 Task: Form a word on the board using the letter tiles provided.
Action: Mouse moved to (228, 56)
Screenshot: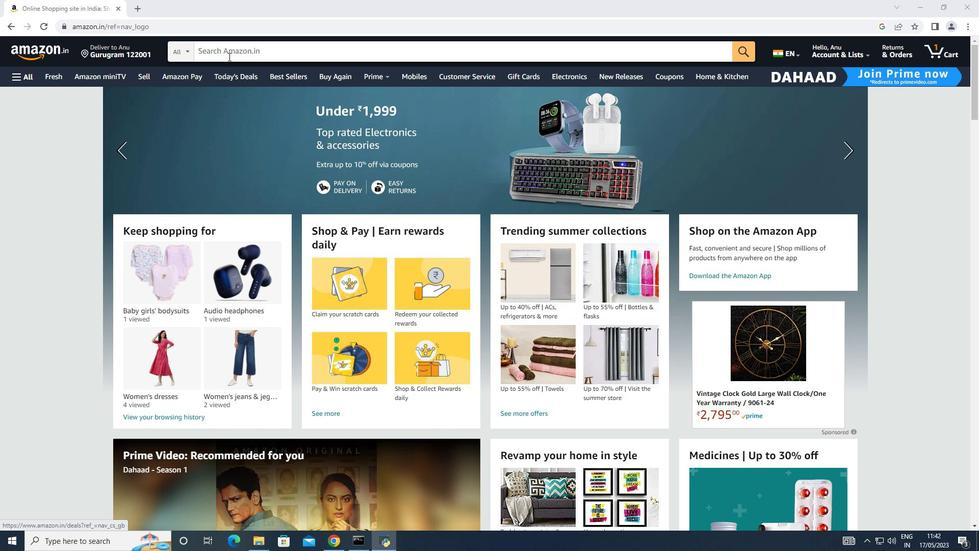 
Action: Mouse pressed left at (228, 56)
Screenshot: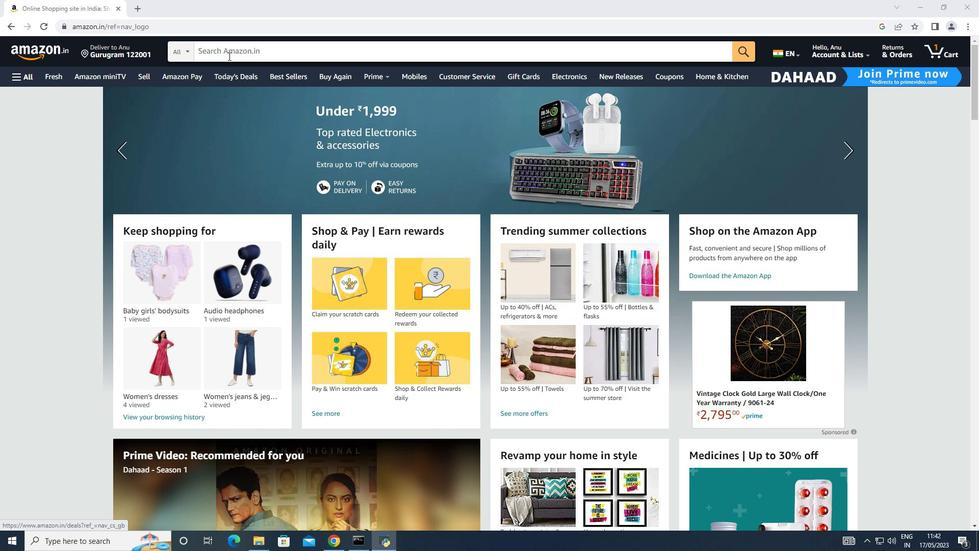 
Action: Mouse moved to (224, 58)
Screenshot: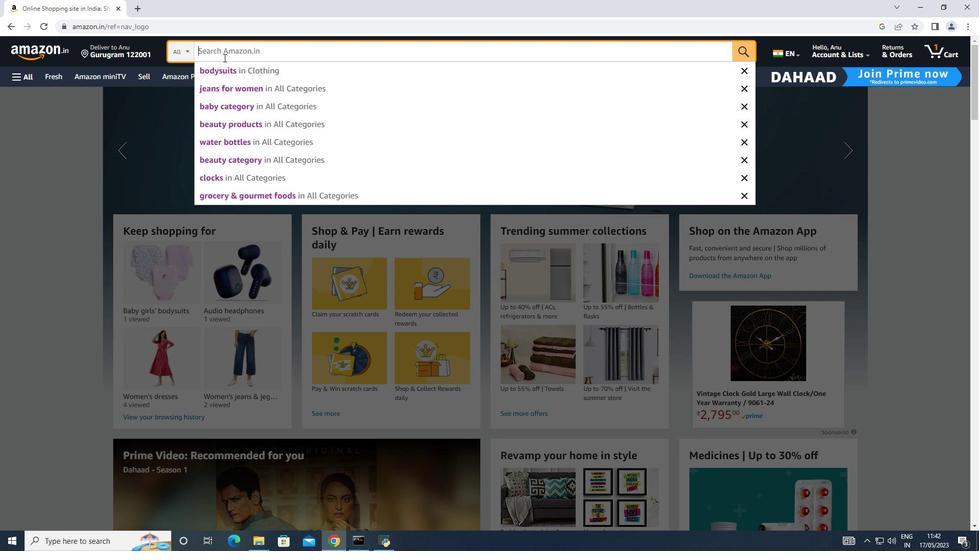 
Action: Key pressed <Key.shift>Toys<Key.space><Key.shift_r><Key.shift_r><Key.shift_r><Key.shift_r><Key.shift_r><Key.shift_r><Key.shift_r><Key.shift_r><Key.shift_r><Key.shift_r><Key.shift_r><Key.shift_r><Key.shift_r><Key.shift_r><Key.shift_r><Key.shift_r><Key.shift_r><Key.shift_r>&
Screenshot: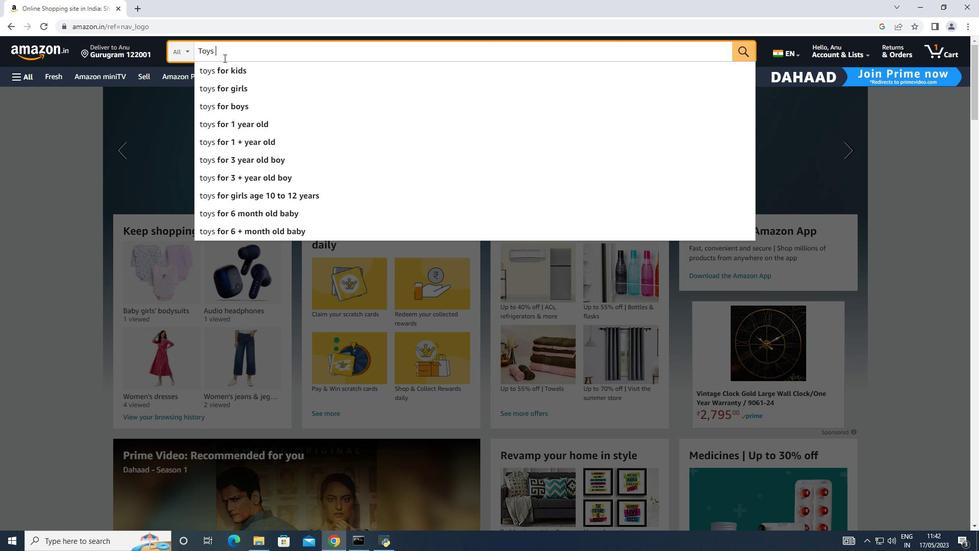 
Action: Mouse moved to (224, 68)
Screenshot: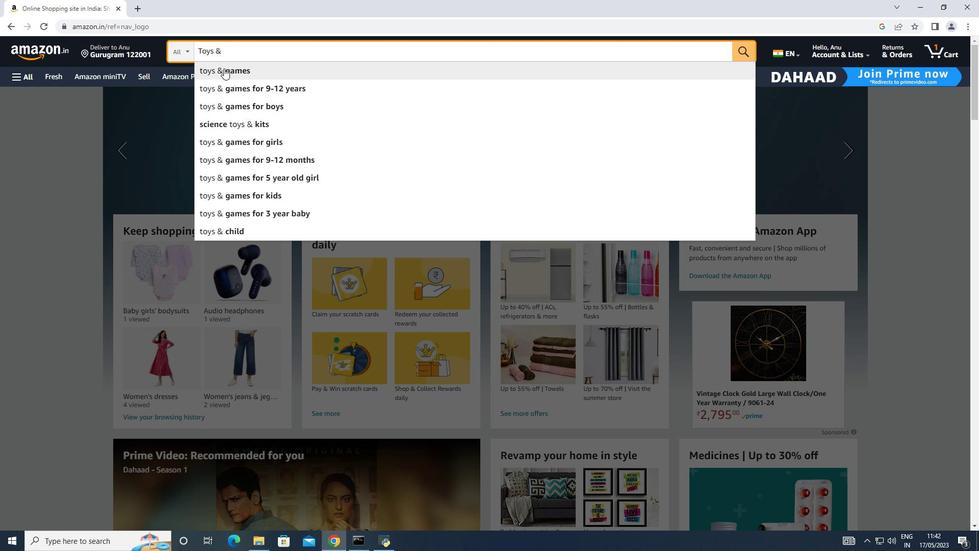 
Action: Mouse pressed left at (224, 68)
Screenshot: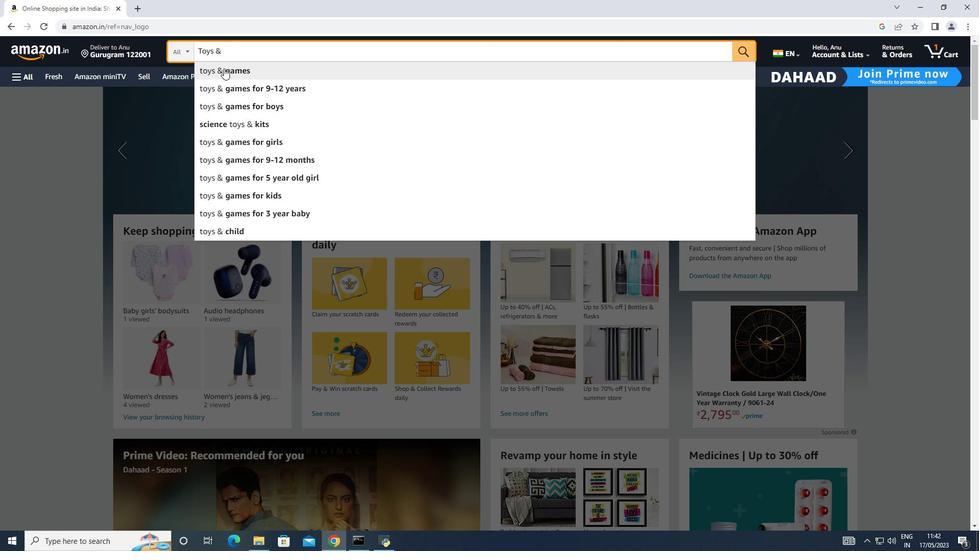 
Action: Mouse moved to (312, 231)
Screenshot: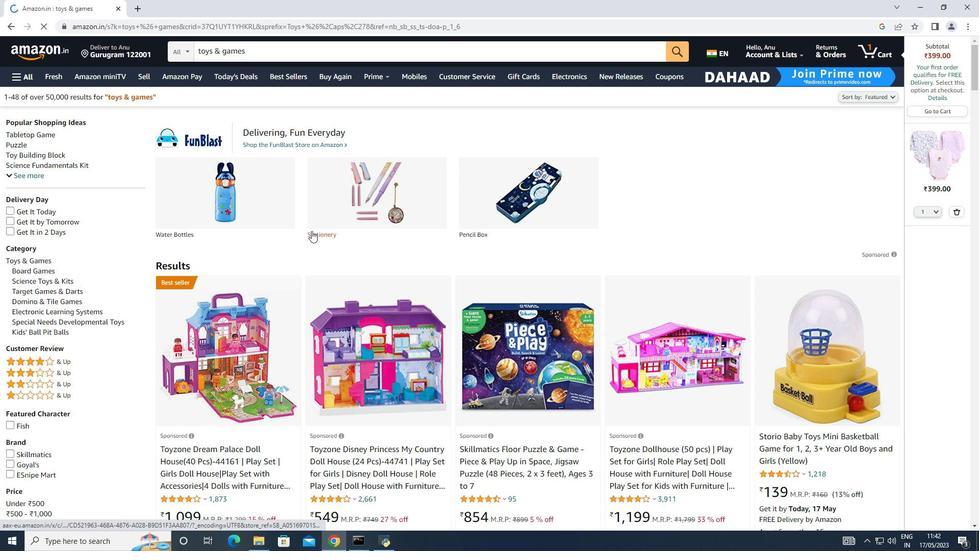 
Action: Mouse scrolled (312, 230) with delta (0, 0)
Screenshot: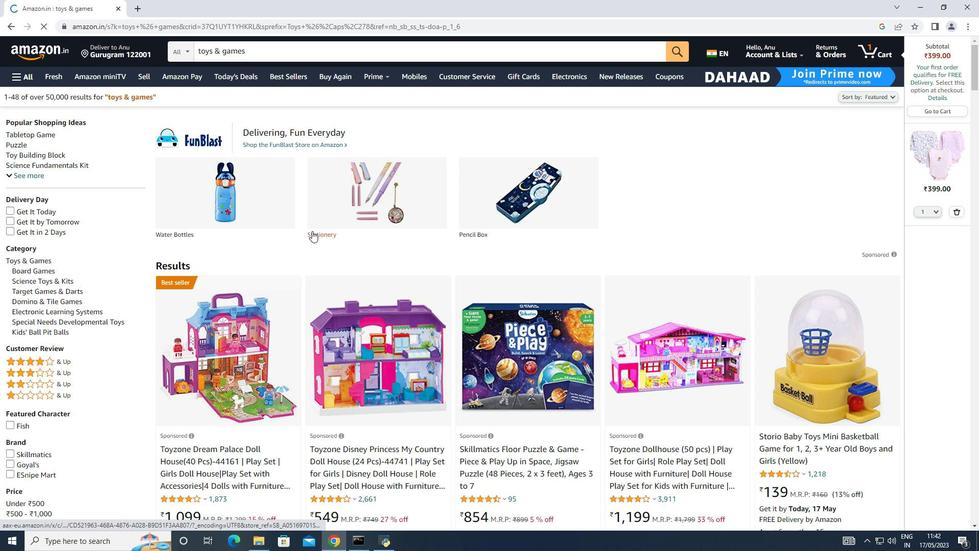 
Action: Mouse scrolled (312, 230) with delta (0, 0)
Screenshot: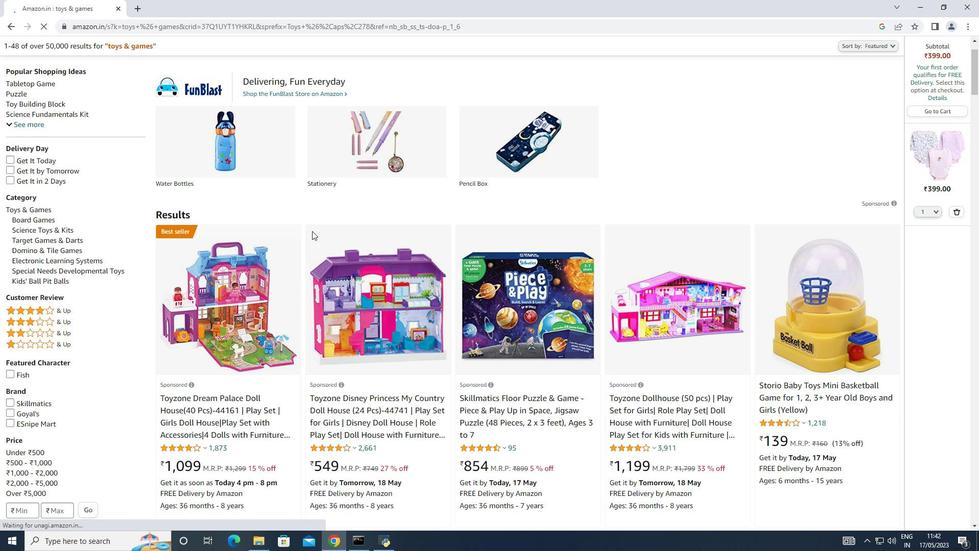 
Action: Mouse moved to (329, 228)
Screenshot: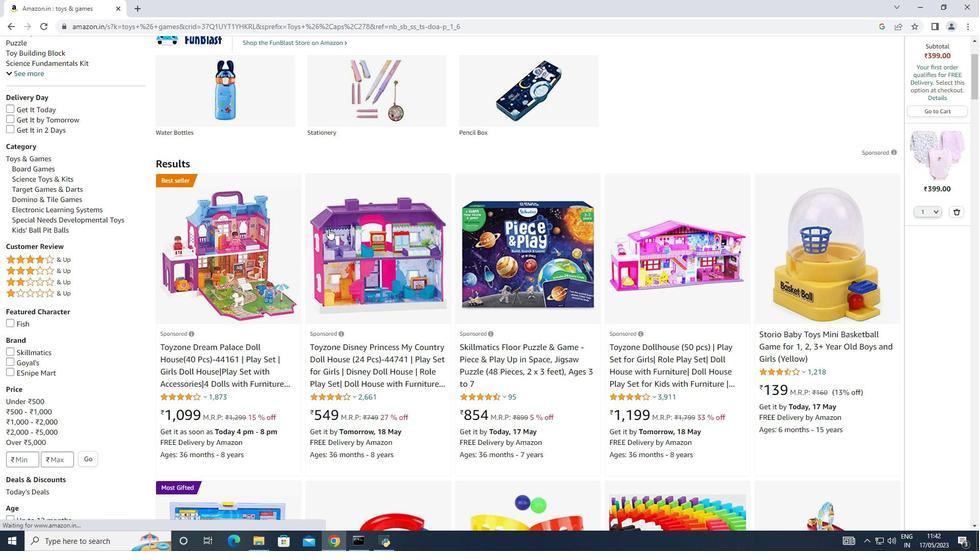 
Action: Mouse scrolled (329, 228) with delta (0, 0)
Screenshot: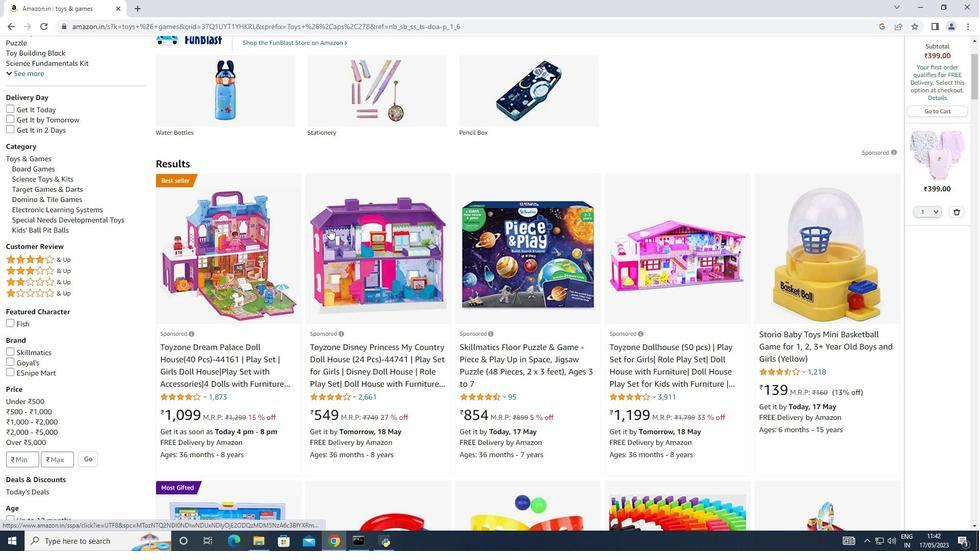 
Action: Mouse moved to (347, 227)
Screenshot: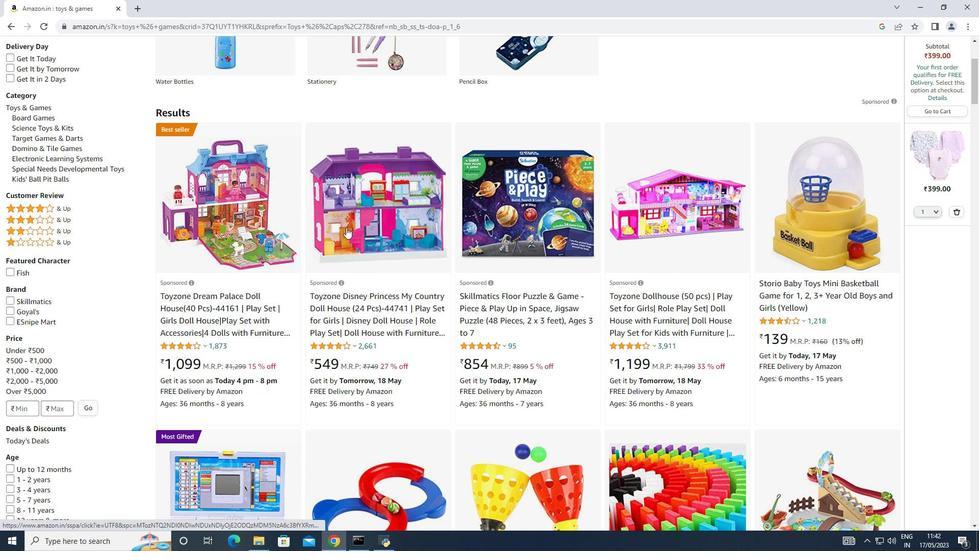 
Action: Mouse scrolled (347, 227) with delta (0, 0)
Screenshot: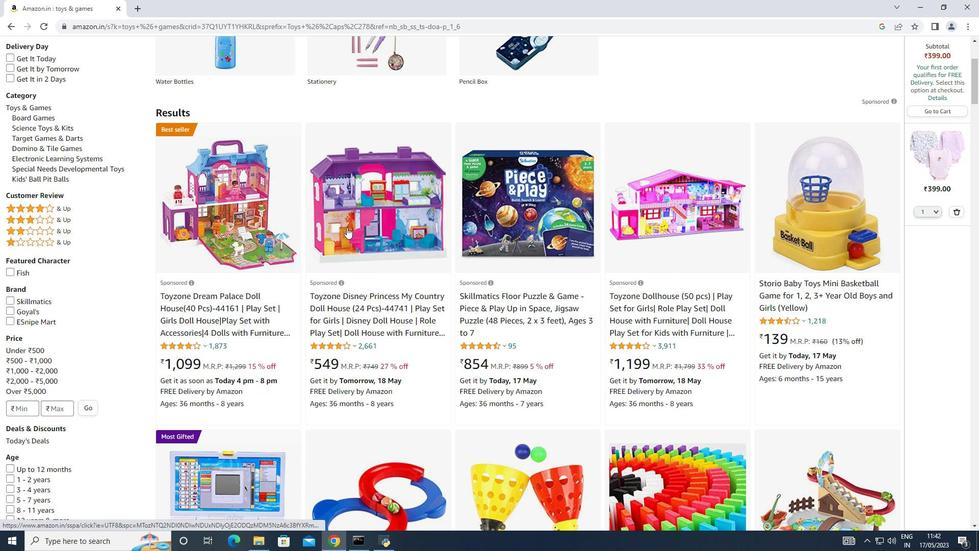 
Action: Mouse moved to (350, 221)
Screenshot: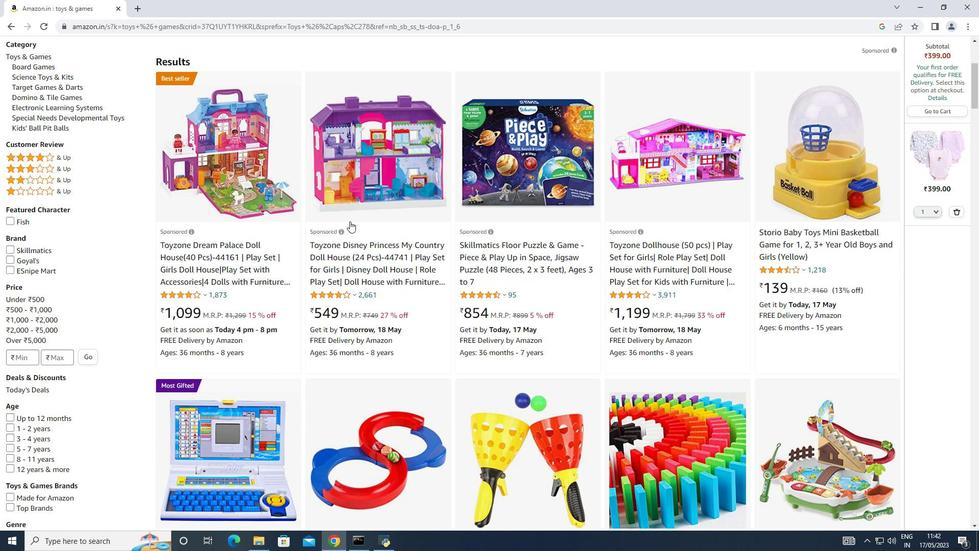 
Action: Mouse scrolled (350, 220) with delta (0, 0)
Screenshot: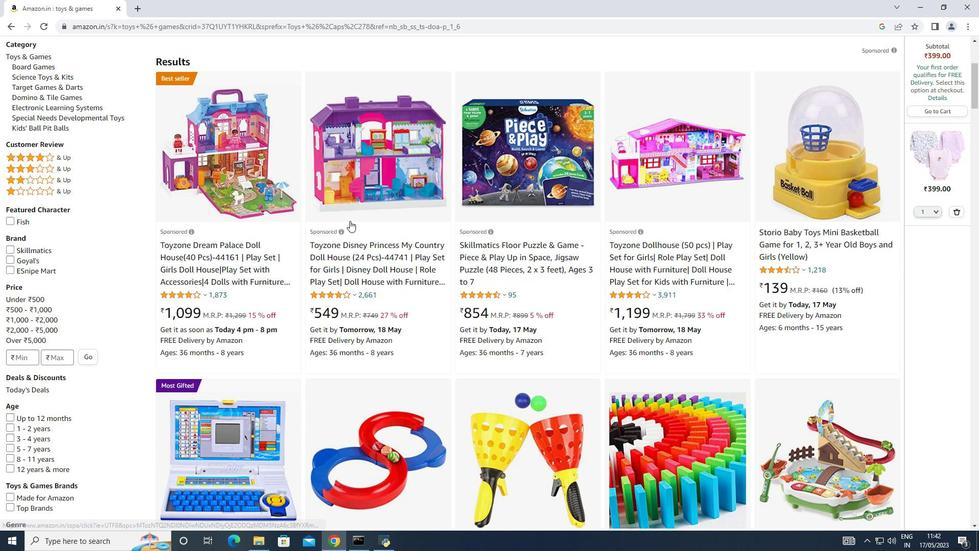 
Action: Mouse moved to (350, 220)
Screenshot: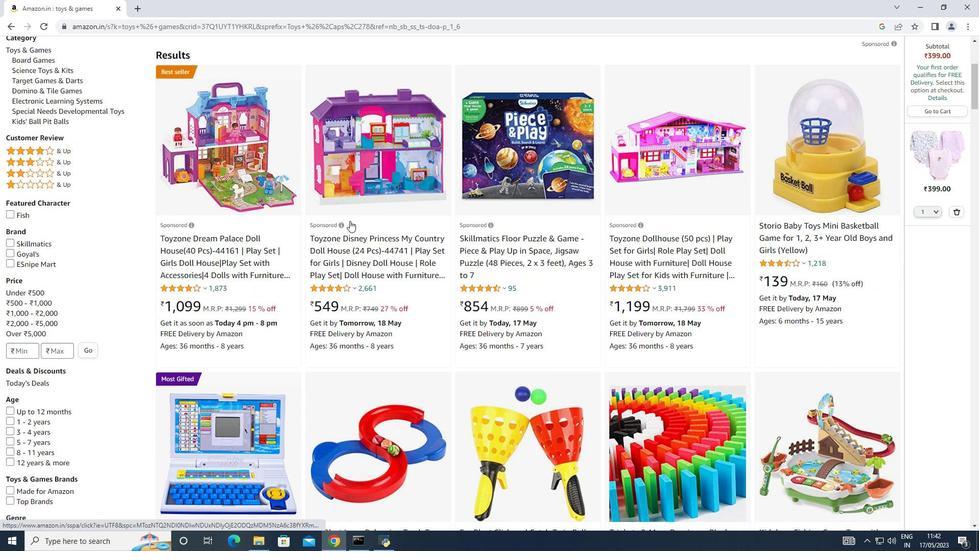 
Action: Mouse scrolled (350, 219) with delta (0, 0)
Screenshot: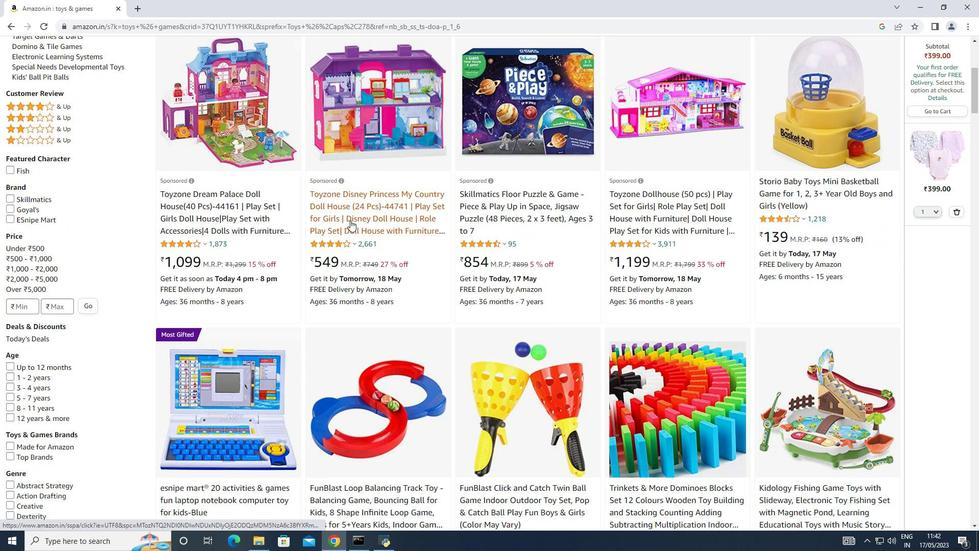 
Action: Mouse moved to (428, 223)
Screenshot: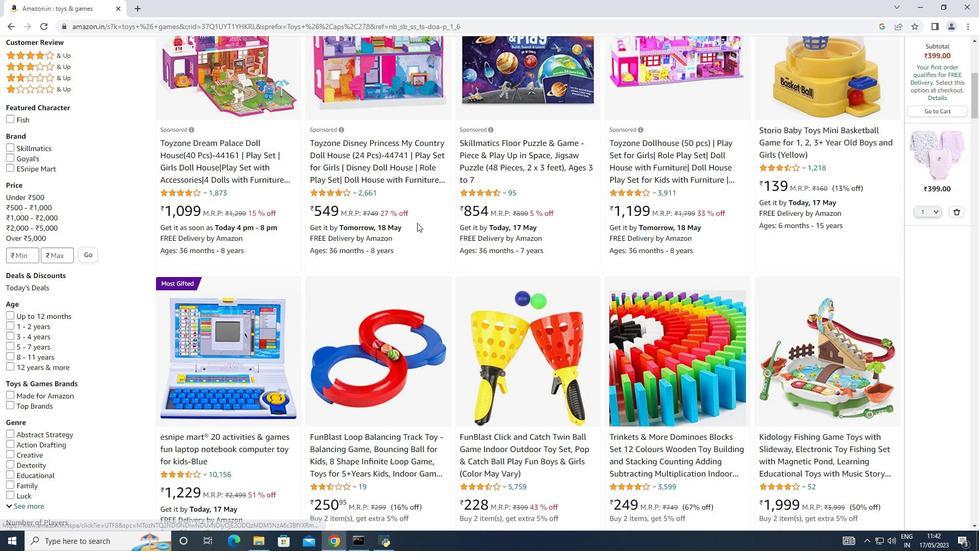 
Action: Mouse scrolled (428, 223) with delta (0, 0)
Screenshot: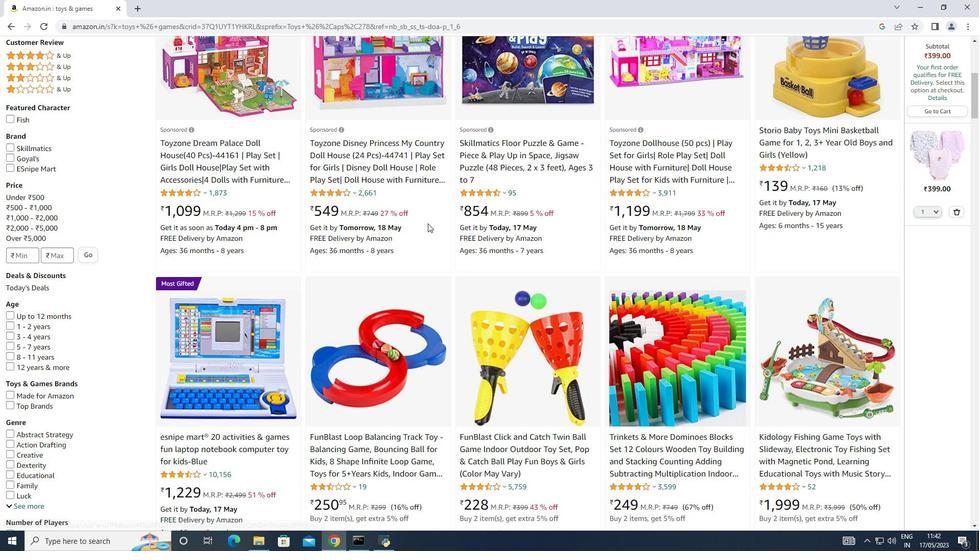 
Action: Mouse scrolled (428, 223) with delta (0, 0)
Screenshot: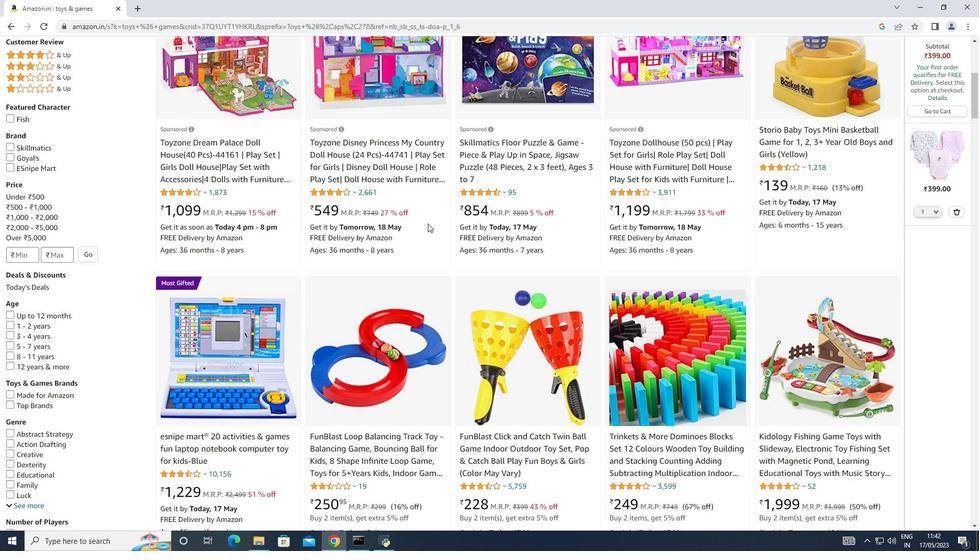 
Action: Mouse moved to (429, 223)
Screenshot: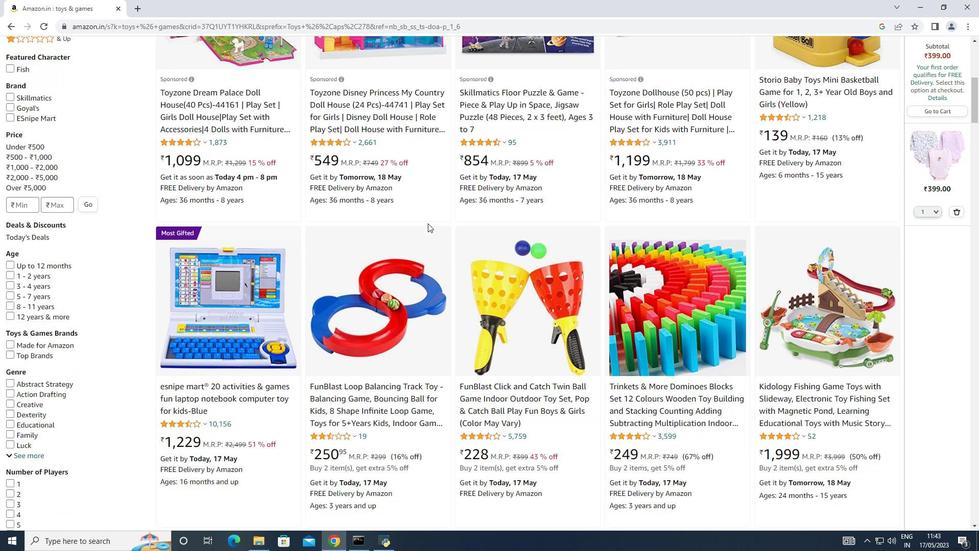 
Action: Mouse scrolled (429, 223) with delta (0, 0)
Screenshot: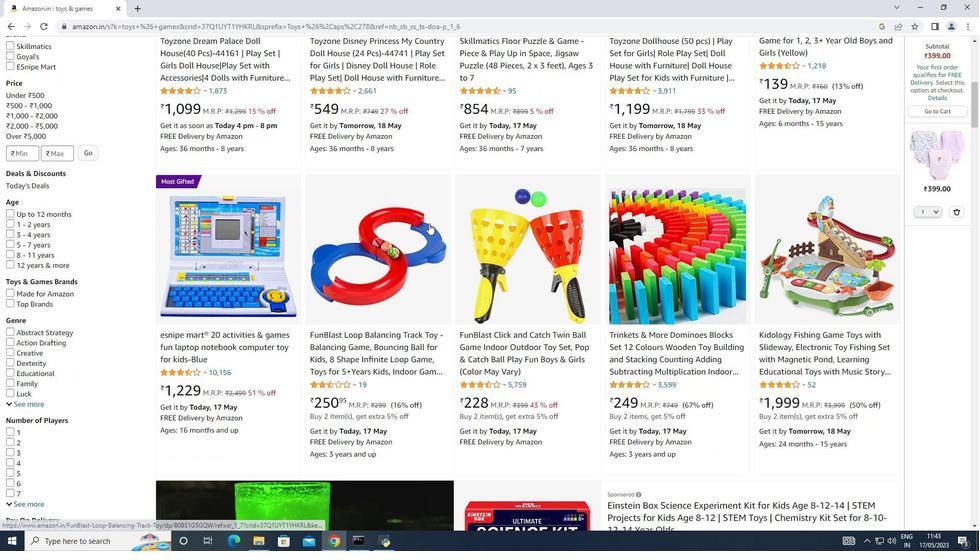 
Action: Mouse moved to (429, 223)
Screenshot: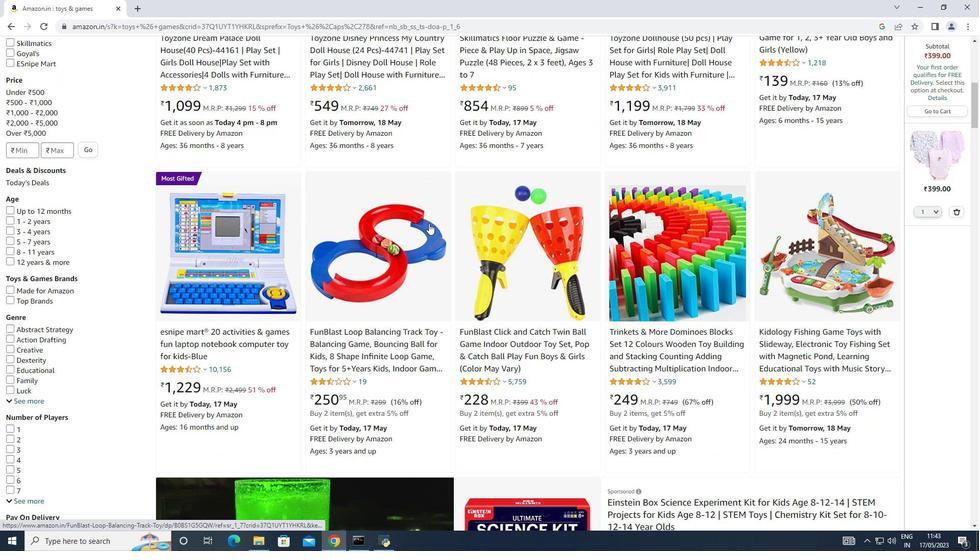 
Action: Mouse scrolled (429, 223) with delta (0, 0)
Screenshot: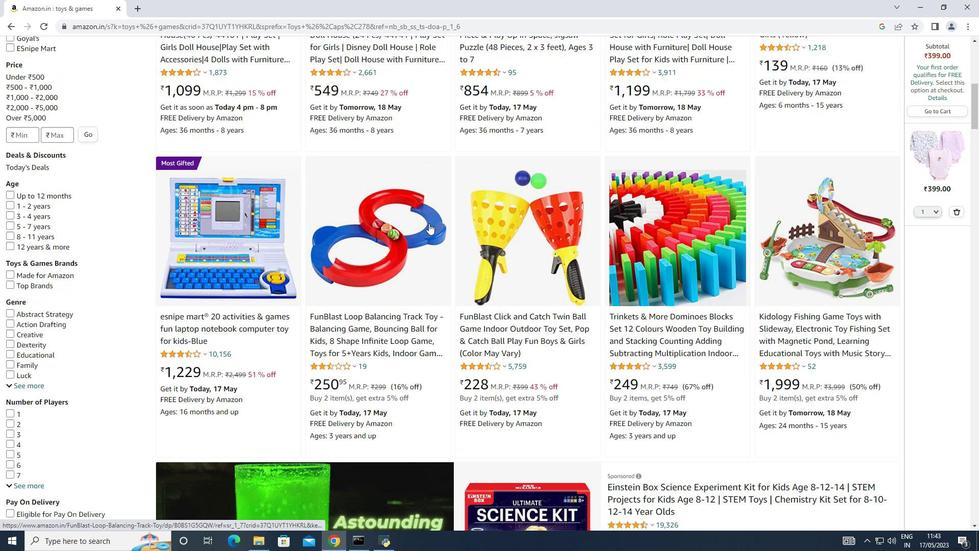 
Action: Mouse scrolled (429, 223) with delta (0, 0)
Screenshot: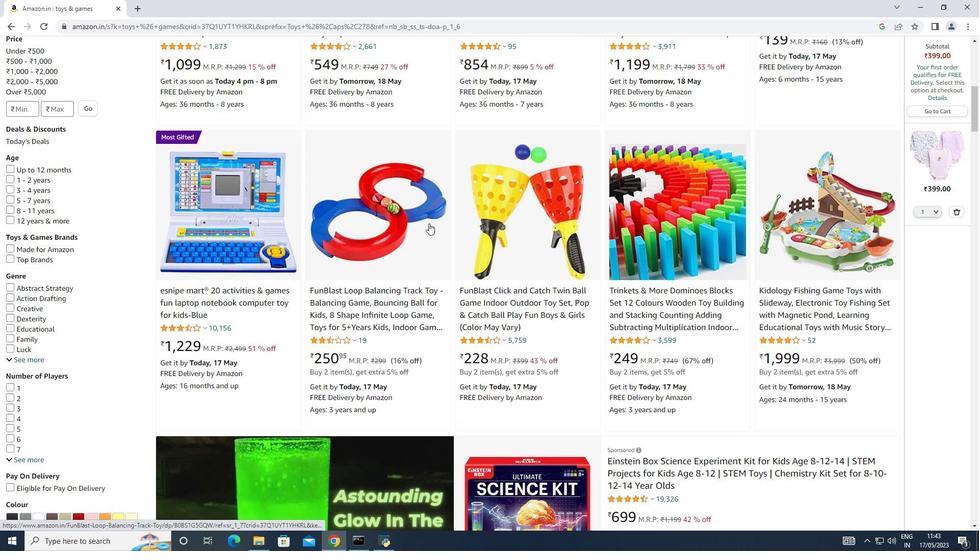 
Action: Mouse moved to (432, 218)
Screenshot: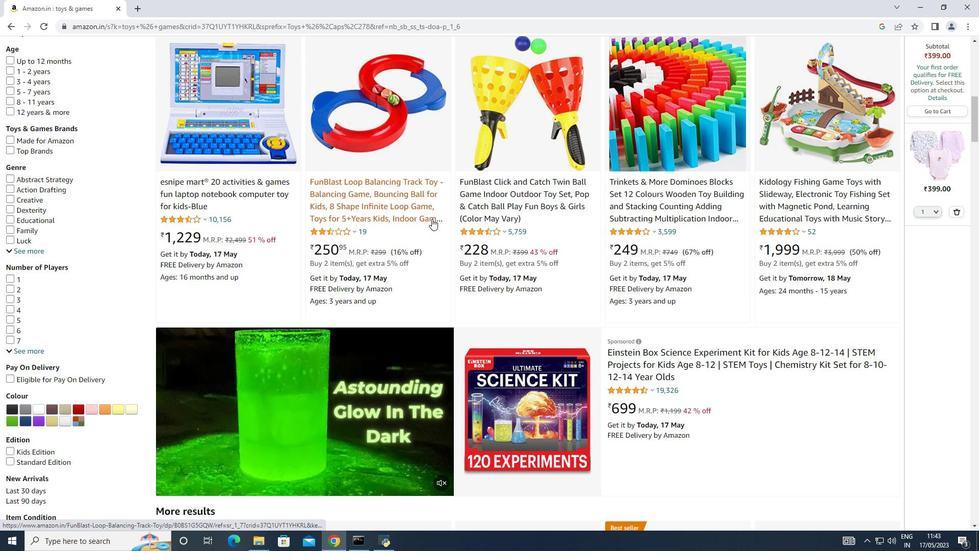 
Action: Mouse scrolled (432, 218) with delta (0, 0)
Screenshot: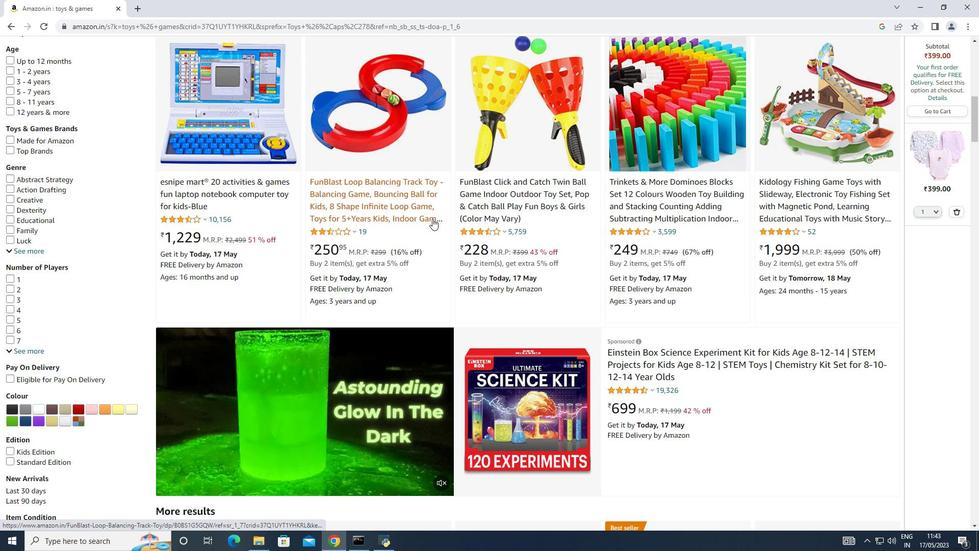 
Action: Mouse moved to (433, 218)
Screenshot: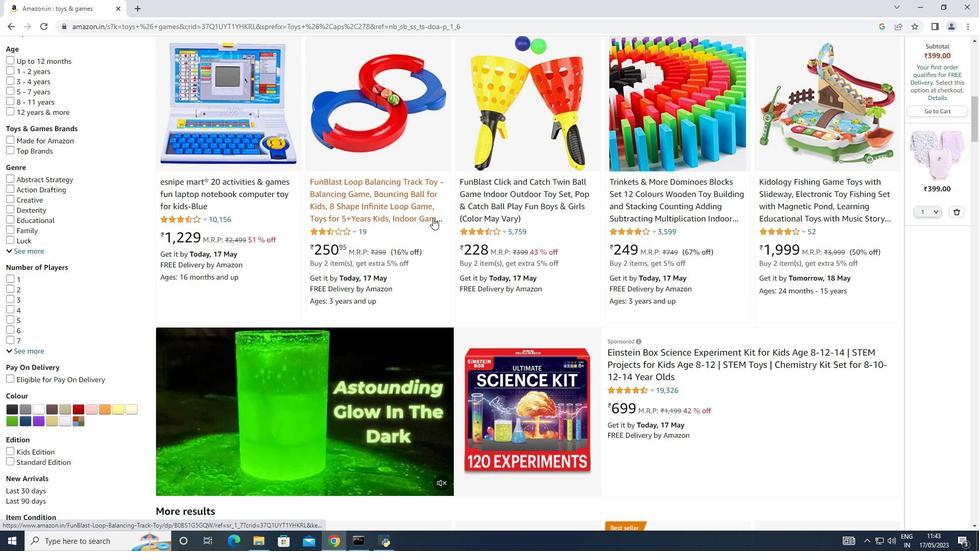 
Action: Mouse scrolled (433, 217) with delta (0, 0)
Screenshot: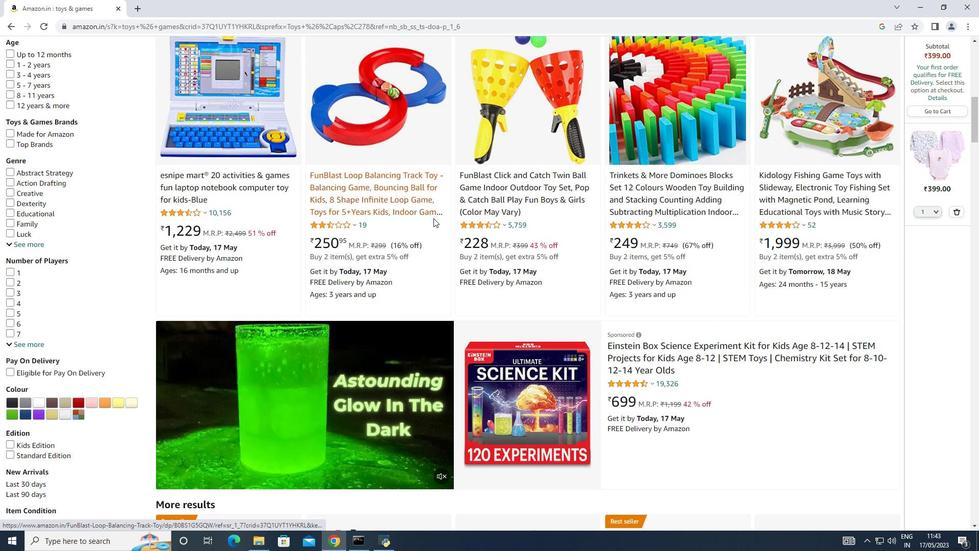 
Action: Mouse scrolled (433, 217) with delta (0, 0)
Screenshot: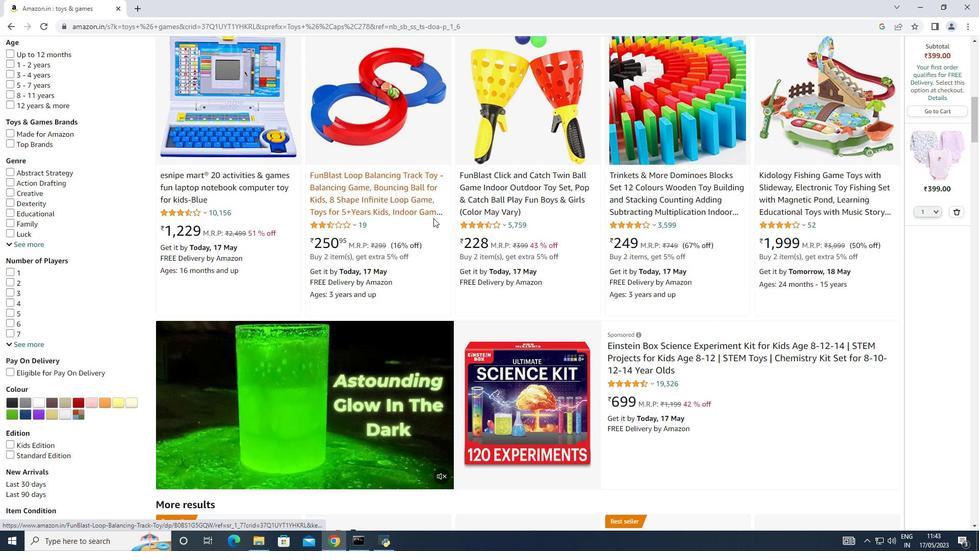 
Action: Mouse moved to (435, 216)
Screenshot: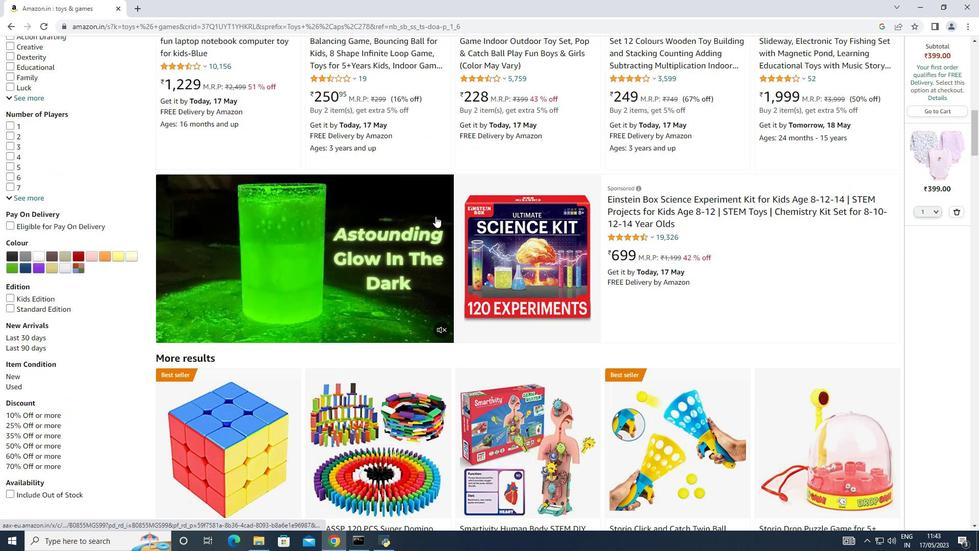 
Action: Mouse scrolled (435, 215) with delta (0, 0)
Screenshot: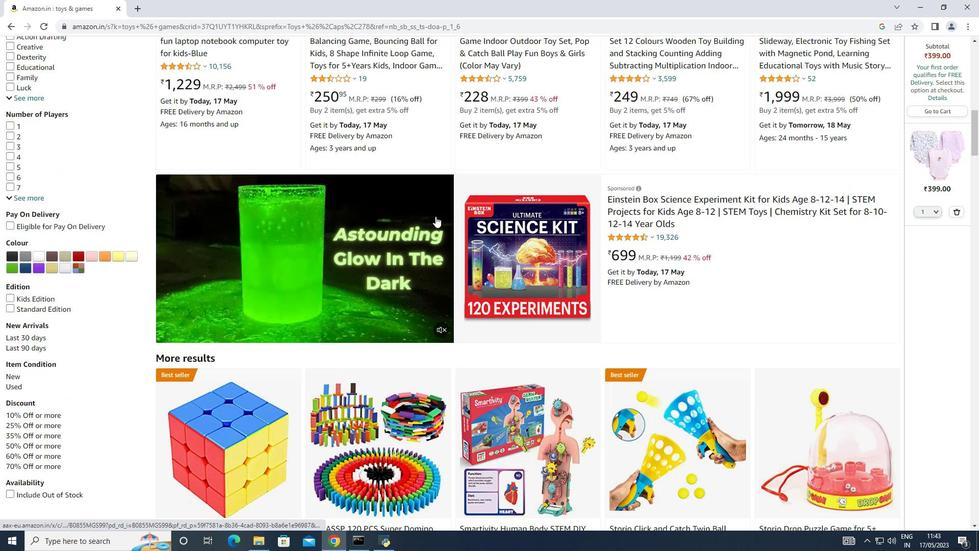 
Action: Mouse scrolled (435, 215) with delta (0, 0)
Screenshot: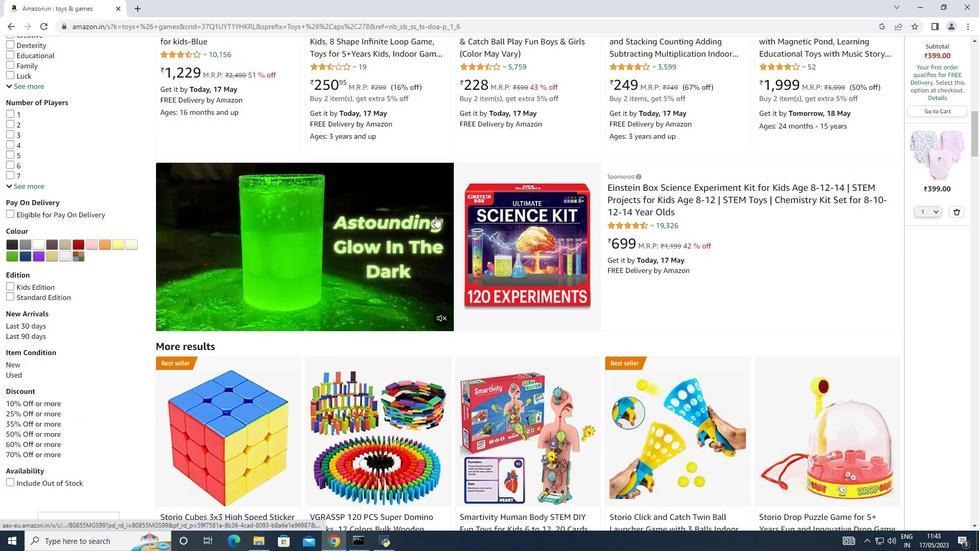 
Action: Mouse moved to (436, 216)
Screenshot: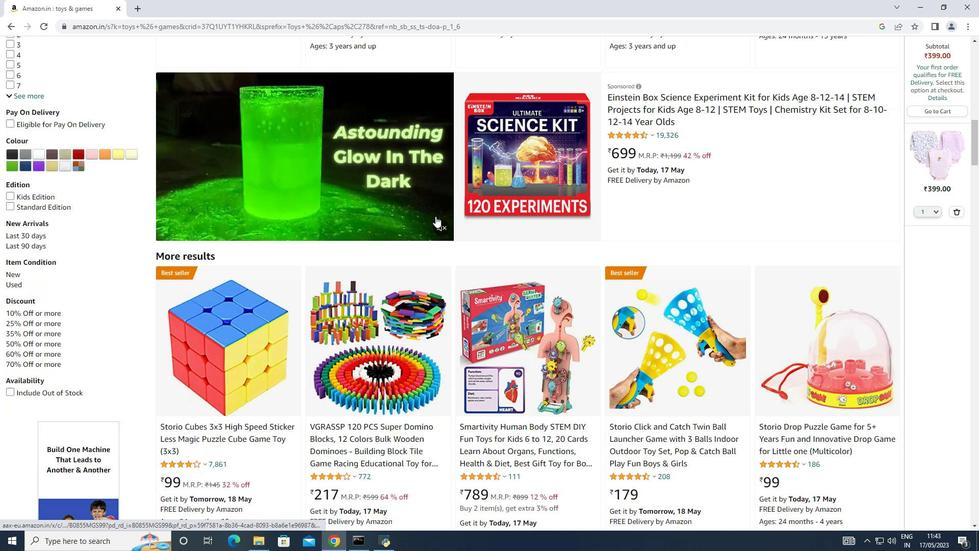 
Action: Mouse scrolled (436, 215) with delta (0, 0)
Screenshot: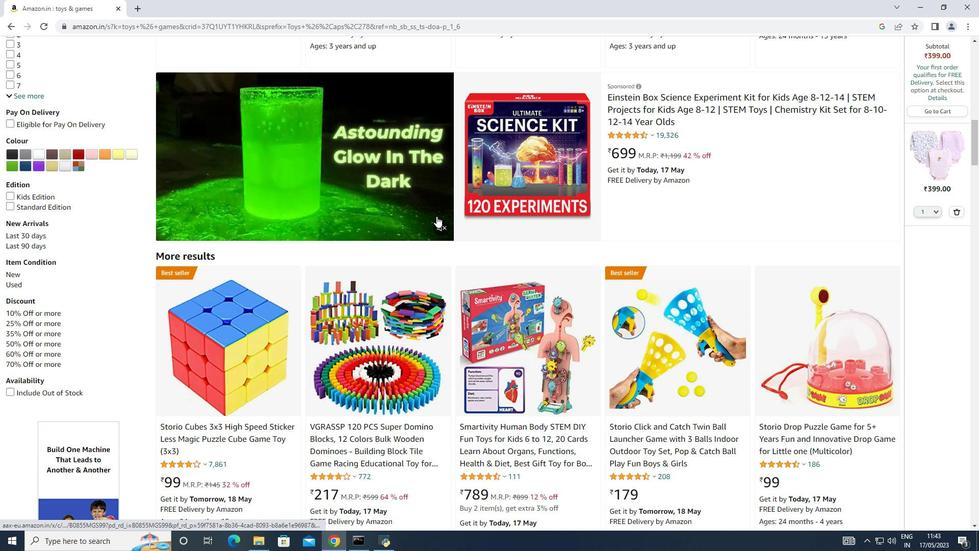 
Action: Mouse scrolled (436, 215) with delta (0, 0)
Screenshot: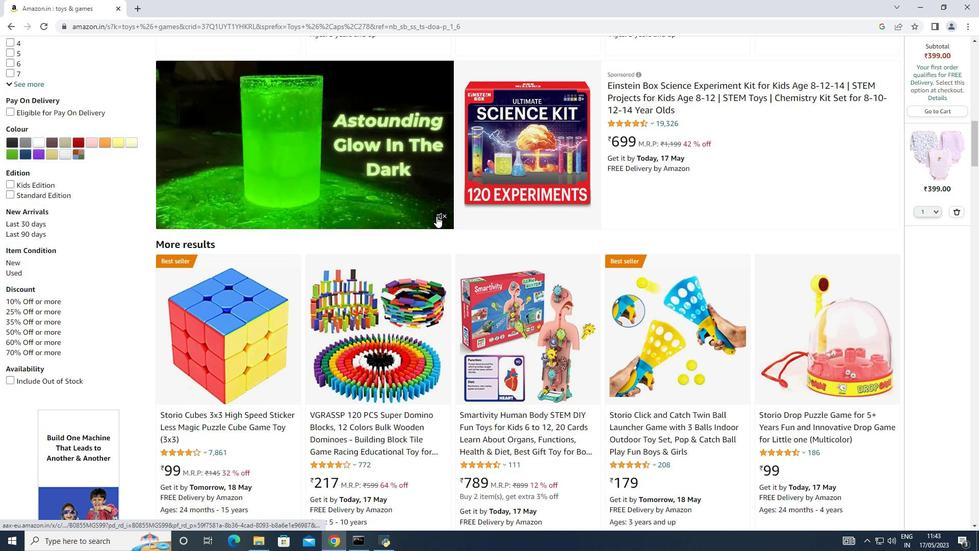 
Action: Mouse moved to (438, 214)
Screenshot: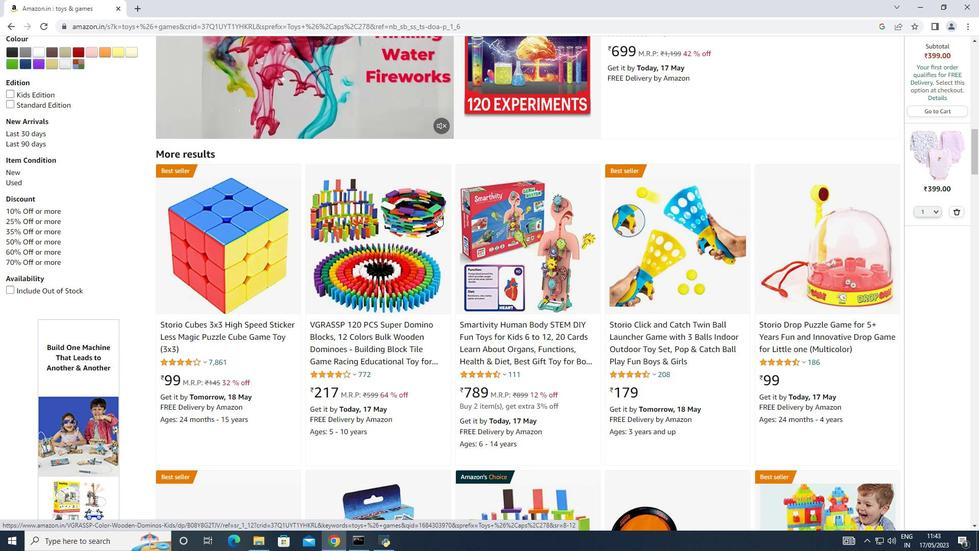 
Action: Mouse scrolled (438, 215) with delta (0, 0)
Screenshot: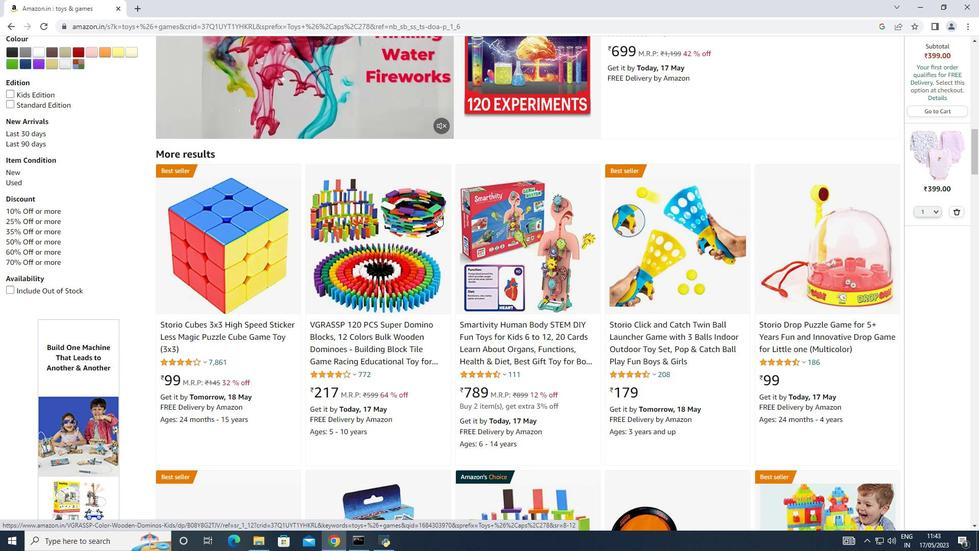 
Action: Mouse scrolled (438, 215) with delta (0, 0)
Screenshot: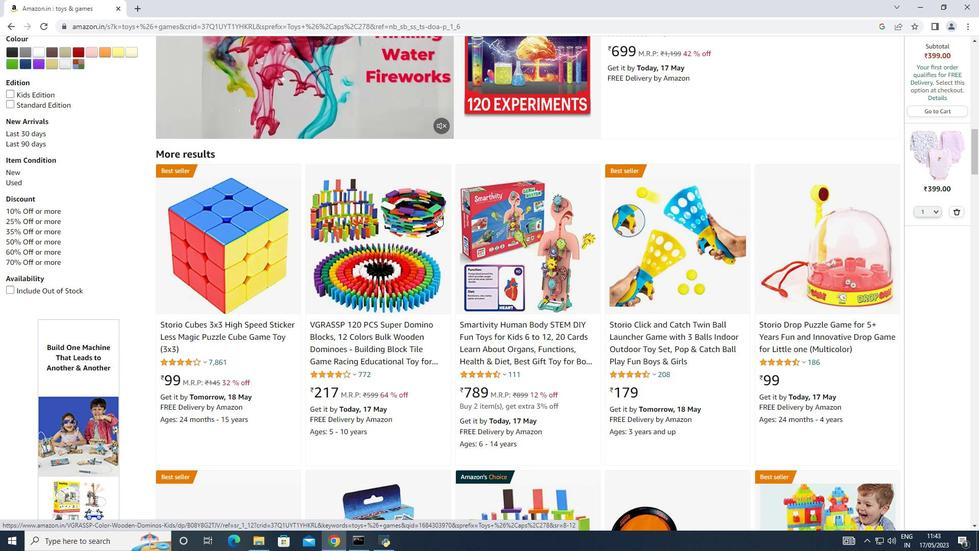 
Action: Mouse scrolled (438, 215) with delta (0, 0)
Screenshot: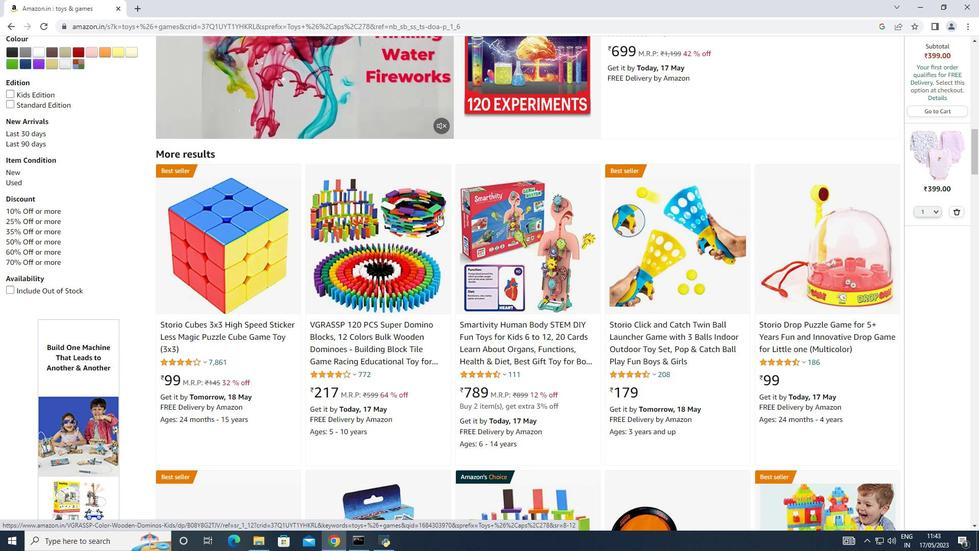 
Action: Mouse scrolled (438, 215) with delta (0, 0)
Screenshot: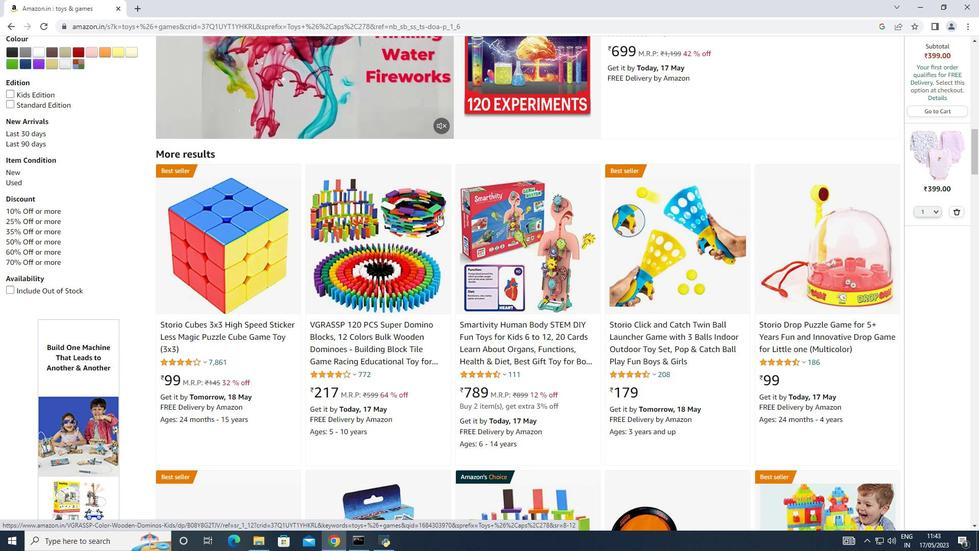 
Action: Mouse moved to (438, 214)
Screenshot: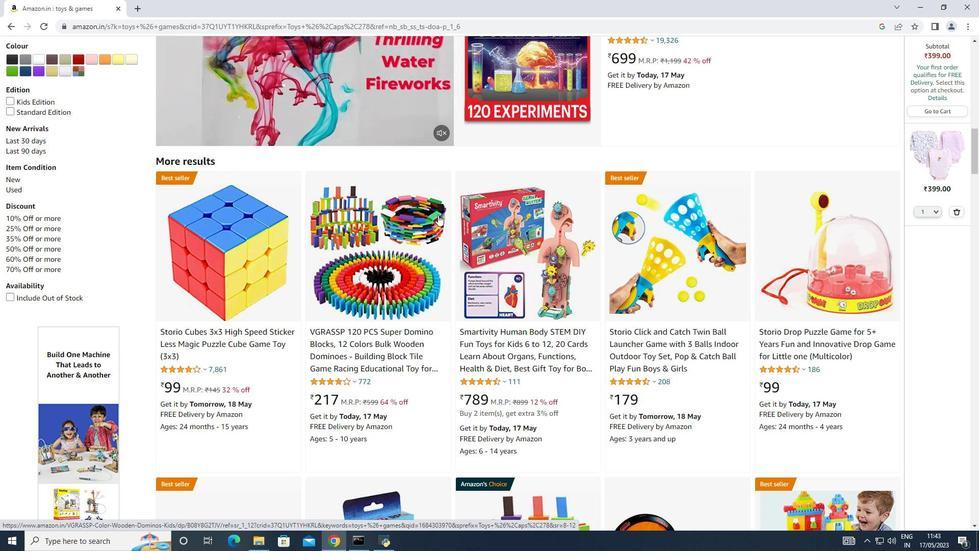 
Action: Mouse scrolled (438, 215) with delta (0, 0)
Screenshot: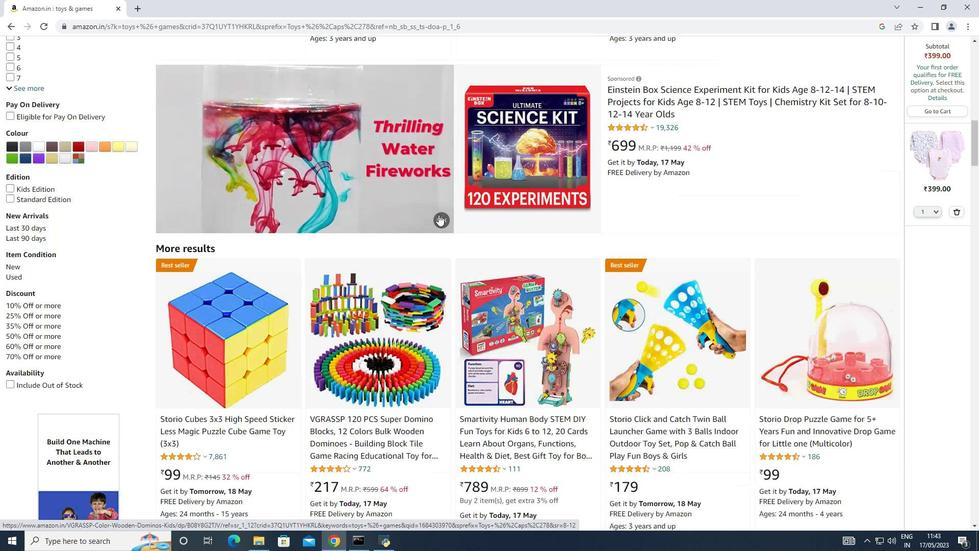 
Action: Mouse moved to (438, 214)
Screenshot: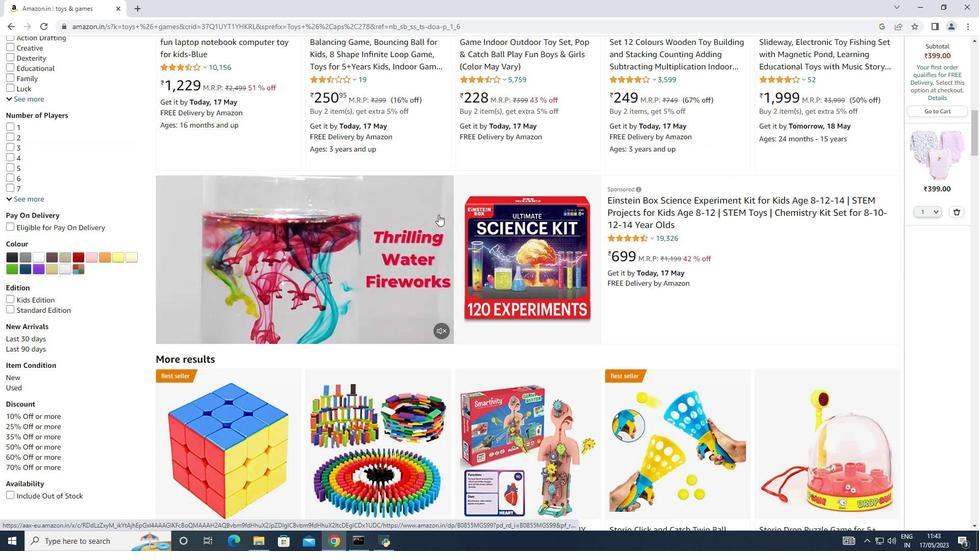 
Action: Mouse scrolled (438, 214) with delta (0, 0)
Screenshot: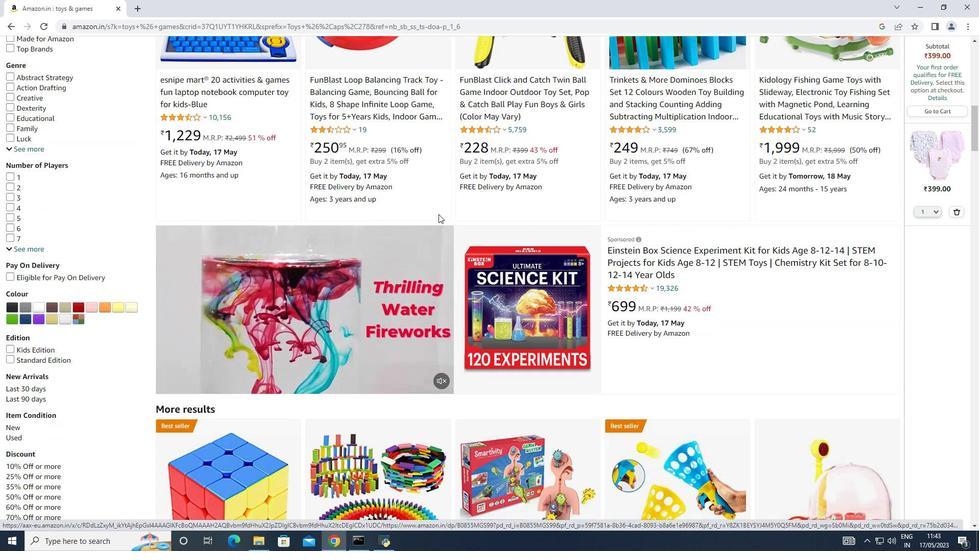 
Action: Mouse scrolled (438, 214) with delta (0, 0)
Screenshot: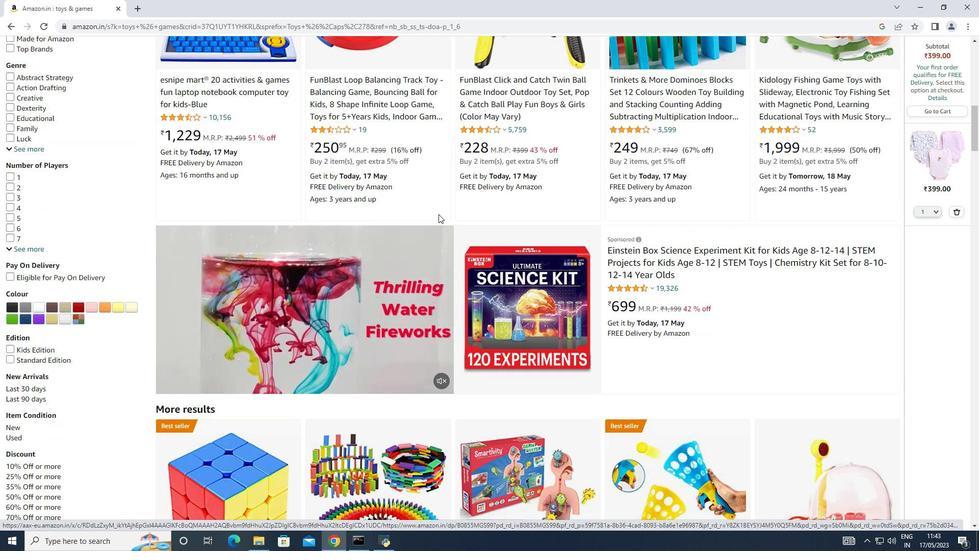 
Action: Mouse scrolled (438, 214) with delta (0, 0)
Screenshot: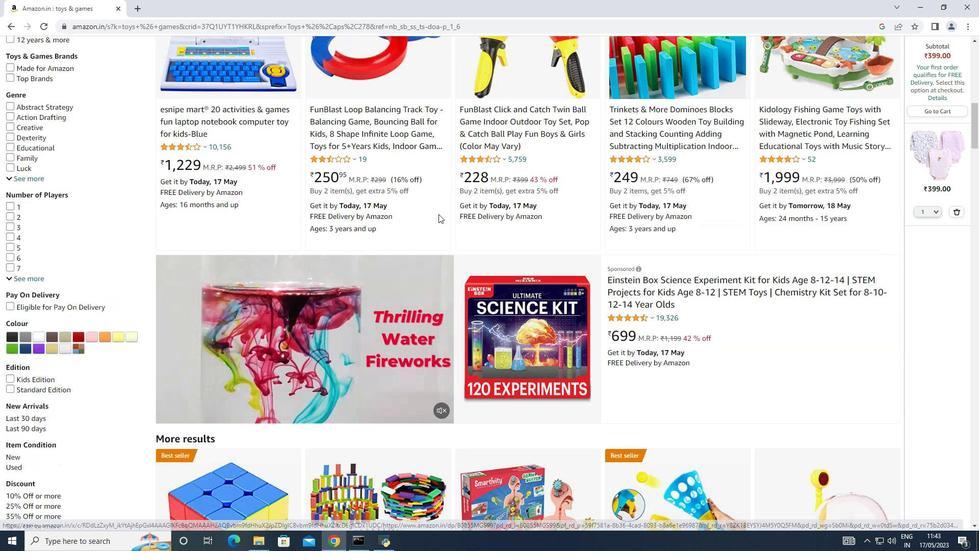 
Action: Mouse moved to (439, 212)
Screenshot: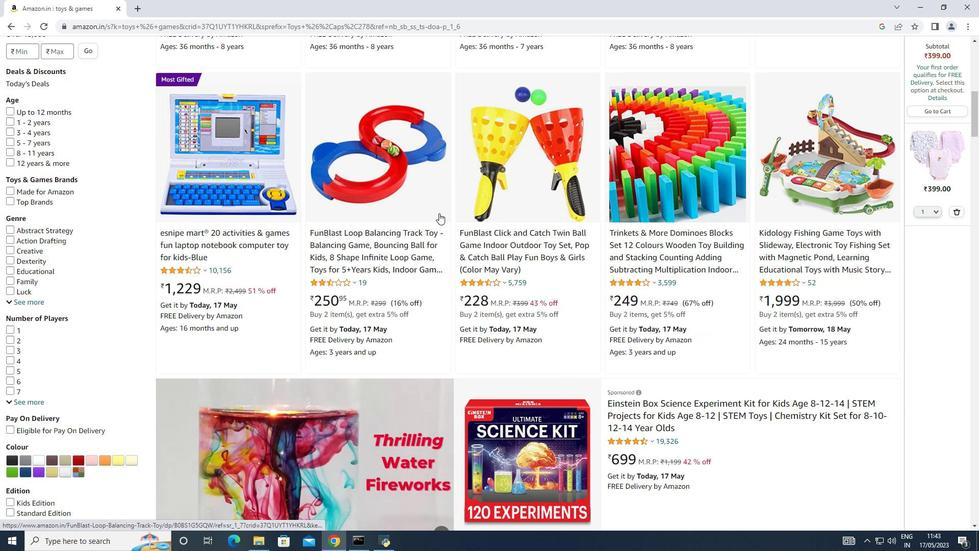 
Action: Mouse scrolled (439, 213) with delta (0, 0)
Screenshot: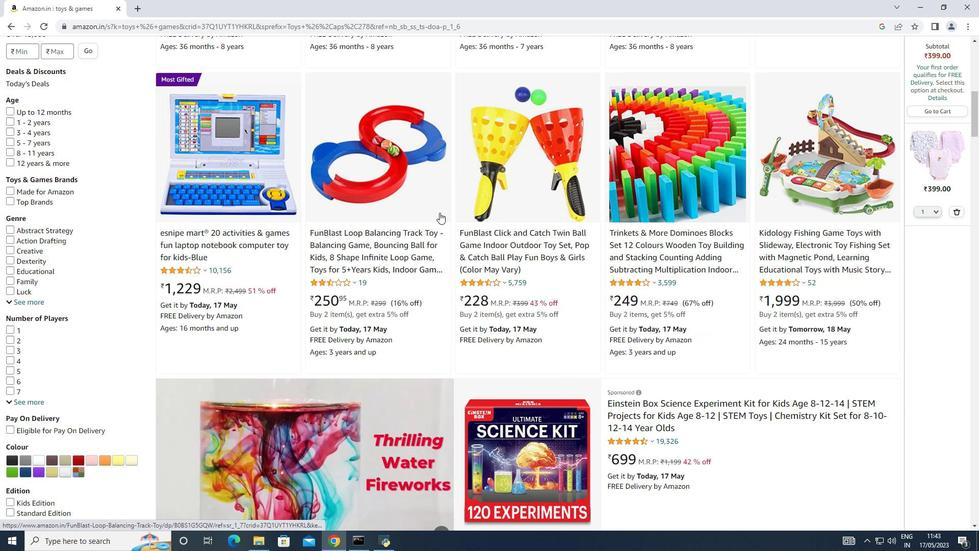 
Action: Mouse scrolled (439, 213) with delta (0, 0)
Screenshot: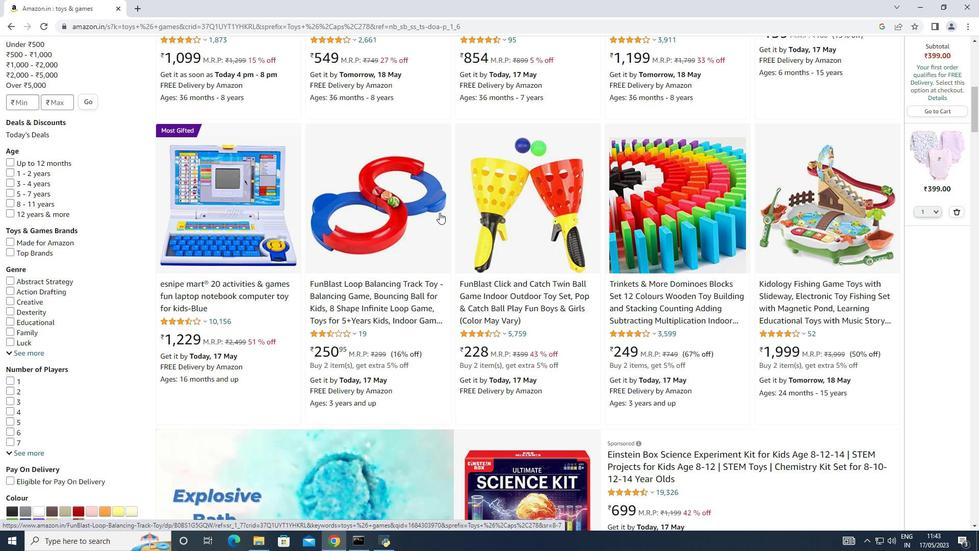 
Action: Mouse scrolled (439, 213) with delta (0, 0)
Screenshot: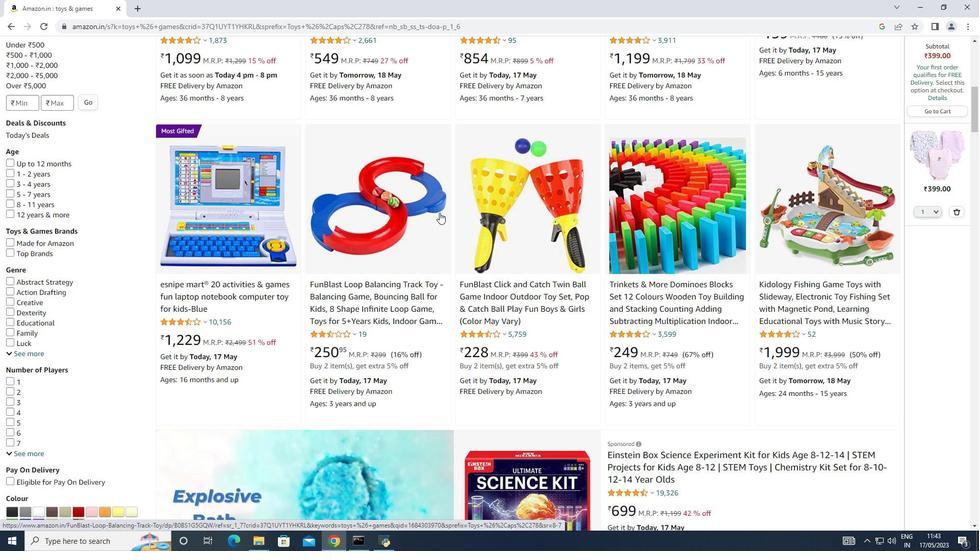 
Action: Mouse scrolled (439, 213) with delta (0, 0)
Screenshot: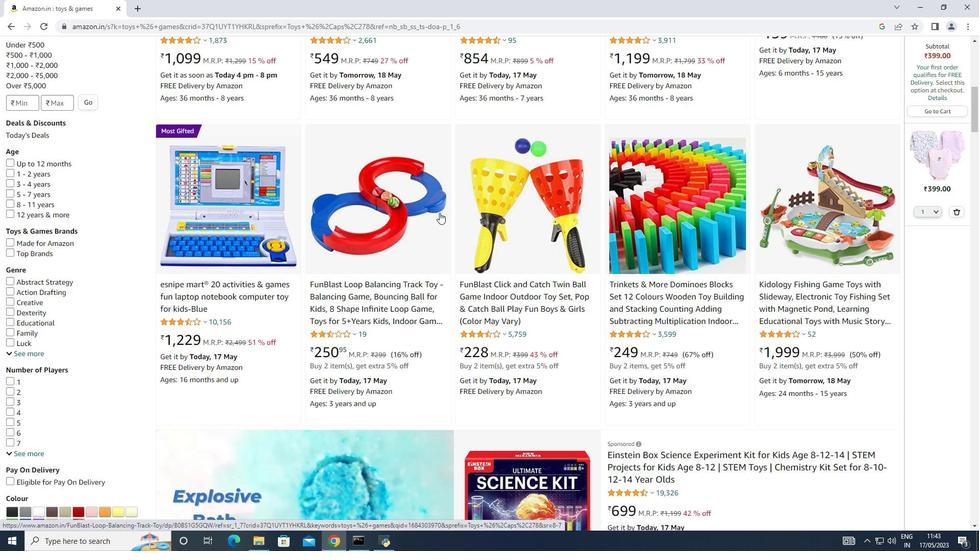
Action: Mouse scrolled (439, 213) with delta (0, 0)
Screenshot: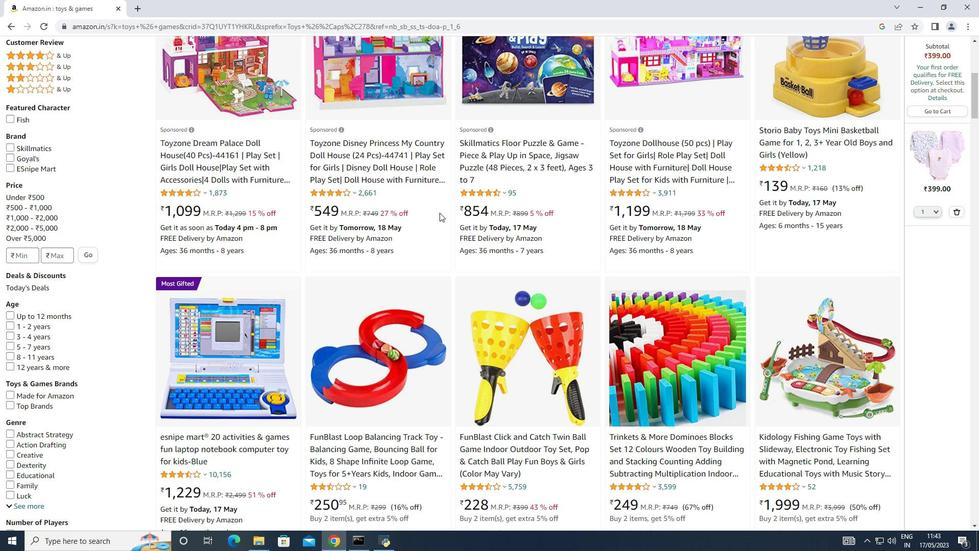 
Action: Mouse scrolled (439, 213) with delta (0, 0)
Screenshot: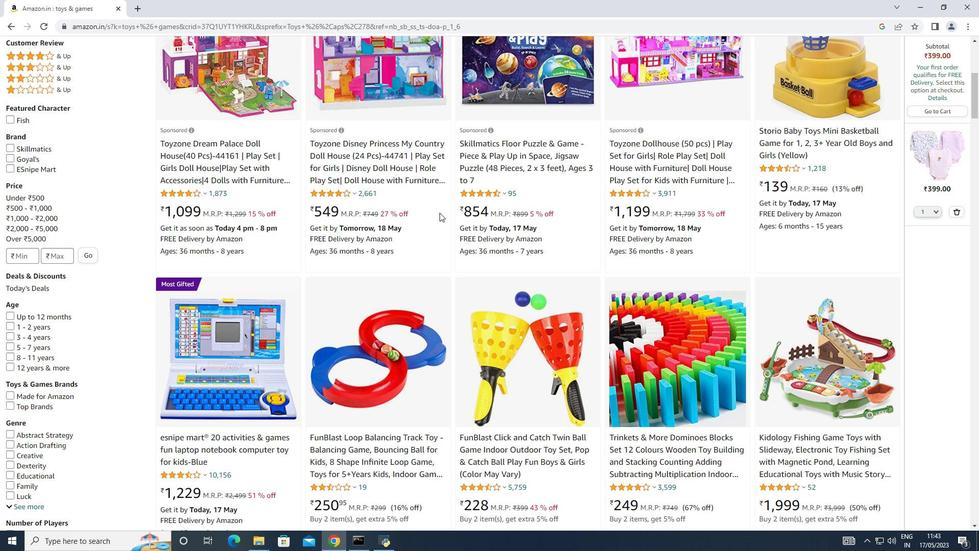 
Action: Mouse scrolled (439, 213) with delta (0, 0)
Screenshot: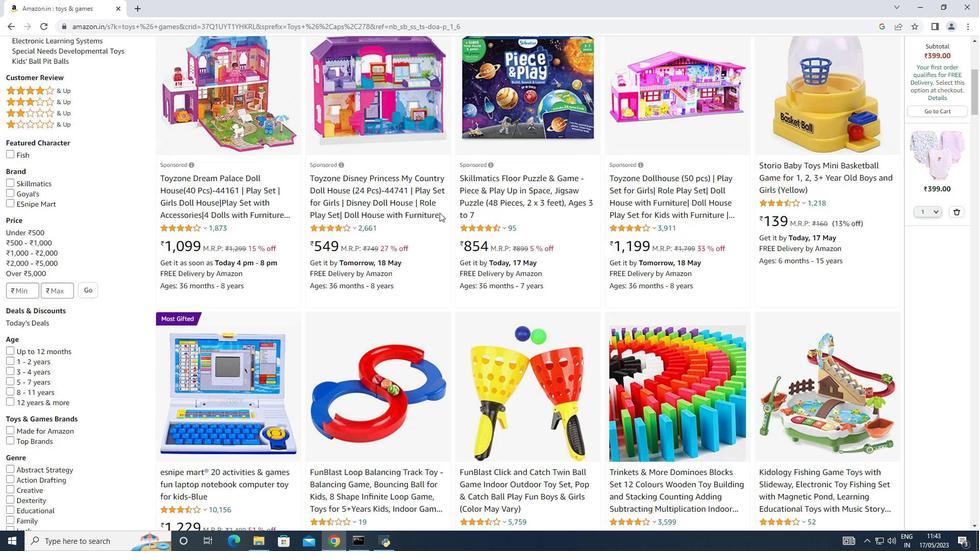 
Action: Mouse scrolled (439, 213) with delta (0, 0)
Screenshot: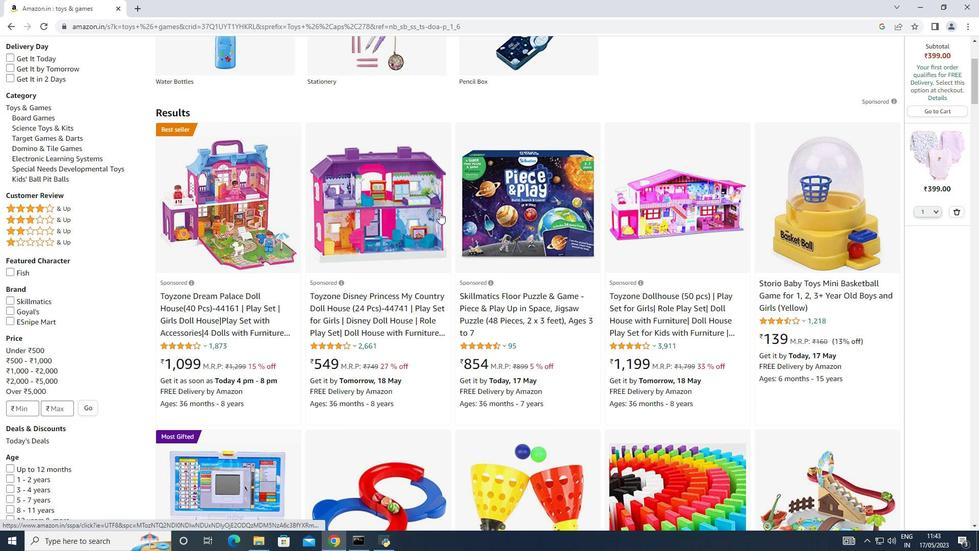
Action: Mouse scrolled (439, 213) with delta (0, 0)
Screenshot: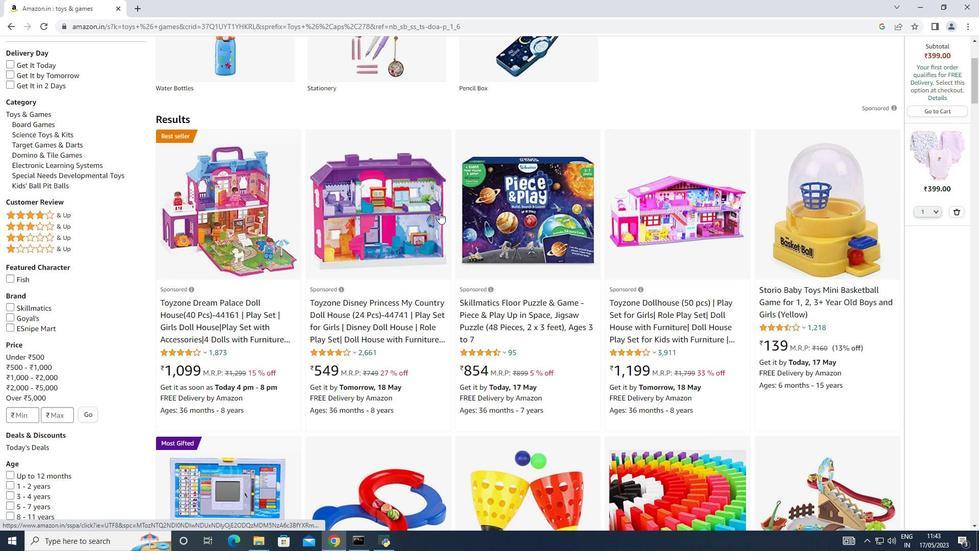 
Action: Mouse moved to (43, 218)
Screenshot: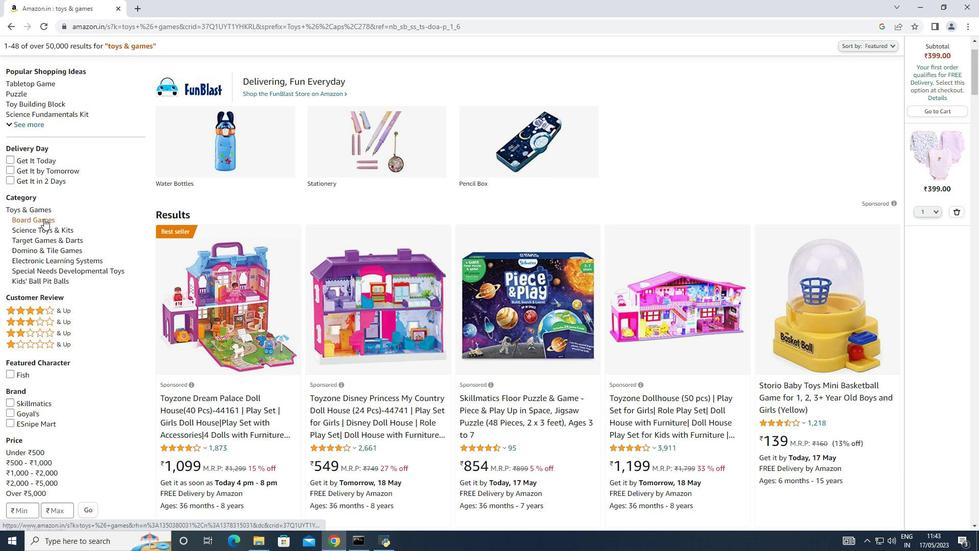 
Action: Mouse pressed left at (43, 218)
Screenshot: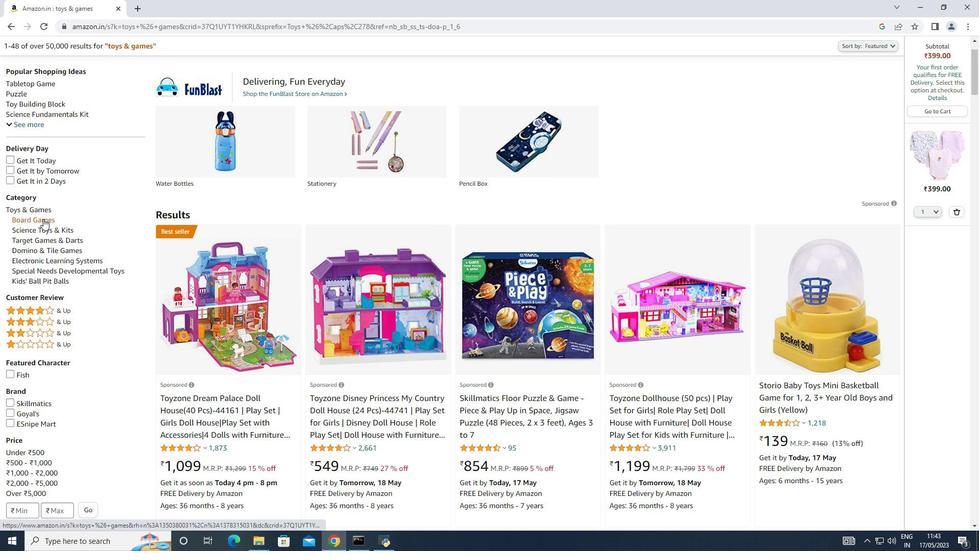 
Action: Mouse moved to (618, 290)
Screenshot: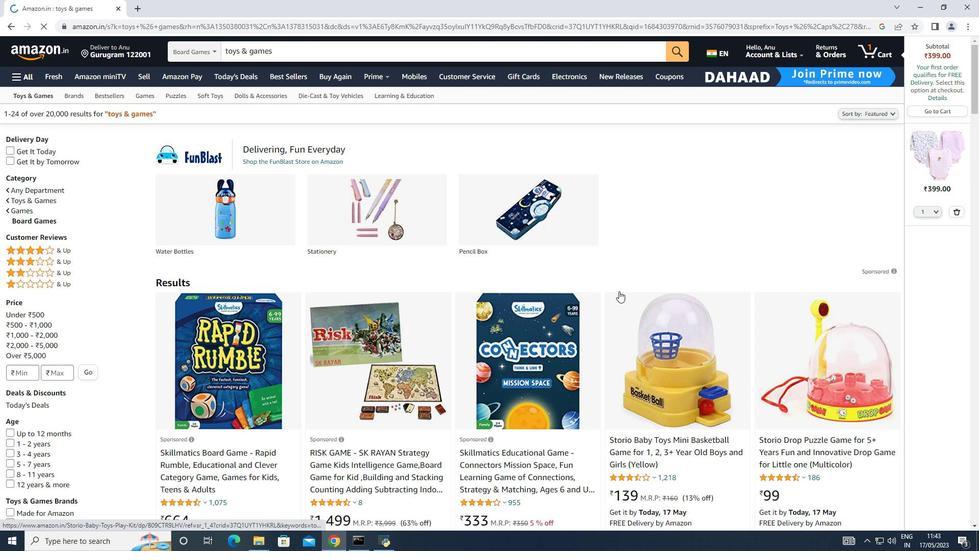 
Action: Mouse scrolled (618, 289) with delta (0, 0)
Screenshot: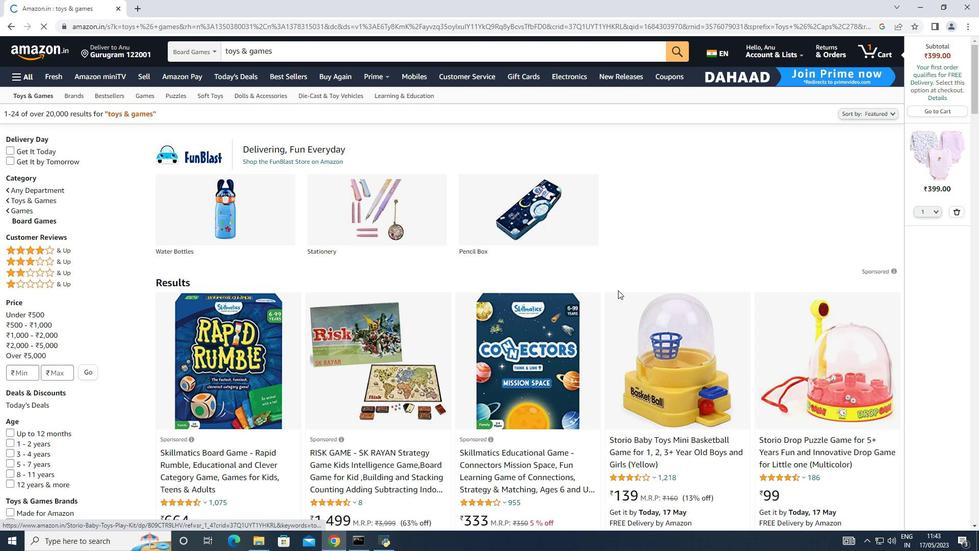 
Action: Mouse scrolled (618, 289) with delta (0, 0)
Screenshot: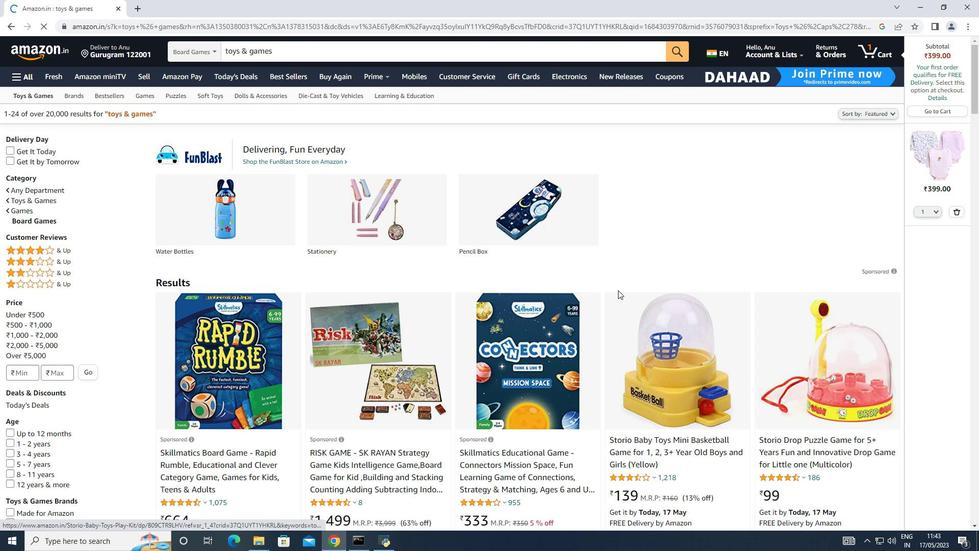 
Action: Mouse scrolled (618, 289) with delta (0, 0)
Screenshot: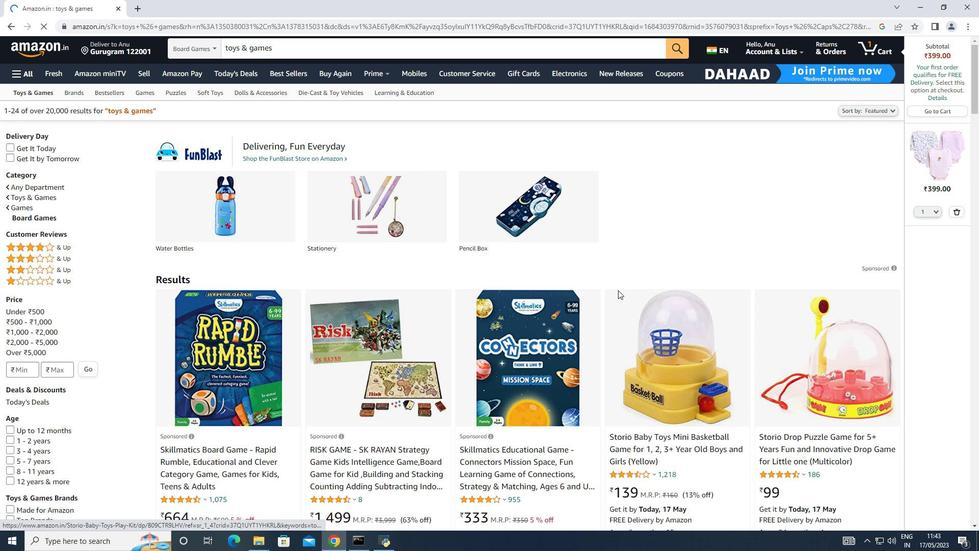 
Action: Mouse moved to (618, 290)
Screenshot: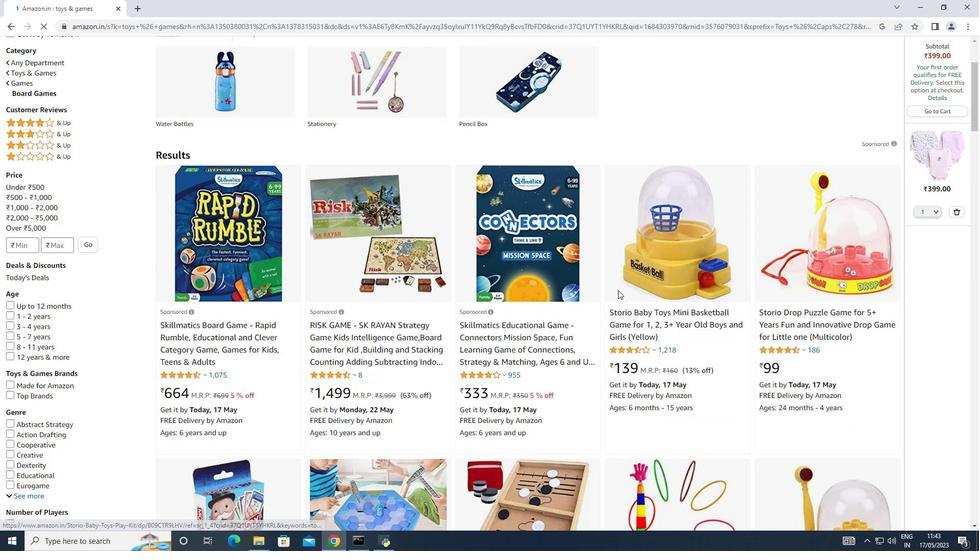 
Action: Mouse scrolled (618, 289) with delta (0, 0)
Screenshot: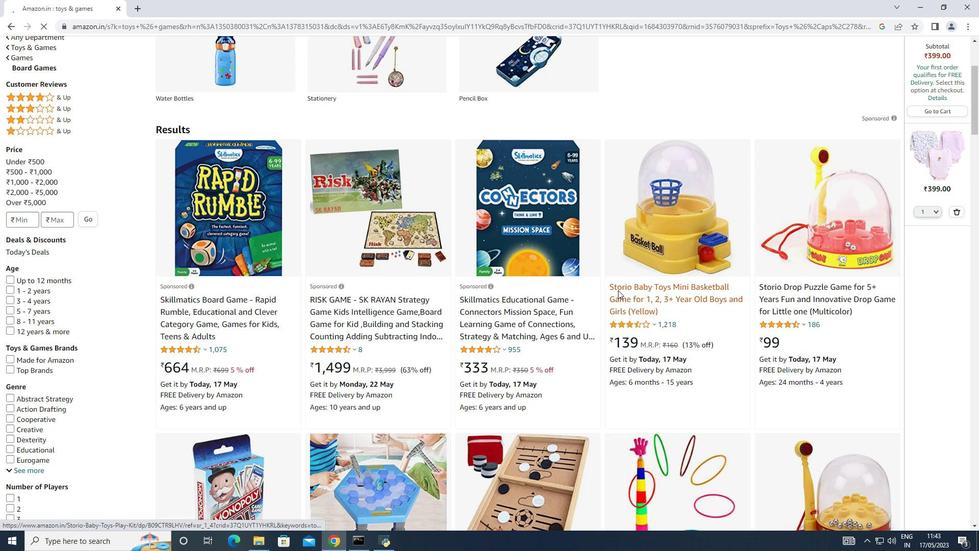 
Action: Mouse scrolled (618, 289) with delta (0, 0)
Screenshot: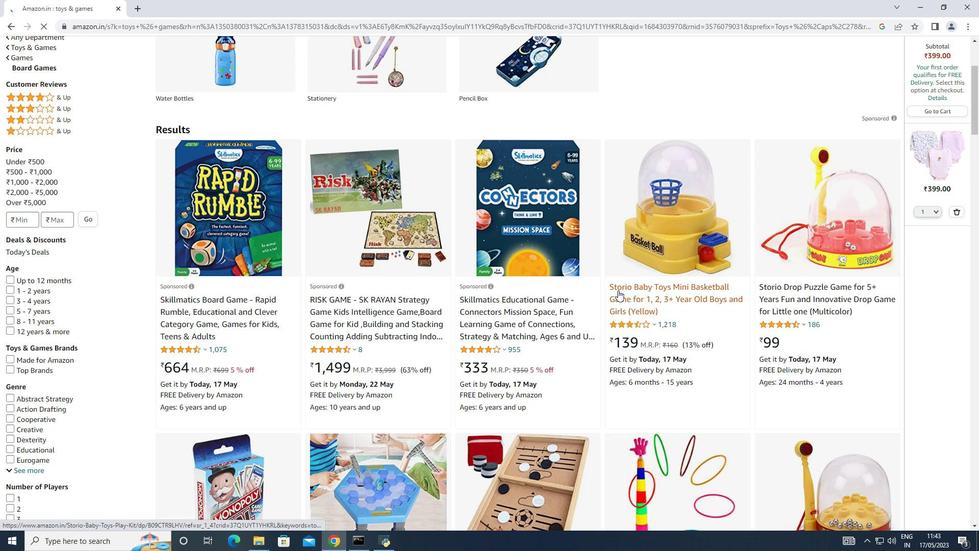 
Action: Mouse scrolled (618, 289) with delta (0, 0)
Screenshot: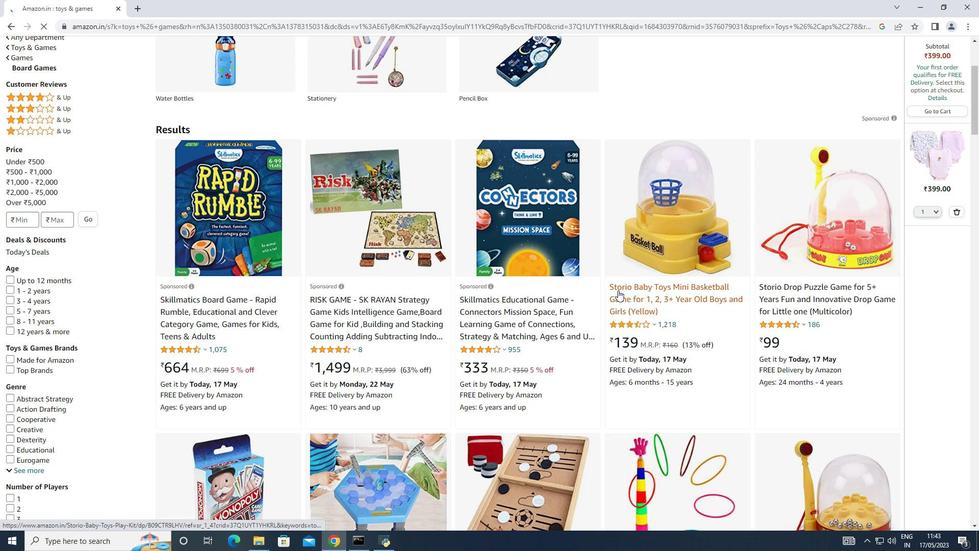 
Action: Mouse moved to (618, 282)
Screenshot: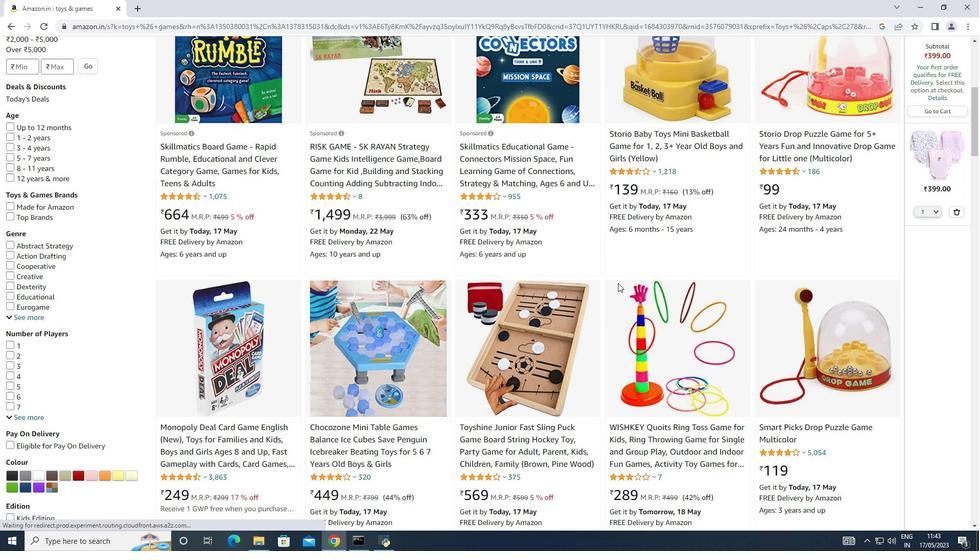
Action: Mouse scrolled (618, 282) with delta (0, 0)
Screenshot: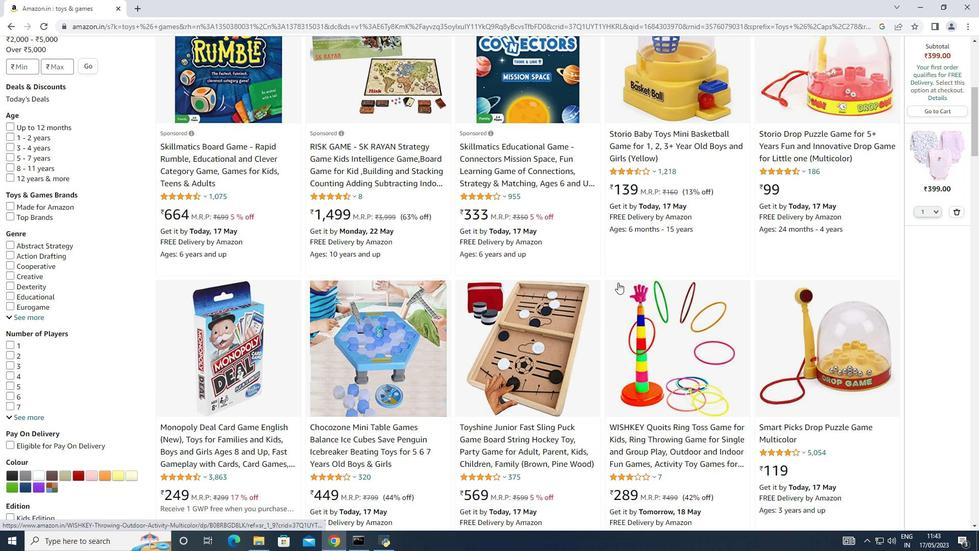 
Action: Mouse scrolled (618, 282) with delta (0, 0)
Screenshot: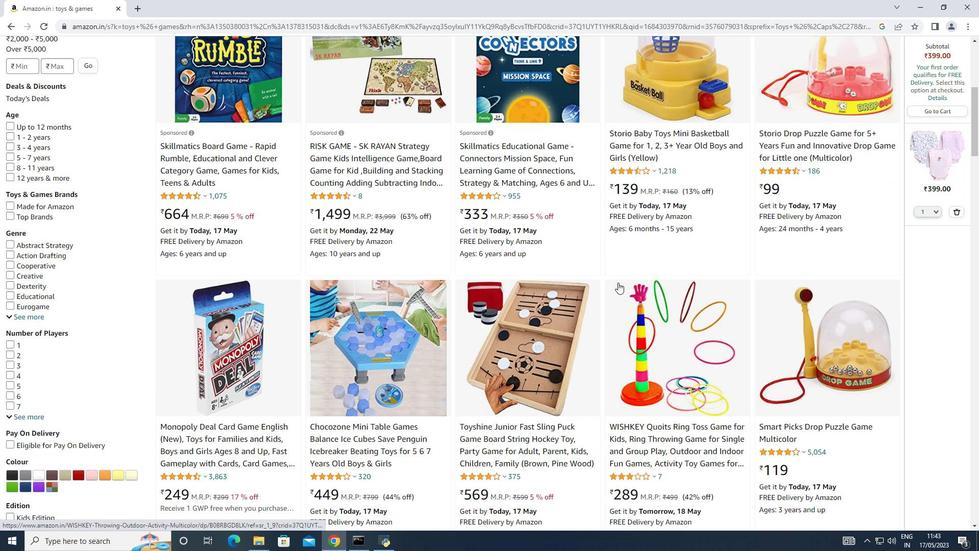 
Action: Mouse scrolled (618, 282) with delta (0, 0)
Screenshot: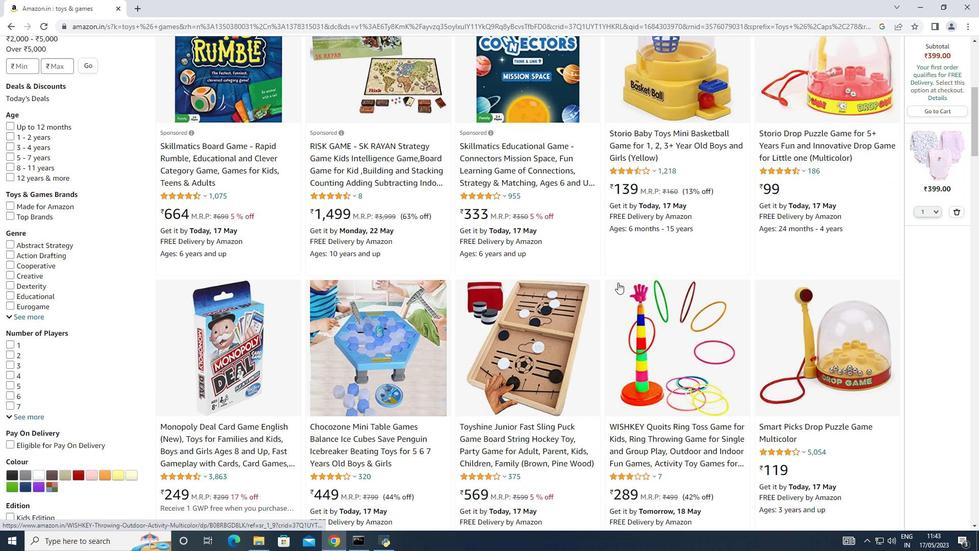 
Action: Mouse scrolled (618, 282) with delta (0, 0)
Screenshot: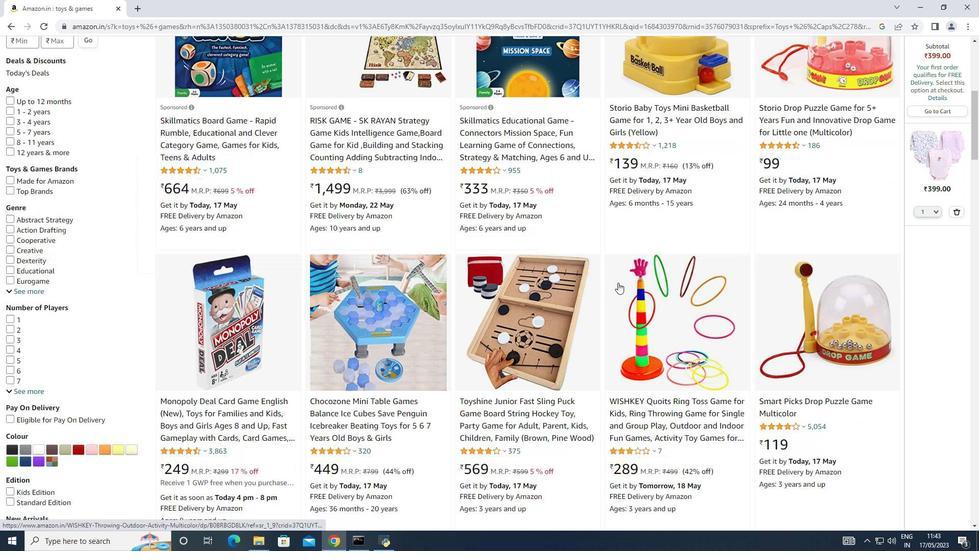 
Action: Mouse scrolled (618, 282) with delta (0, 0)
Screenshot: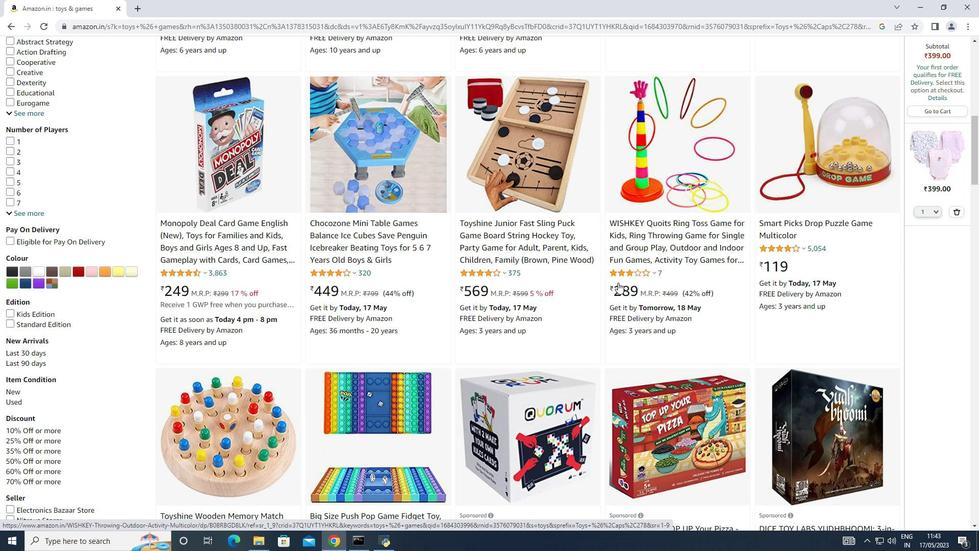 
Action: Mouse scrolled (618, 282) with delta (0, 0)
Screenshot: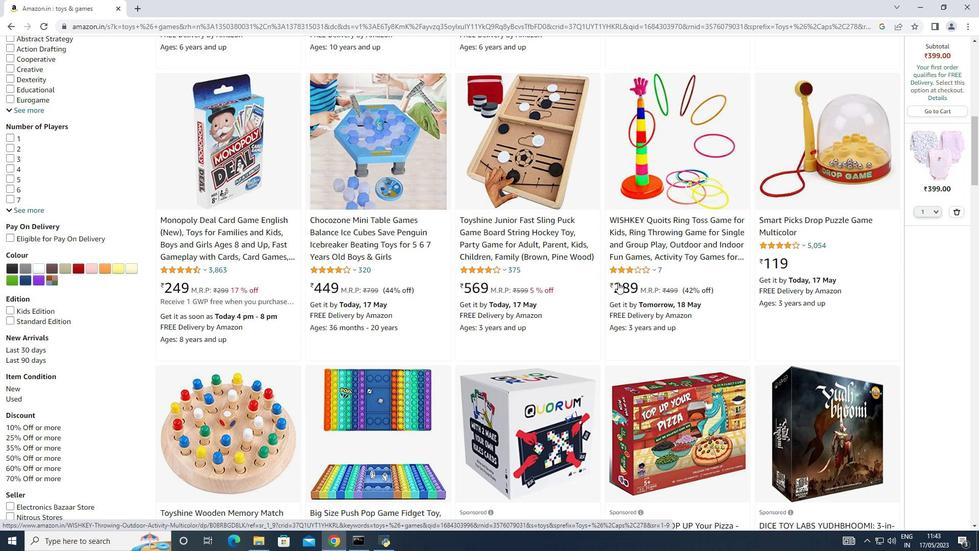 
Action: Mouse moved to (618, 282)
Screenshot: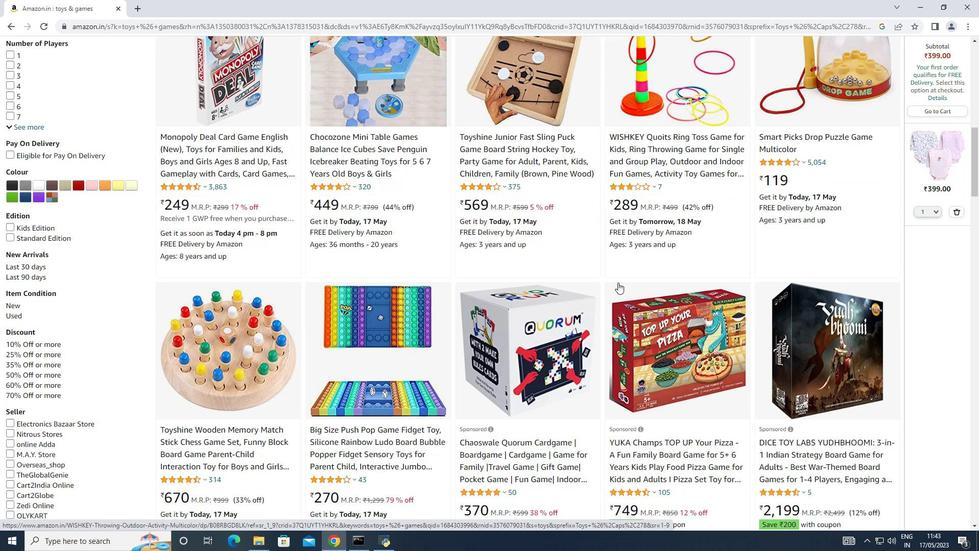 
Action: Mouse scrolled (618, 282) with delta (0, 0)
Screenshot: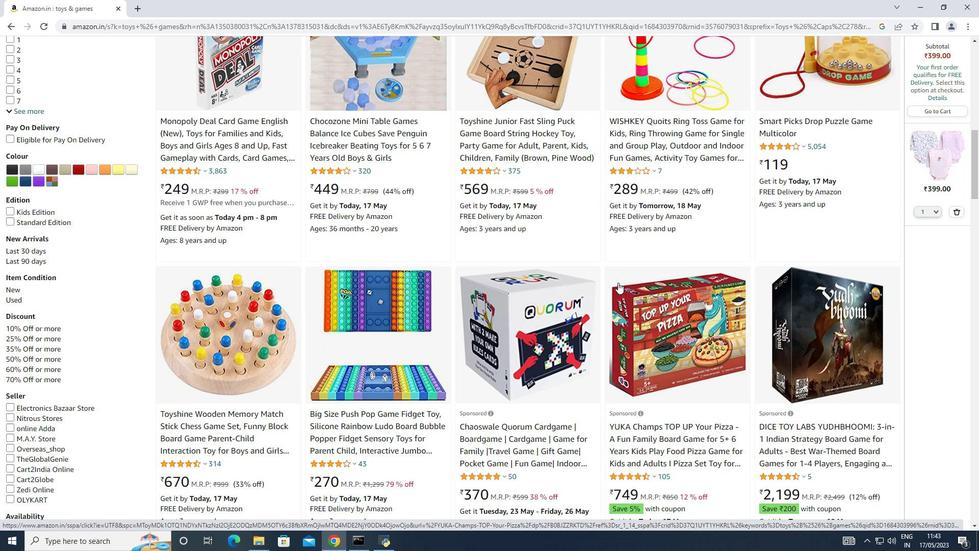 
Action: Mouse scrolled (618, 282) with delta (0, 0)
Screenshot: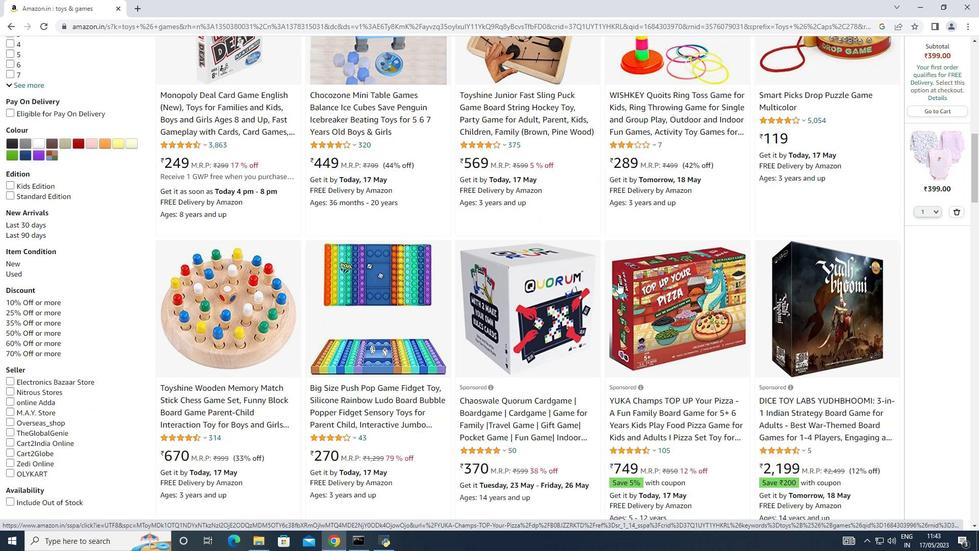 
Action: Mouse scrolled (618, 282) with delta (0, 0)
Screenshot: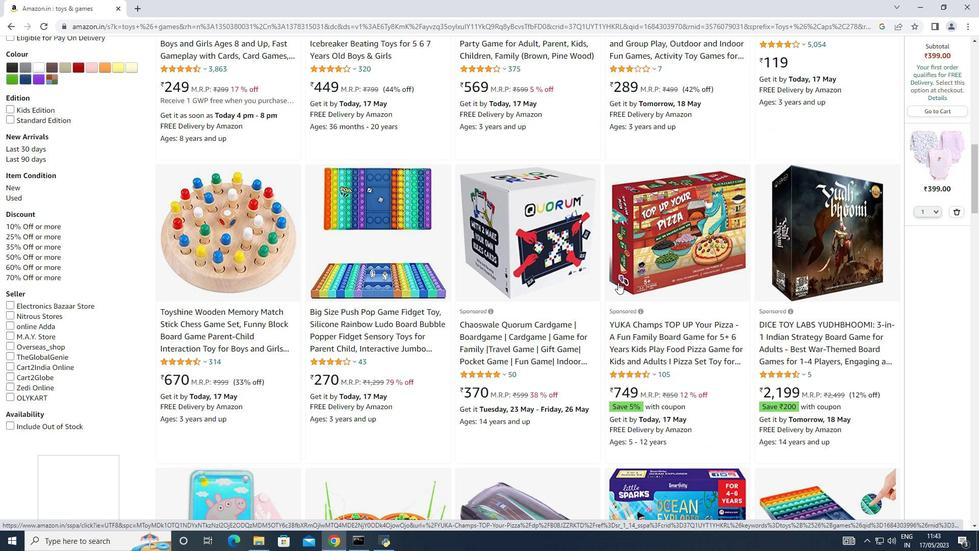 
Action: Mouse scrolled (618, 282) with delta (0, 0)
Screenshot: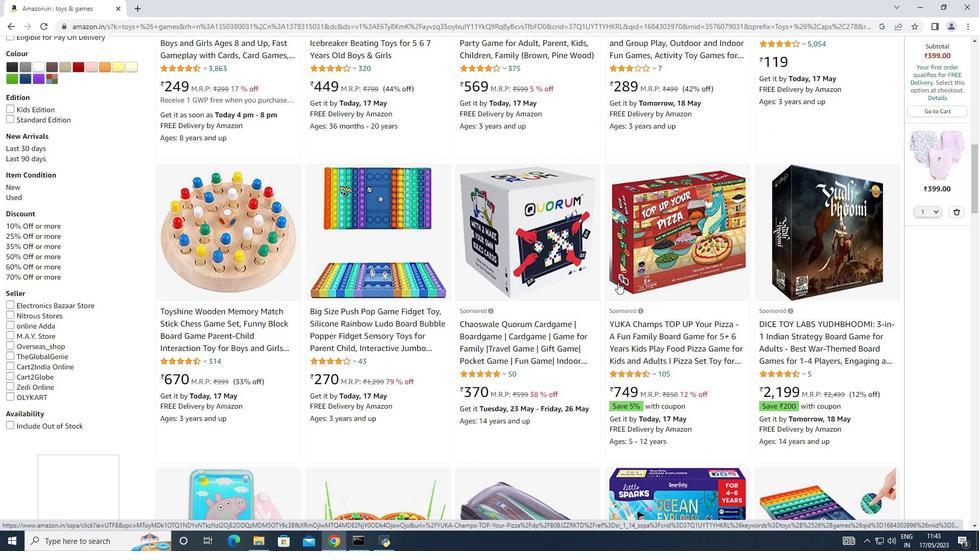 
Action: Mouse scrolled (618, 282) with delta (0, 0)
Screenshot: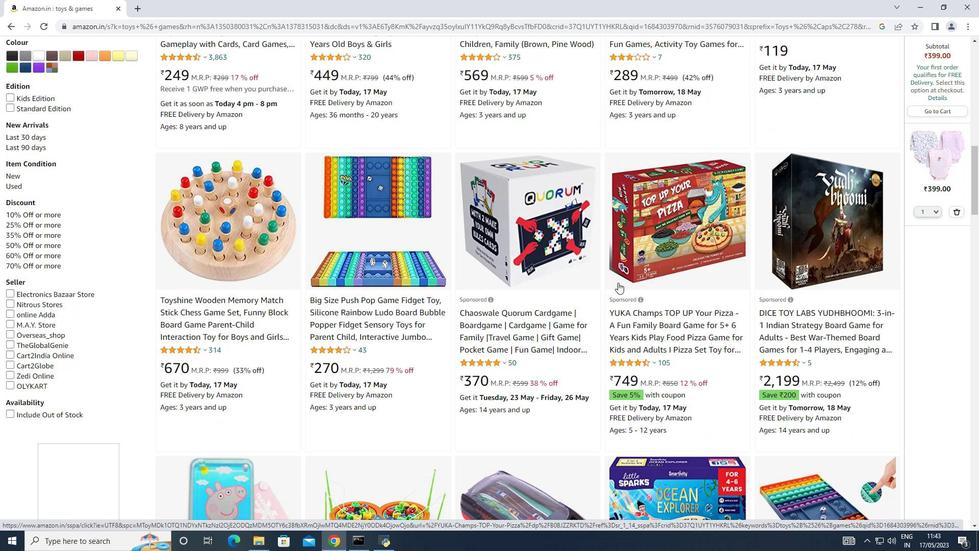 
Action: Mouse scrolled (618, 282) with delta (0, 0)
Screenshot: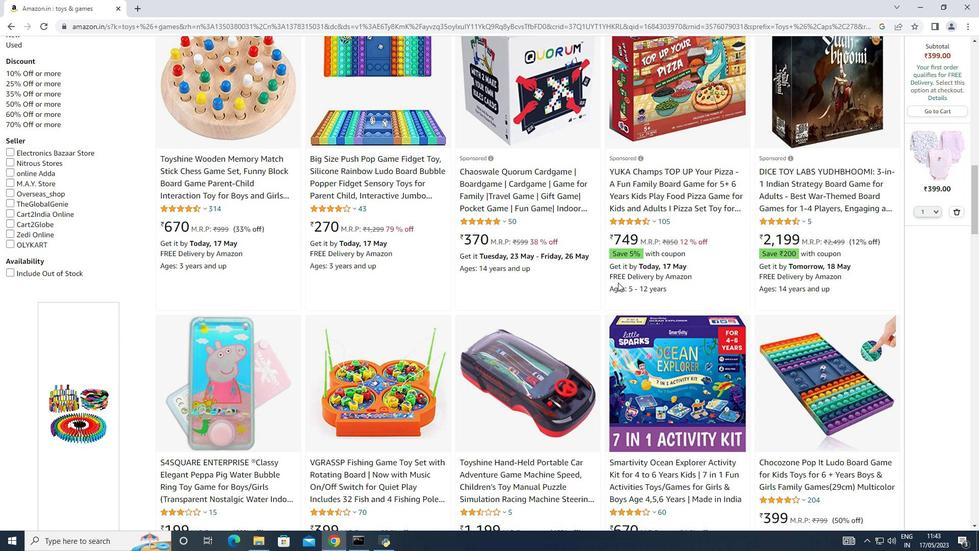 
Action: Mouse scrolled (618, 282) with delta (0, 0)
Screenshot: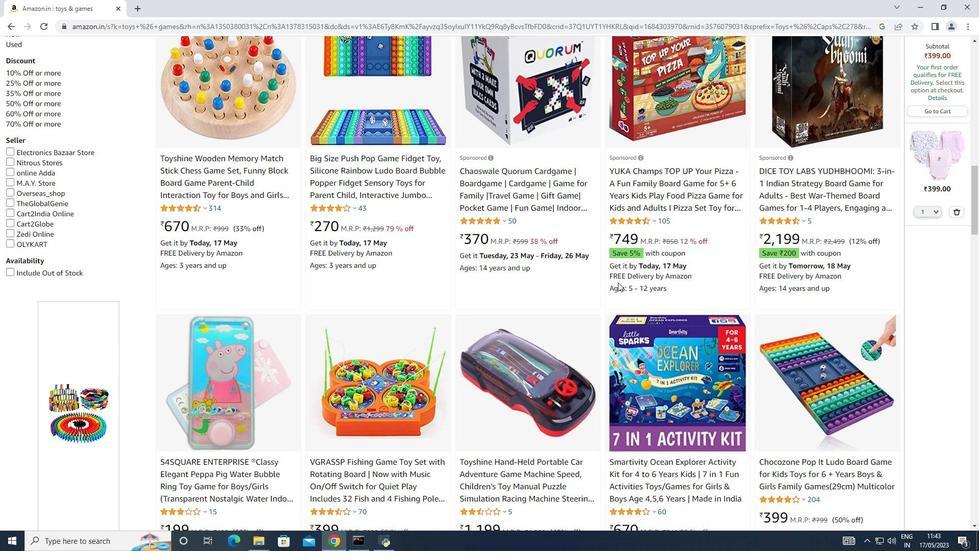 
Action: Mouse scrolled (618, 282) with delta (0, 0)
Screenshot: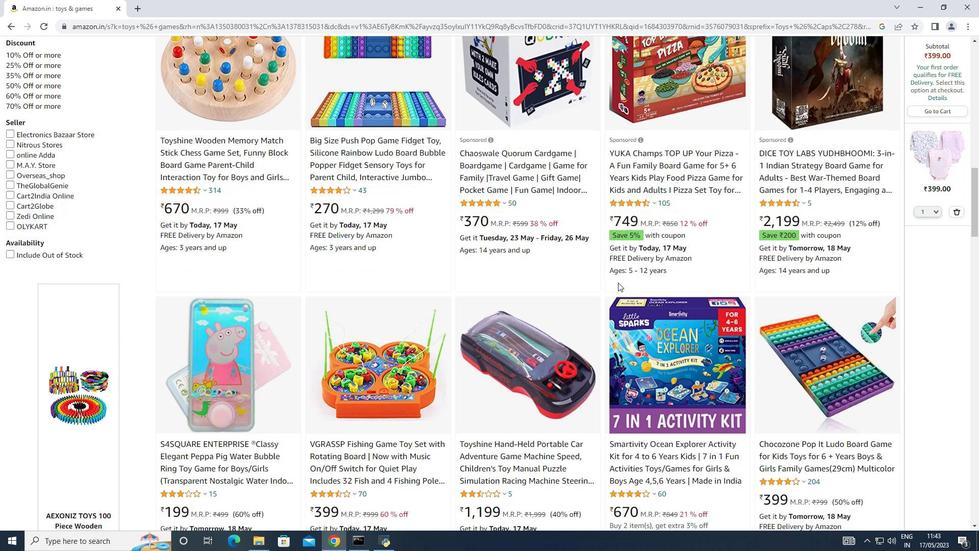 
Action: Mouse moved to (619, 281)
Screenshot: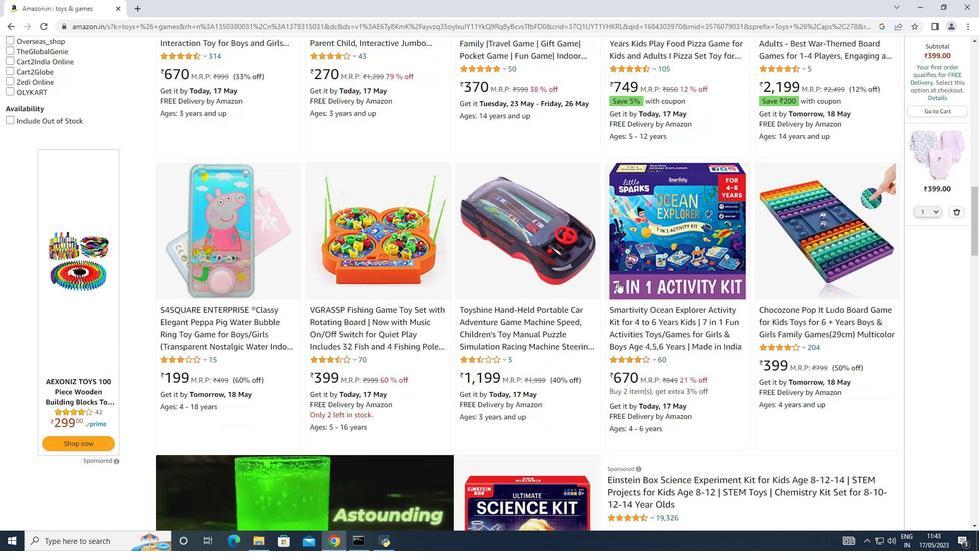 
Action: Mouse scrolled (619, 281) with delta (0, 0)
Screenshot: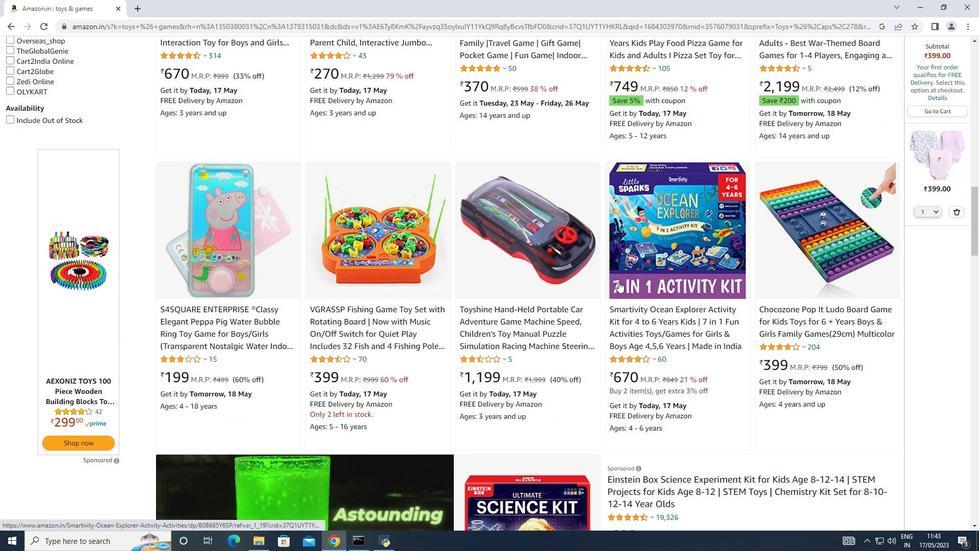 
Action: Mouse scrolled (619, 281) with delta (0, 0)
Screenshot: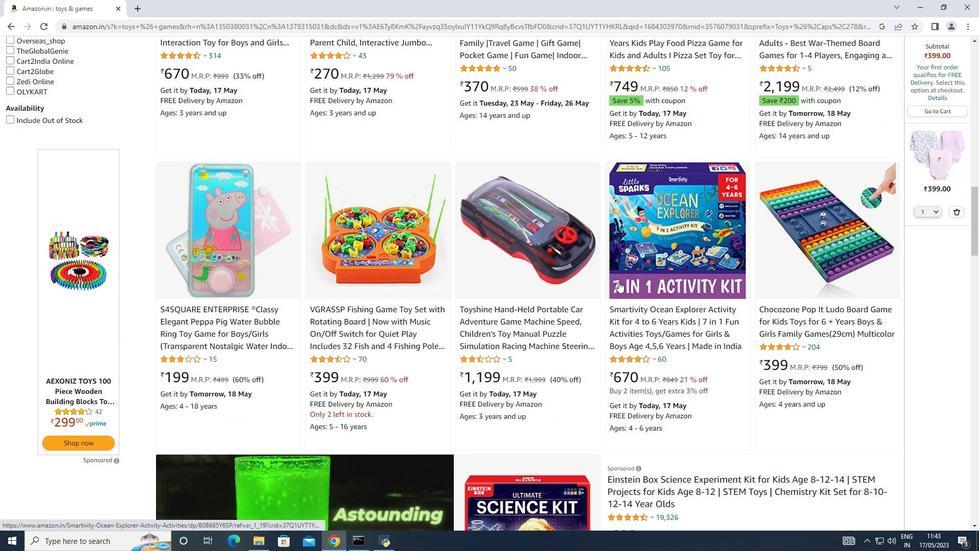 
Action: Mouse scrolled (619, 281) with delta (0, 0)
Screenshot: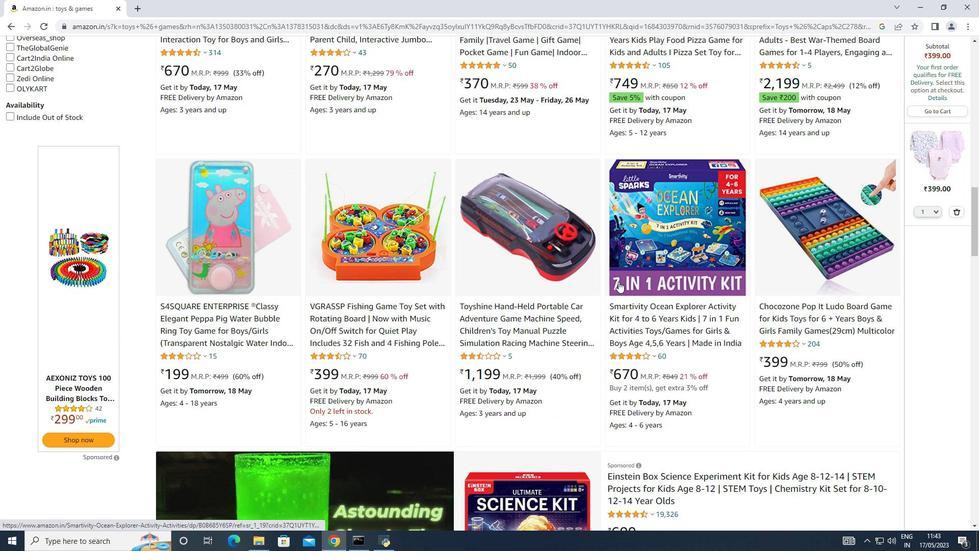 
Action: Mouse scrolled (619, 281) with delta (0, 0)
Screenshot: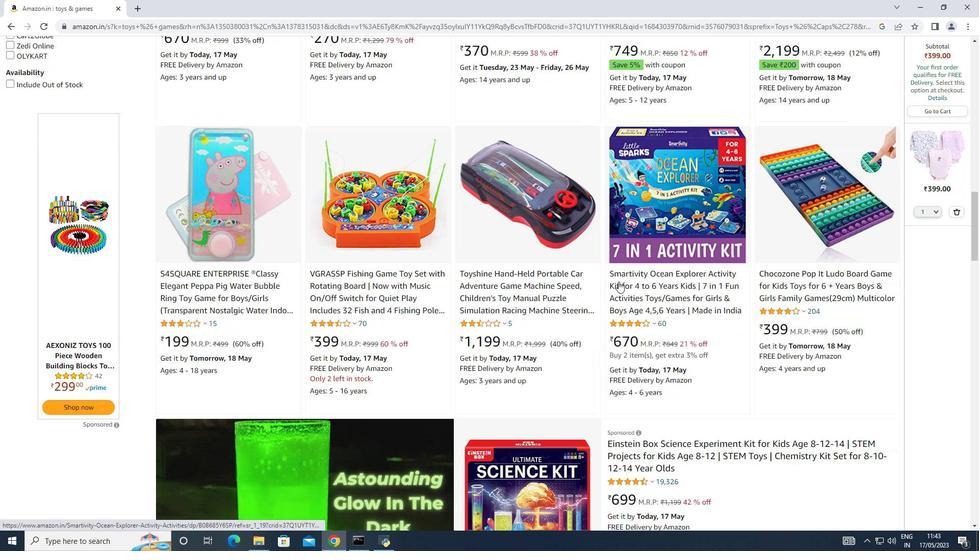 
Action: Mouse scrolled (619, 281) with delta (0, 0)
Screenshot: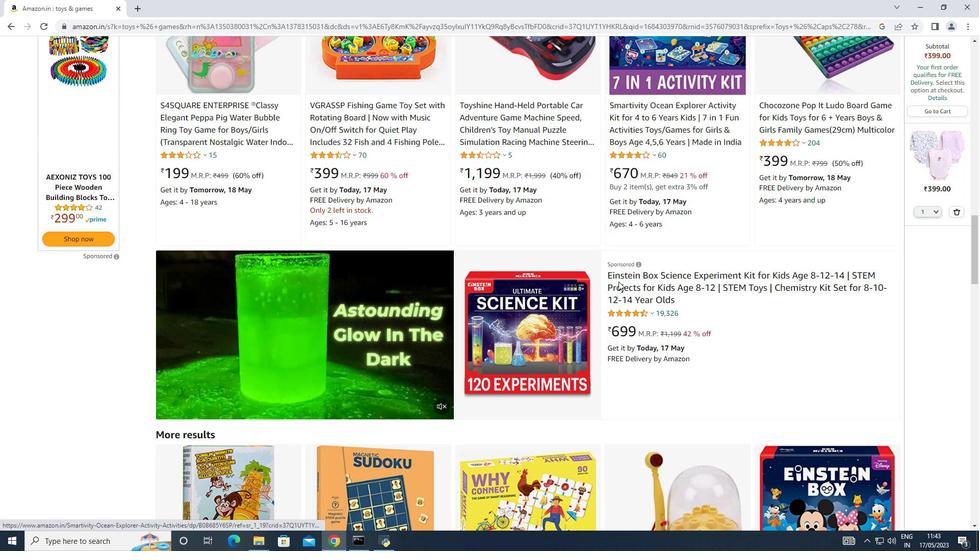 
Action: Mouse scrolled (619, 281) with delta (0, 0)
Screenshot: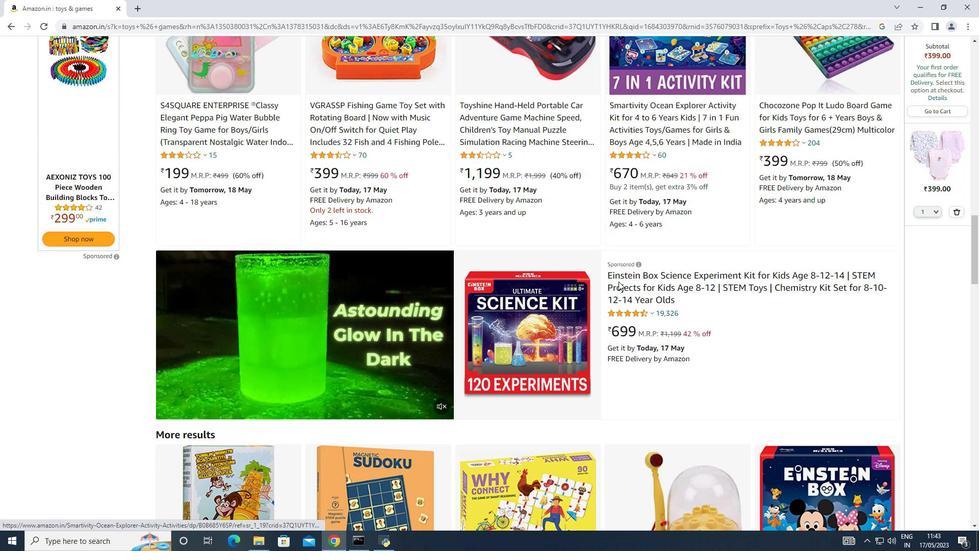 
Action: Mouse scrolled (619, 281) with delta (0, 0)
Screenshot: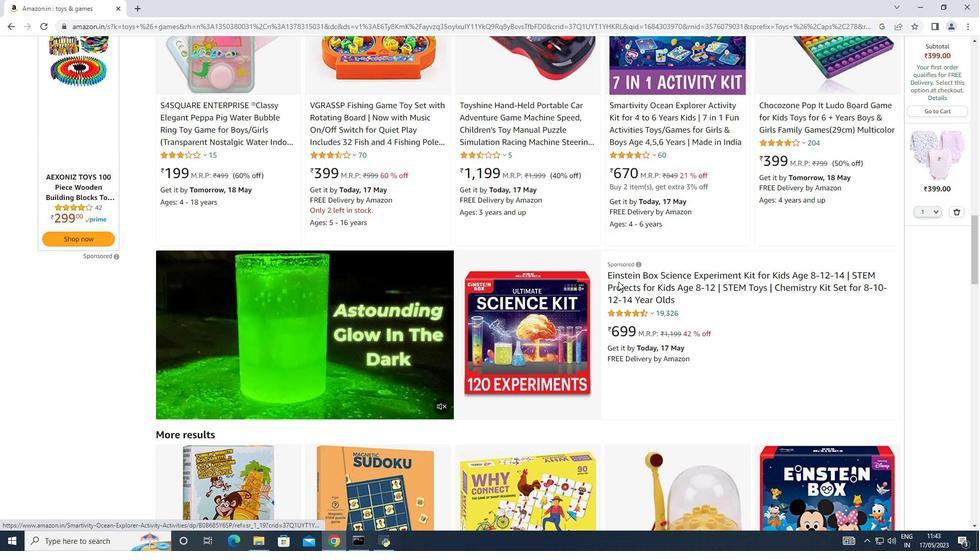 
Action: Mouse moved to (619, 281)
Screenshot: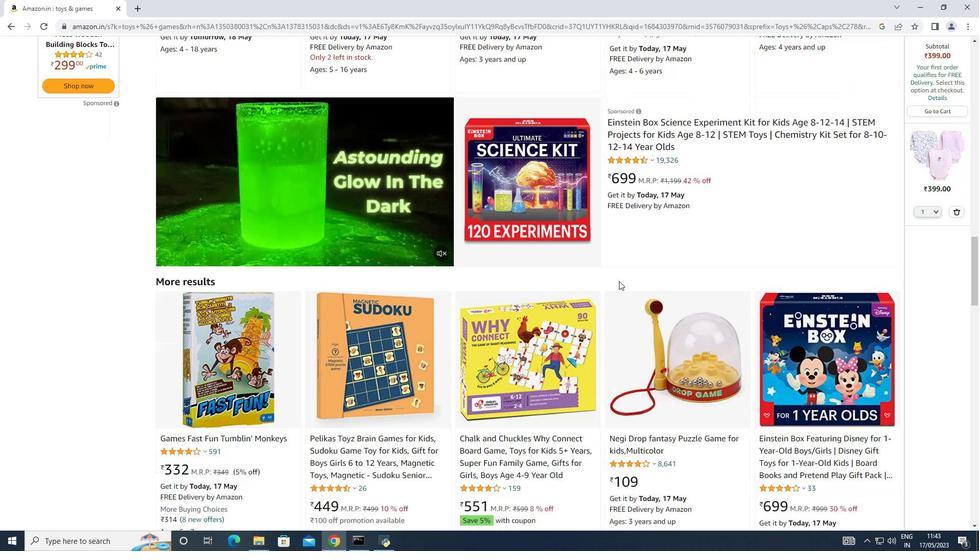 
Action: Mouse scrolled (619, 280) with delta (0, 0)
Screenshot: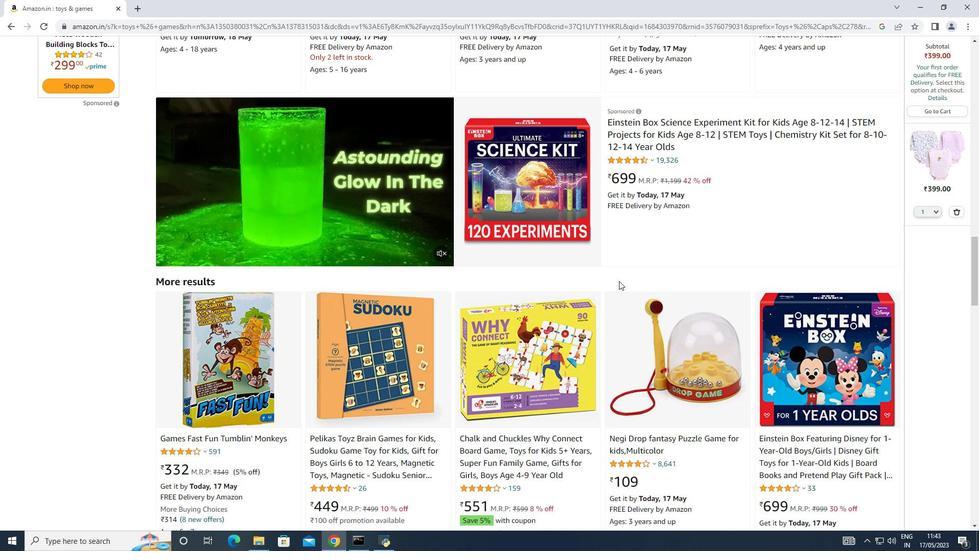 
Action: Mouse scrolled (619, 280) with delta (0, 0)
Screenshot: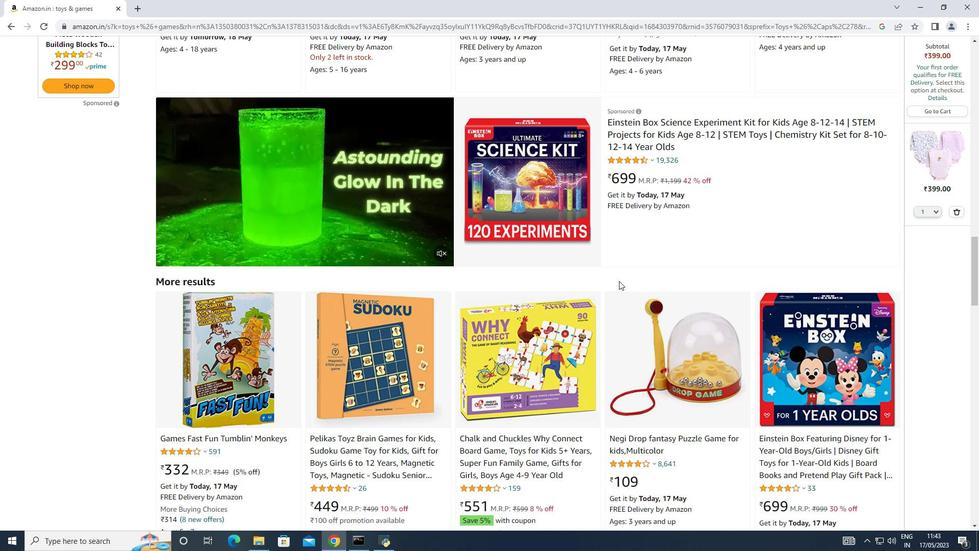 
Action: Mouse scrolled (619, 280) with delta (0, 0)
Screenshot: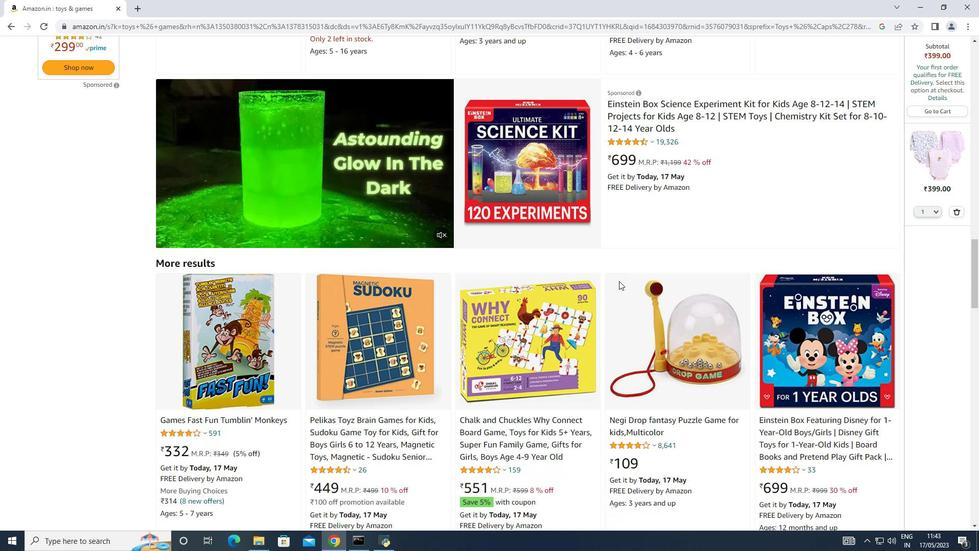 
Action: Mouse scrolled (619, 280) with delta (0, 0)
Screenshot: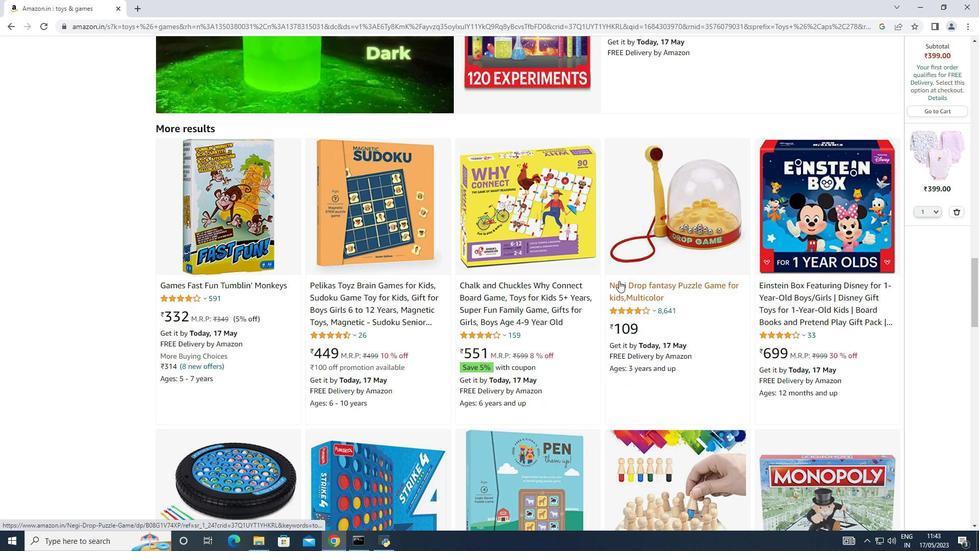 
Action: Mouse scrolled (619, 280) with delta (0, 0)
Screenshot: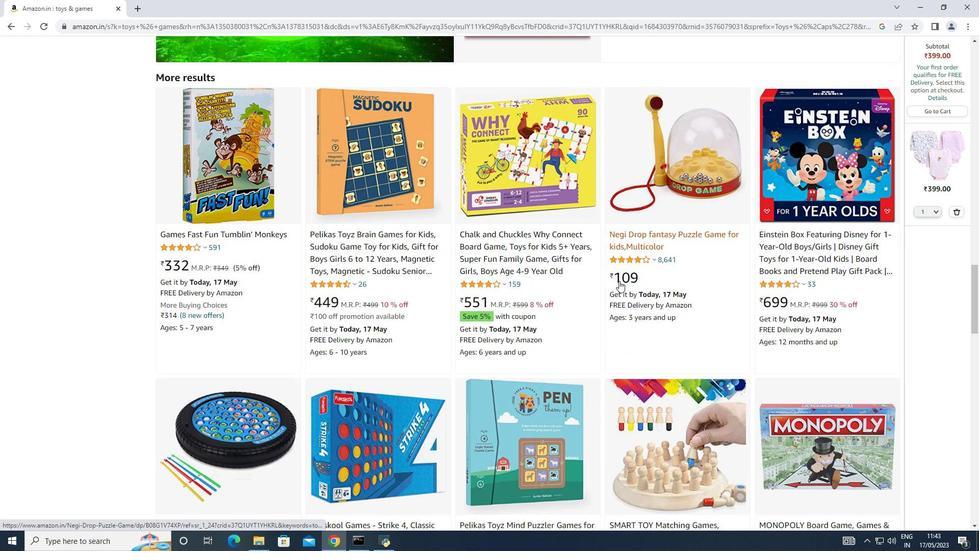 
Action: Mouse moved to (619, 281)
Screenshot: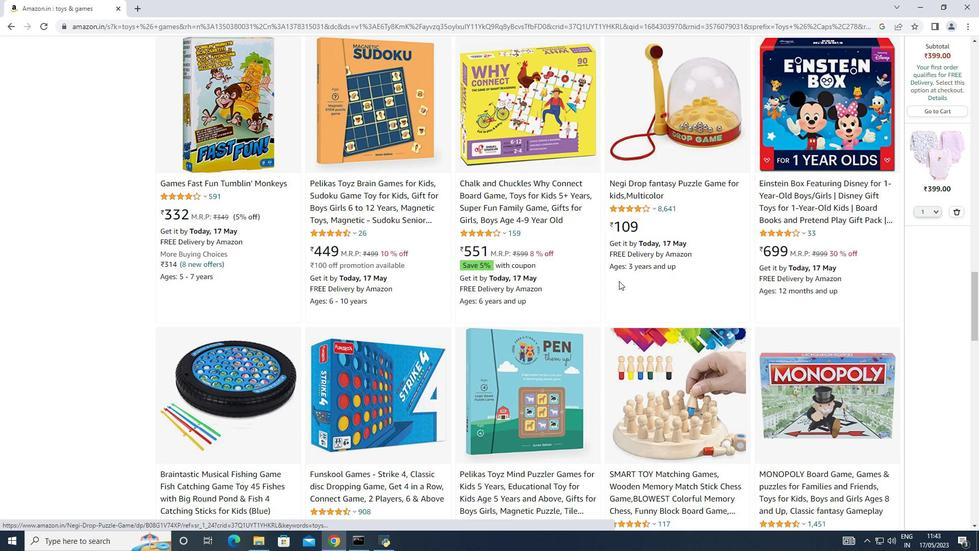 
Action: Mouse scrolled (619, 280) with delta (0, 0)
Screenshot: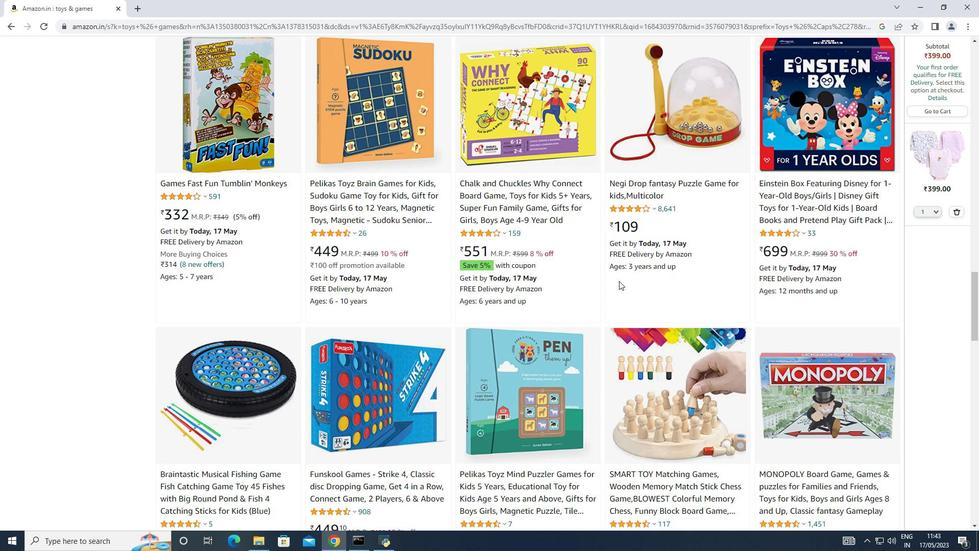 
Action: Mouse scrolled (619, 280) with delta (0, 0)
Screenshot: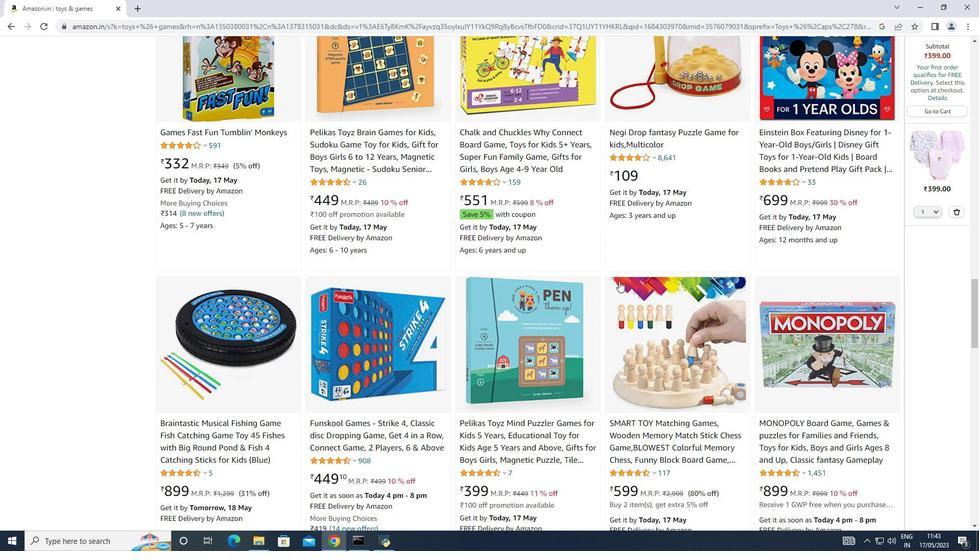 
Action: Mouse scrolled (619, 280) with delta (0, 0)
Screenshot: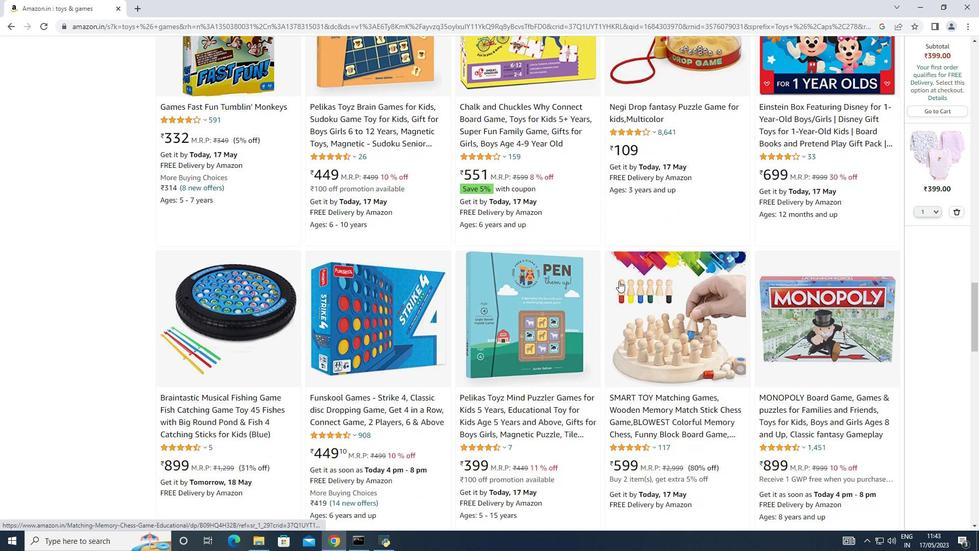 
Action: Mouse scrolled (619, 280) with delta (0, 0)
Screenshot: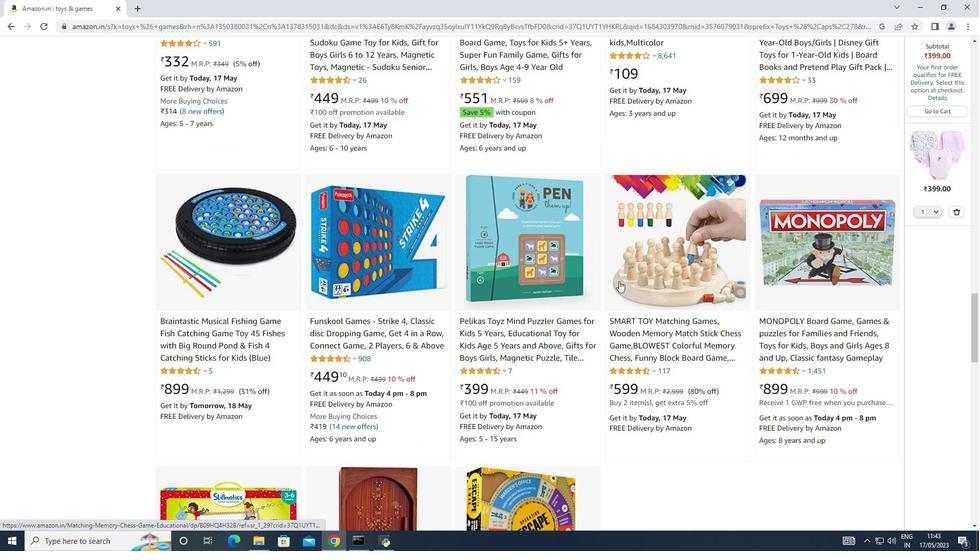 
Action: Mouse scrolled (619, 280) with delta (0, 0)
Screenshot: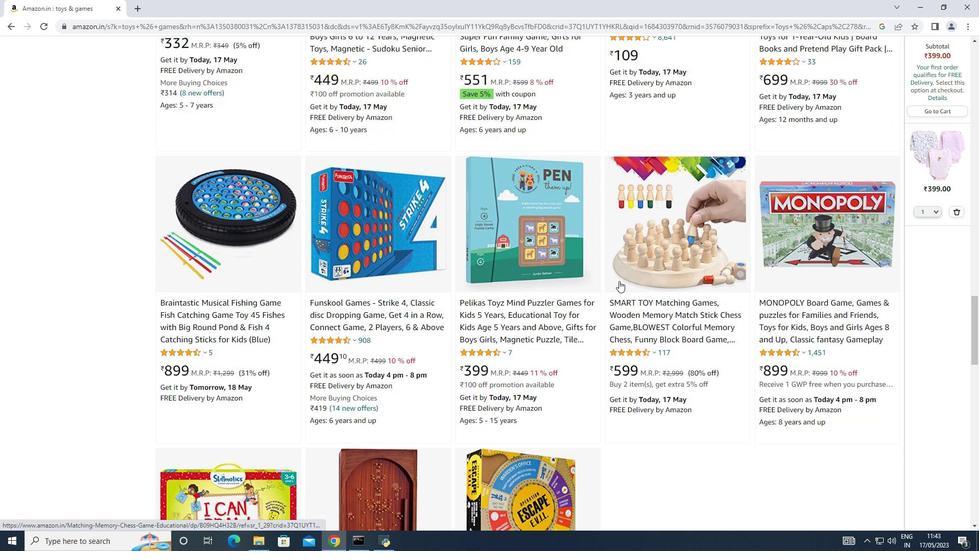 
Action: Mouse scrolled (619, 280) with delta (0, 0)
Screenshot: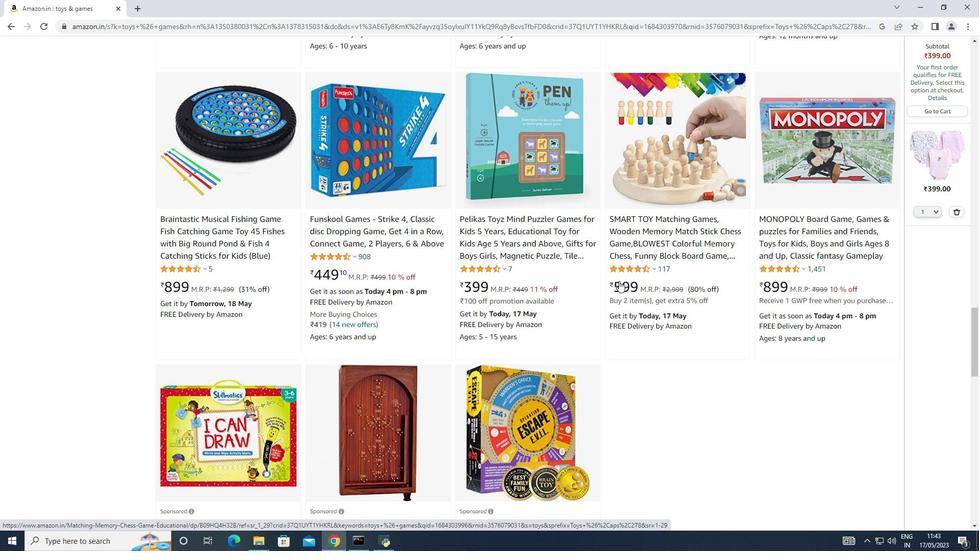 
Action: Mouse scrolled (619, 281) with delta (0, 0)
Screenshot: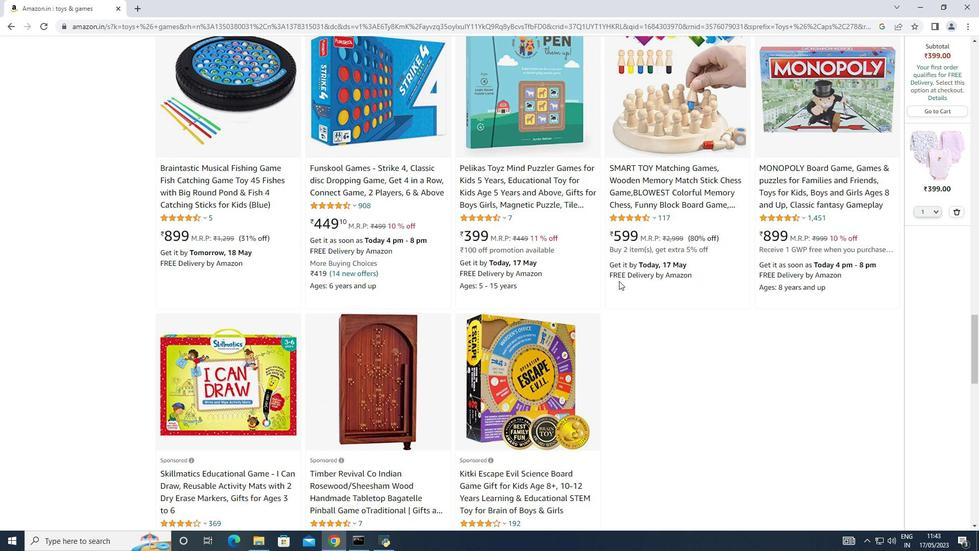 
Action: Mouse moved to (537, 174)
Screenshot: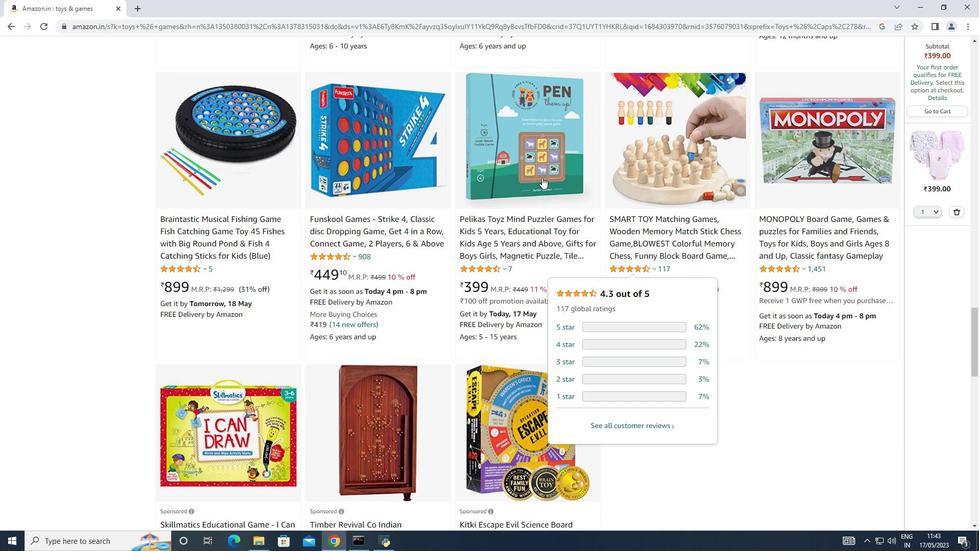 
Action: Mouse pressed left at (537, 174)
Screenshot: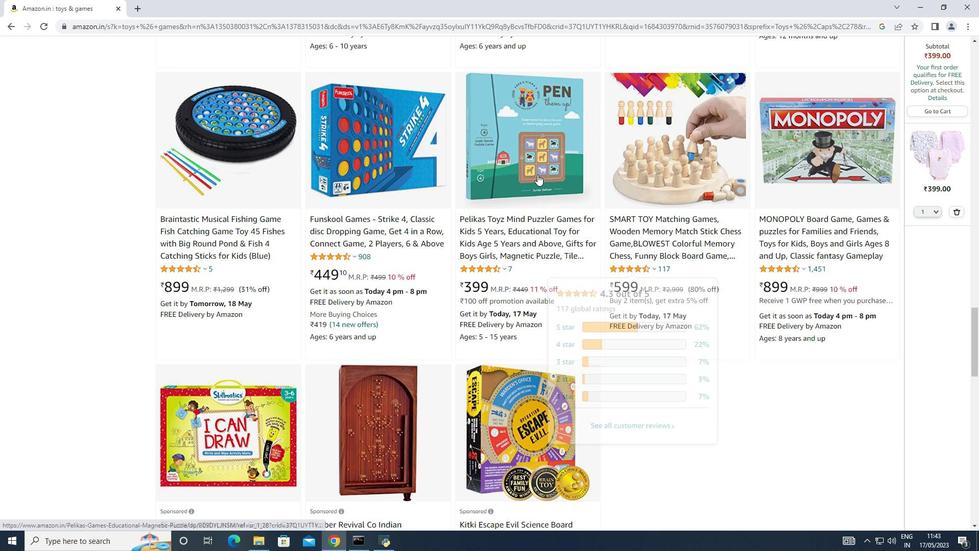 
Action: Mouse moved to (626, 276)
Screenshot: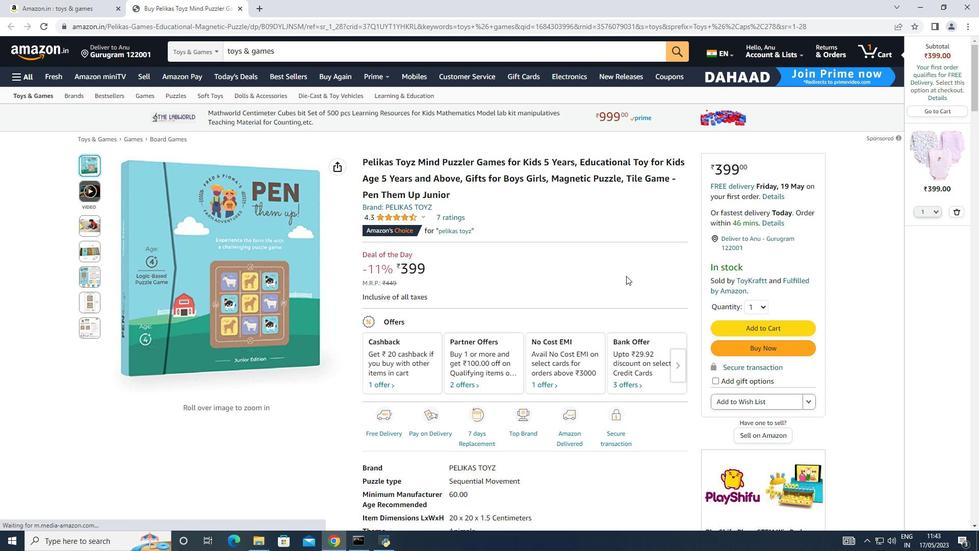 
Action: Mouse scrolled (626, 275) with delta (0, 0)
Screenshot: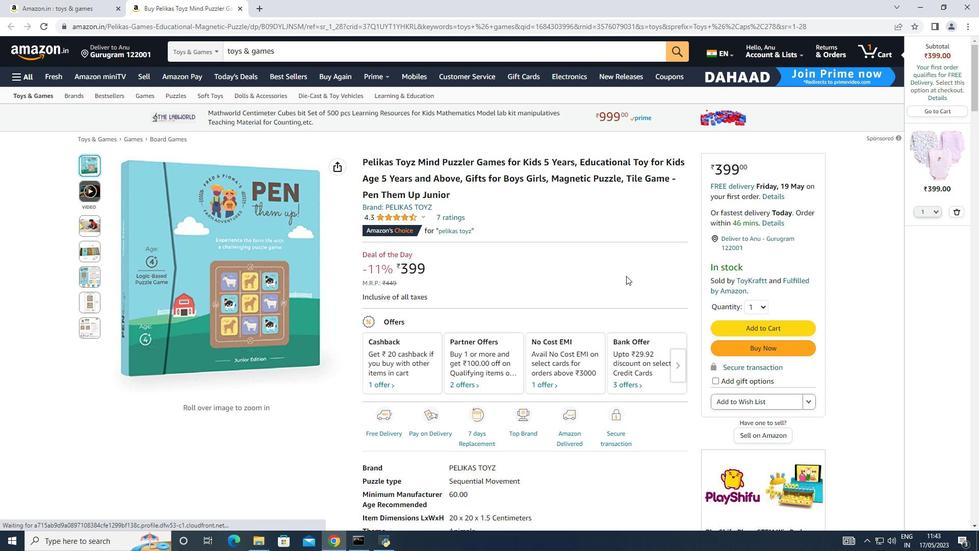 
Action: Mouse scrolled (626, 275) with delta (0, 0)
Screenshot: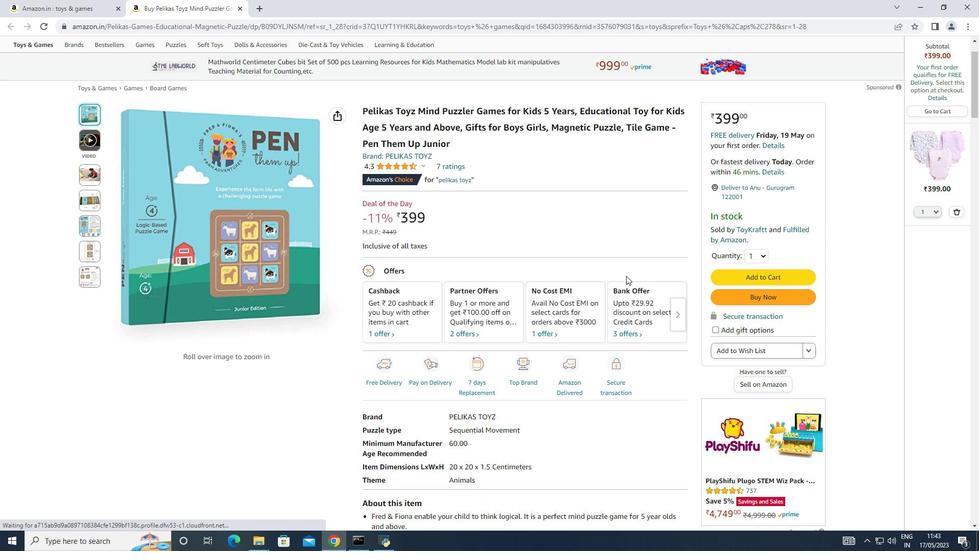 
Action: Mouse scrolled (626, 275) with delta (0, 0)
Screenshot: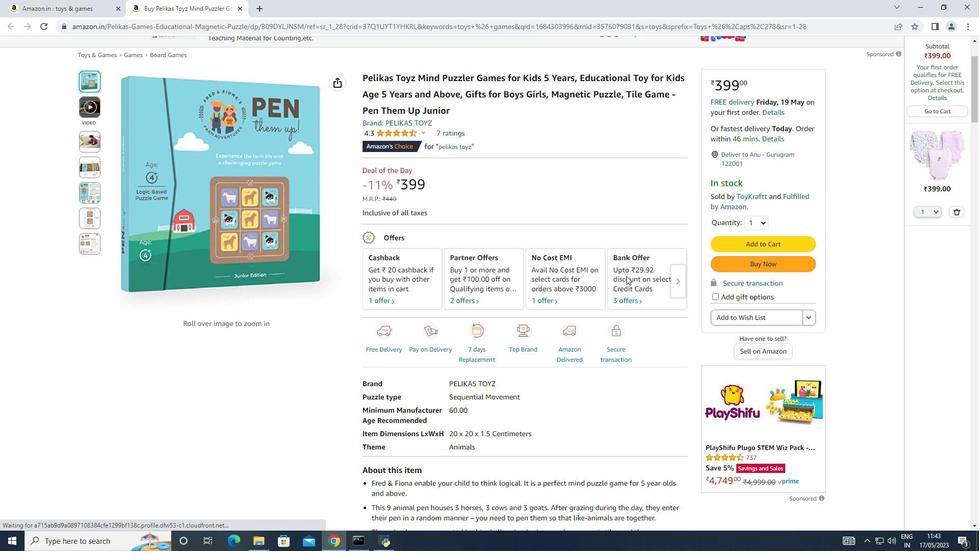 
Action: Mouse scrolled (626, 275) with delta (0, 0)
Screenshot: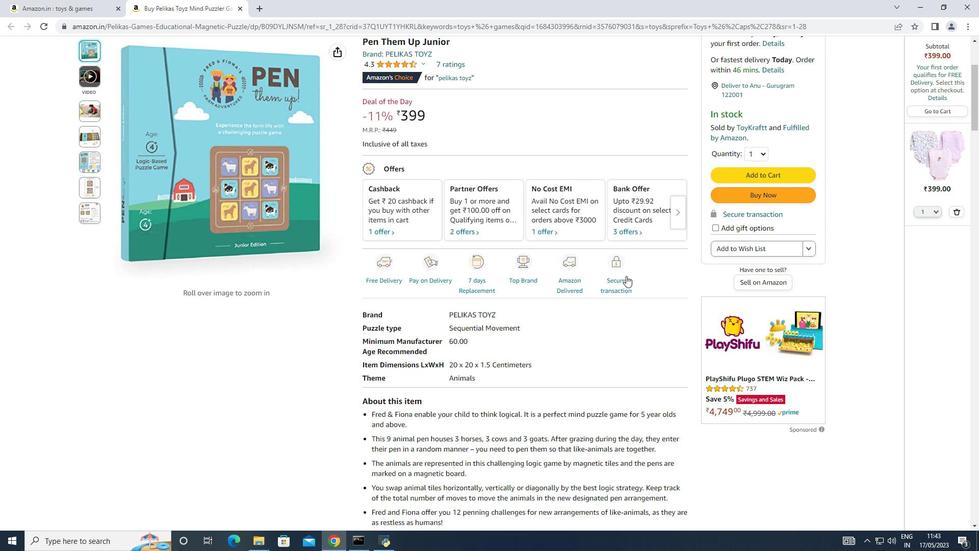 
Action: Mouse scrolled (626, 275) with delta (0, 0)
Screenshot: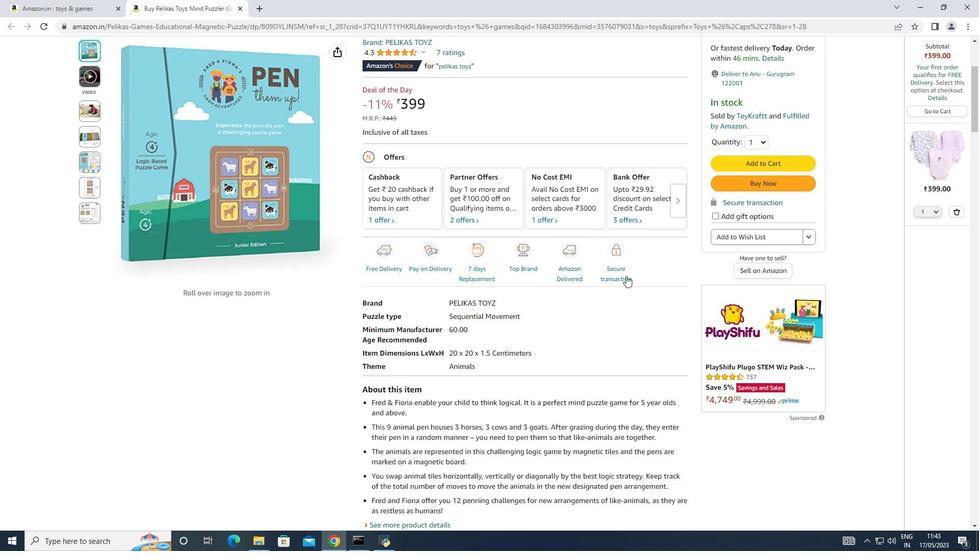 
Action: Mouse scrolled (626, 275) with delta (0, 0)
Screenshot: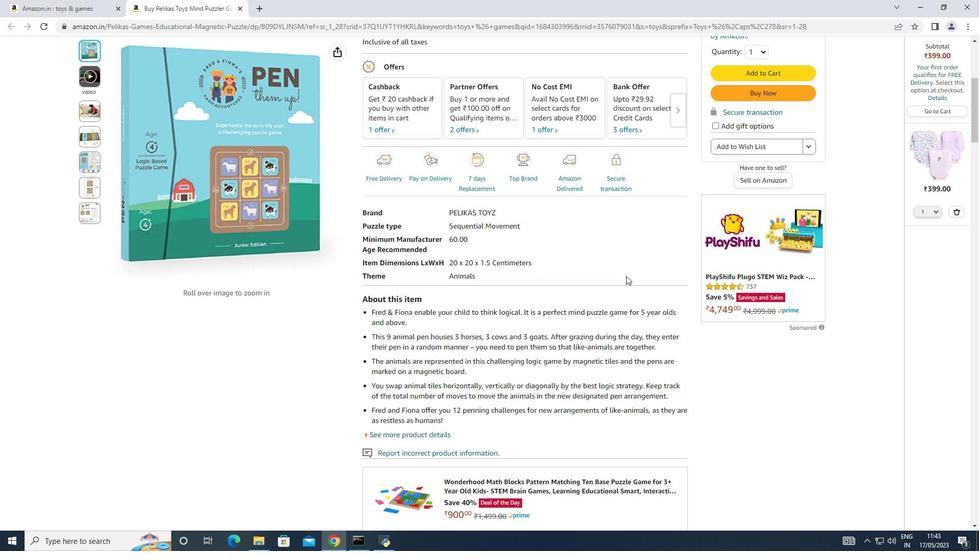 
Action: Mouse scrolled (626, 275) with delta (0, 0)
Screenshot: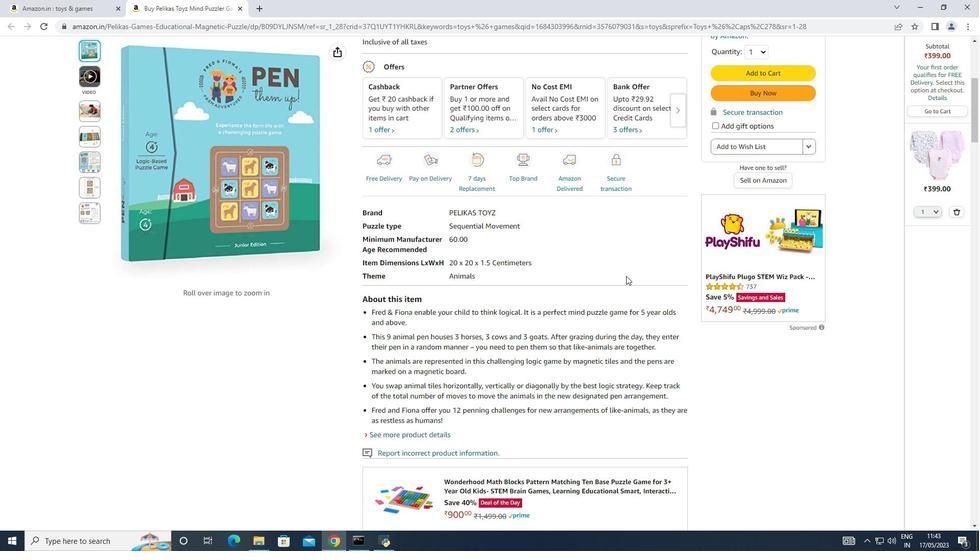 
Action: Mouse scrolled (626, 275) with delta (0, 0)
Screenshot: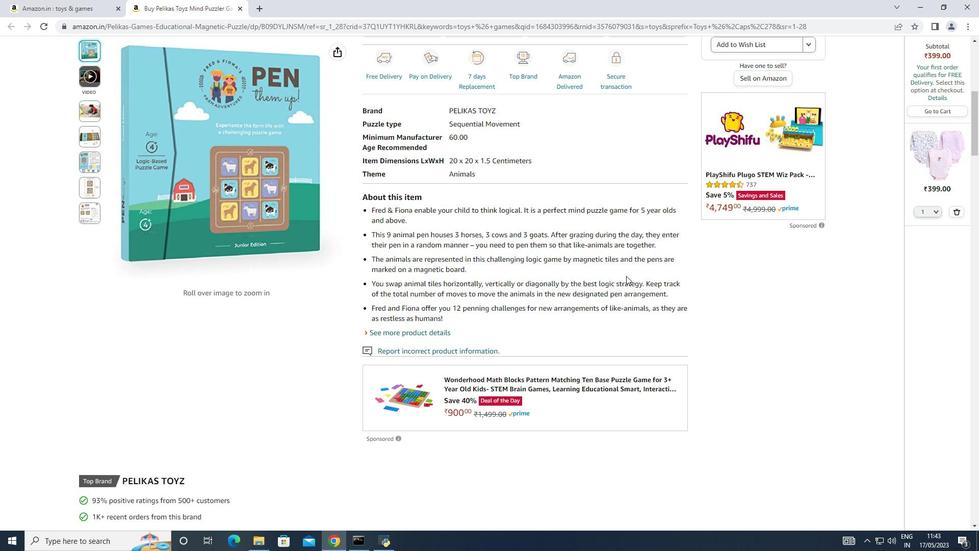
Action: Mouse moved to (420, 283)
Screenshot: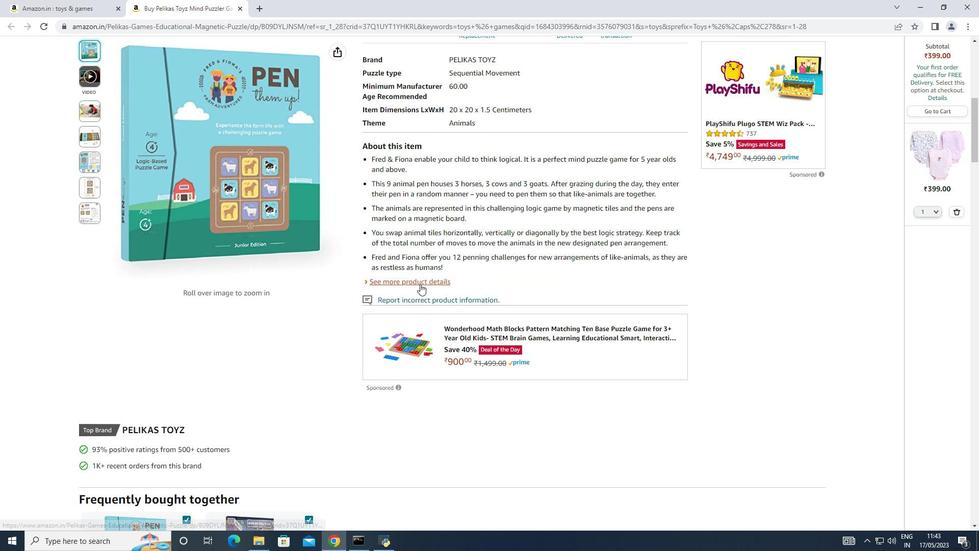 
Action: Mouse pressed left at (420, 283)
Screenshot: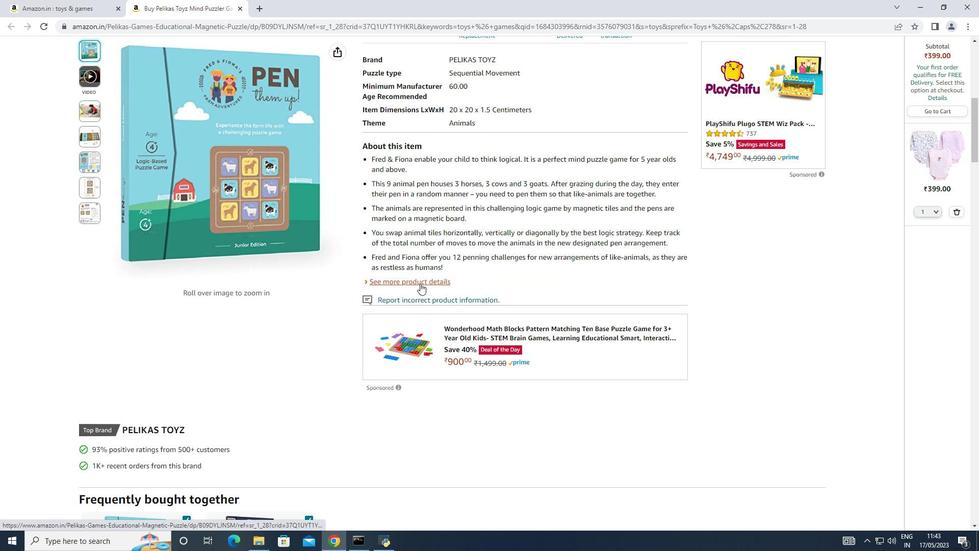 
Action: Mouse moved to (494, 276)
Screenshot: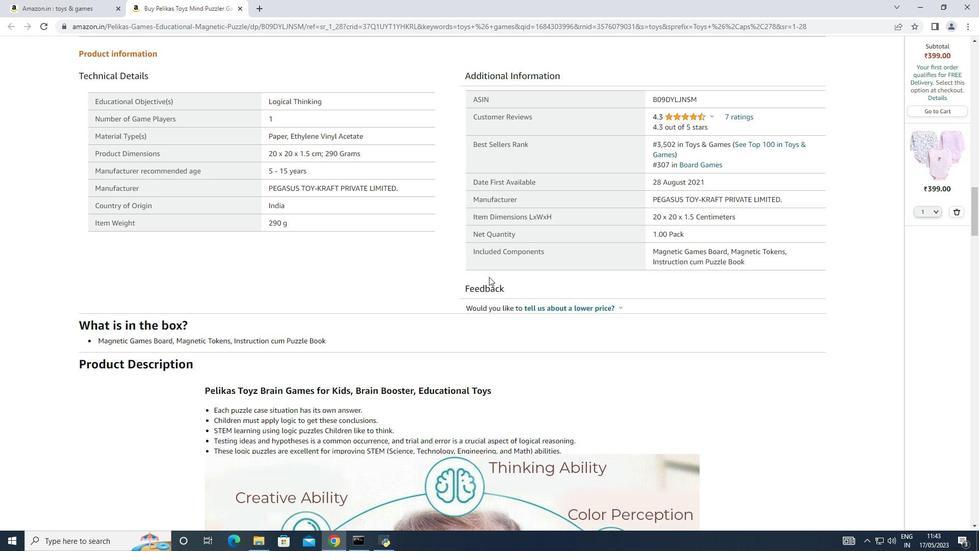 
Action: Mouse scrolled (494, 277) with delta (0, 0)
Screenshot: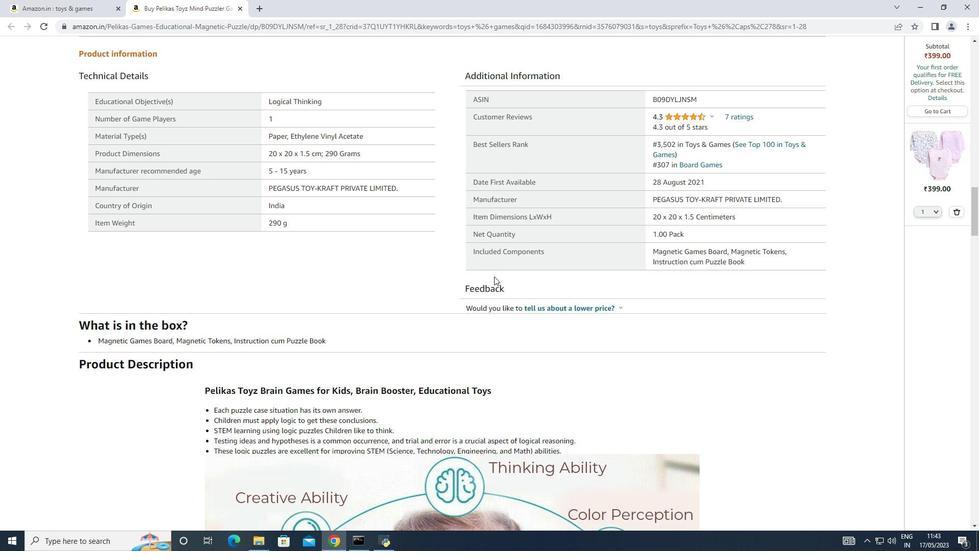
Action: Mouse scrolled (494, 277) with delta (0, 0)
Screenshot: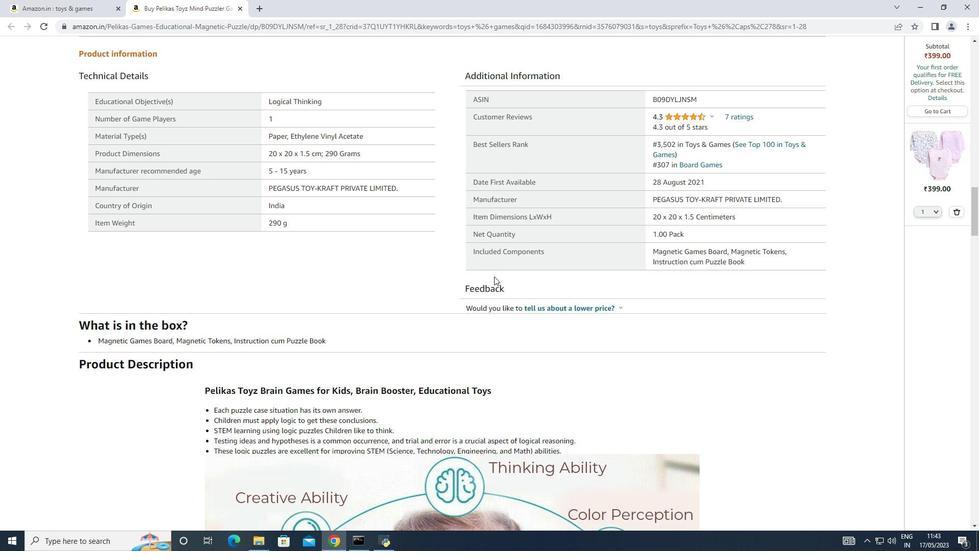 
Action: Mouse scrolled (494, 277) with delta (0, 0)
Screenshot: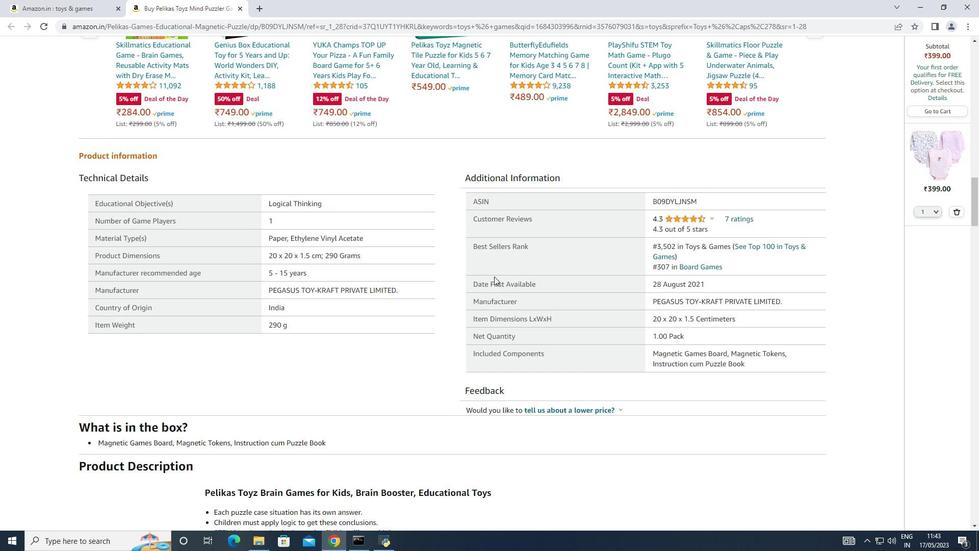 
Action: Mouse scrolled (494, 276) with delta (0, 0)
Screenshot: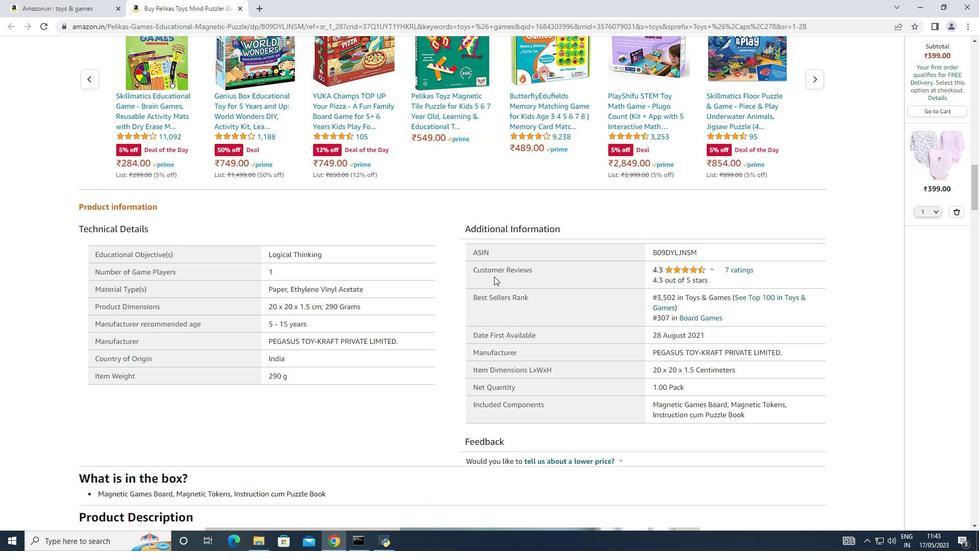 
Action: Mouse moved to (507, 272)
Screenshot: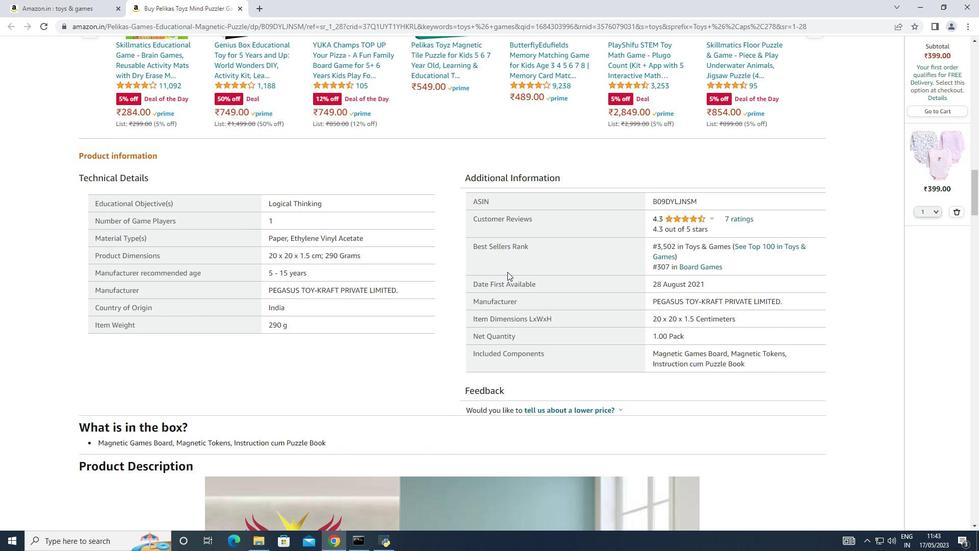 
Action: Mouse scrolled (507, 271) with delta (0, 0)
Screenshot: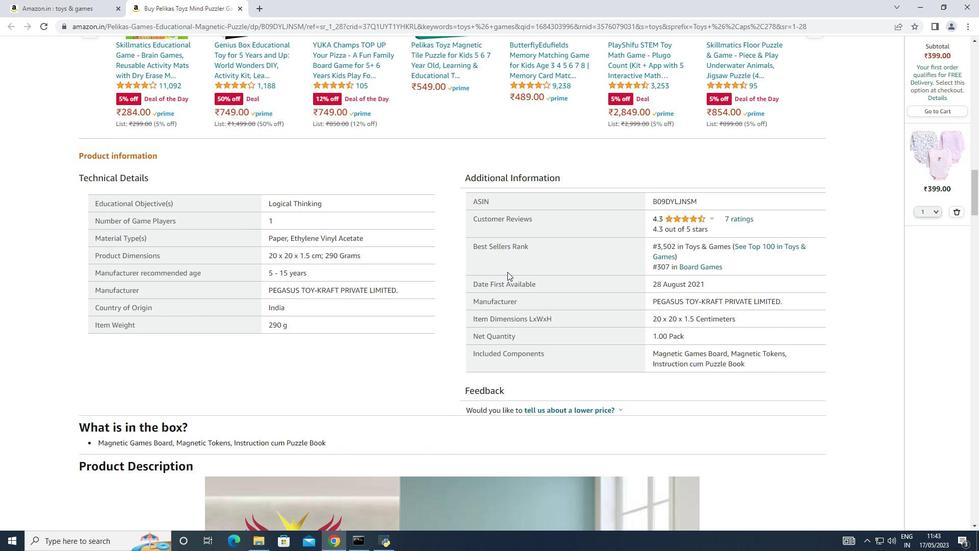 
Action: Mouse moved to (512, 271)
Screenshot: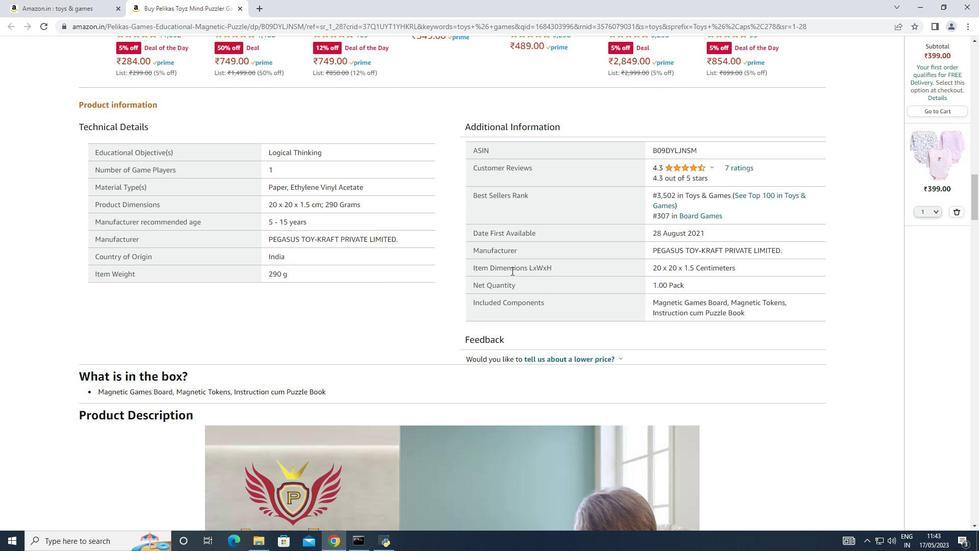
Action: Mouse scrolled (512, 270) with delta (0, 0)
Screenshot: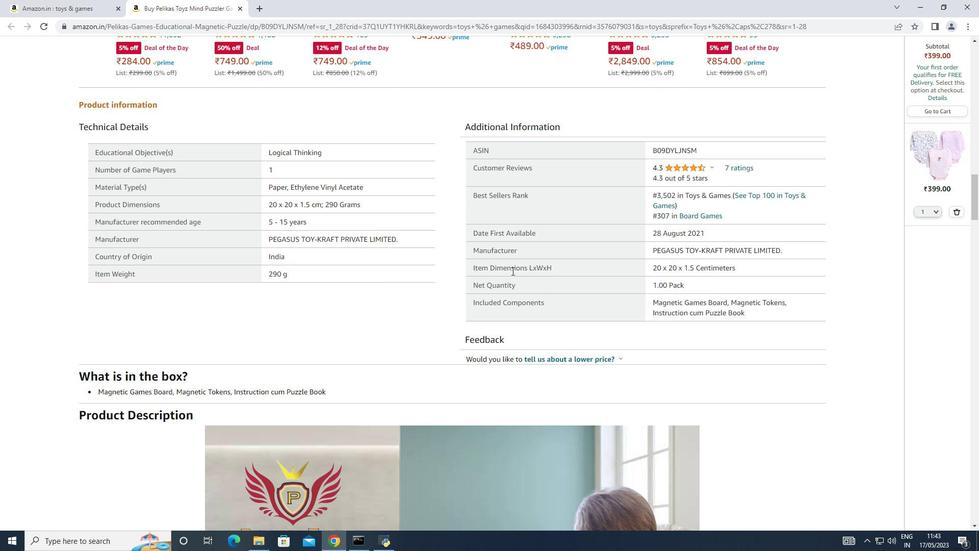 
Action: Mouse moved to (518, 271)
Screenshot: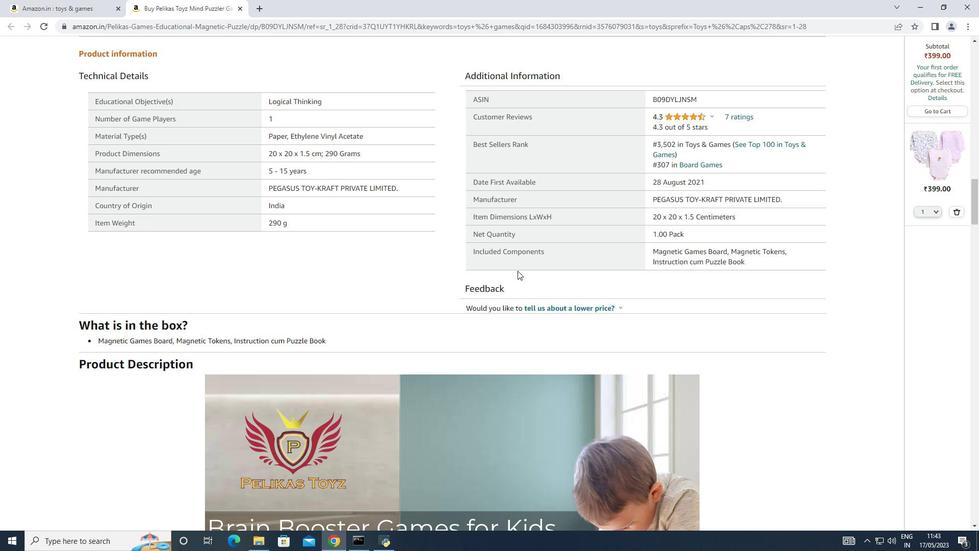 
Action: Mouse scrolled (518, 270) with delta (0, 0)
Screenshot: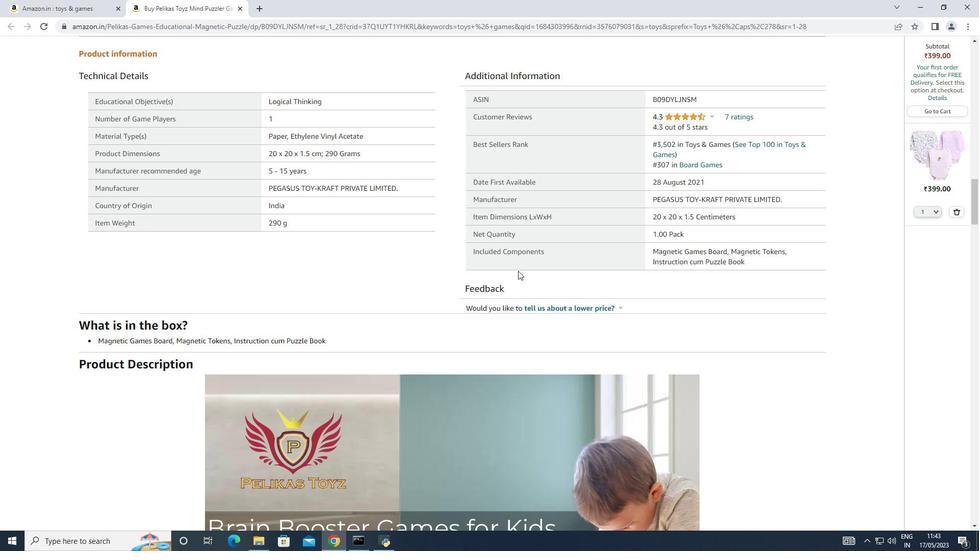 
Action: Mouse scrolled (518, 270) with delta (0, 0)
Screenshot: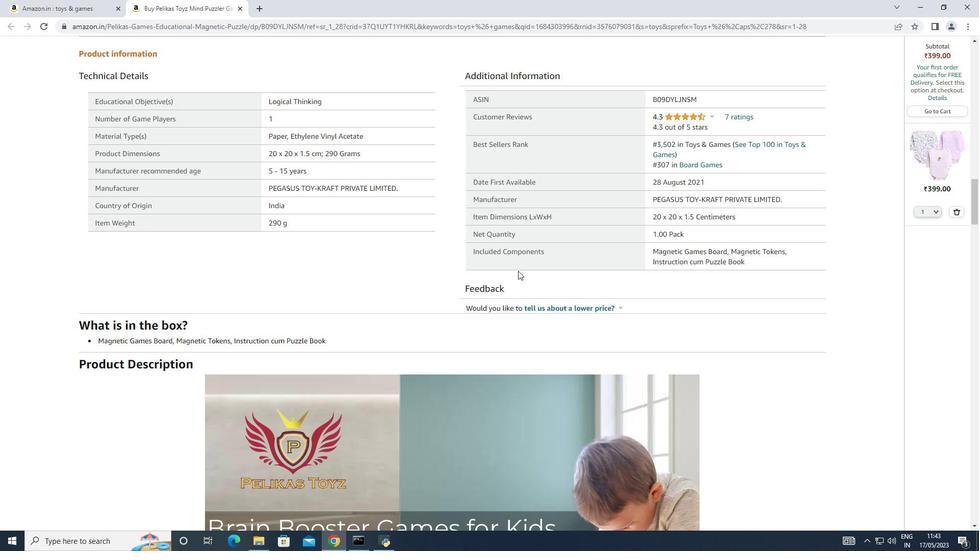 
Action: Mouse scrolled (518, 270) with delta (0, 0)
Screenshot: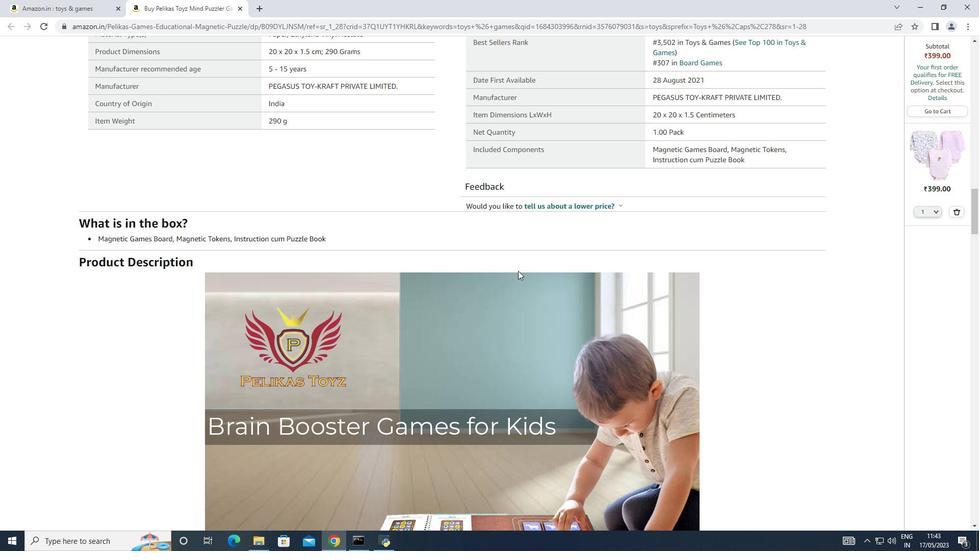 
Action: Mouse scrolled (518, 270) with delta (0, 0)
Screenshot: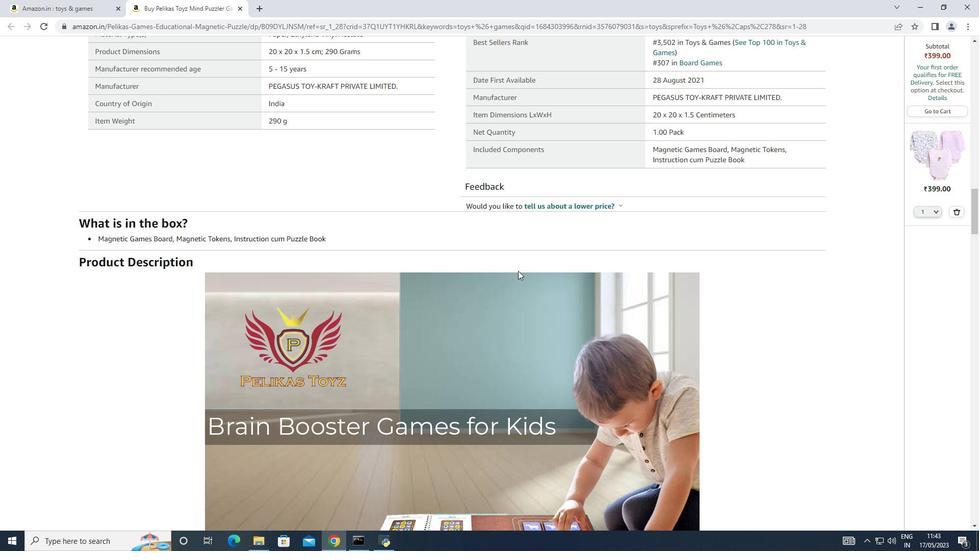 
Action: Mouse scrolled (518, 270) with delta (0, 0)
Screenshot: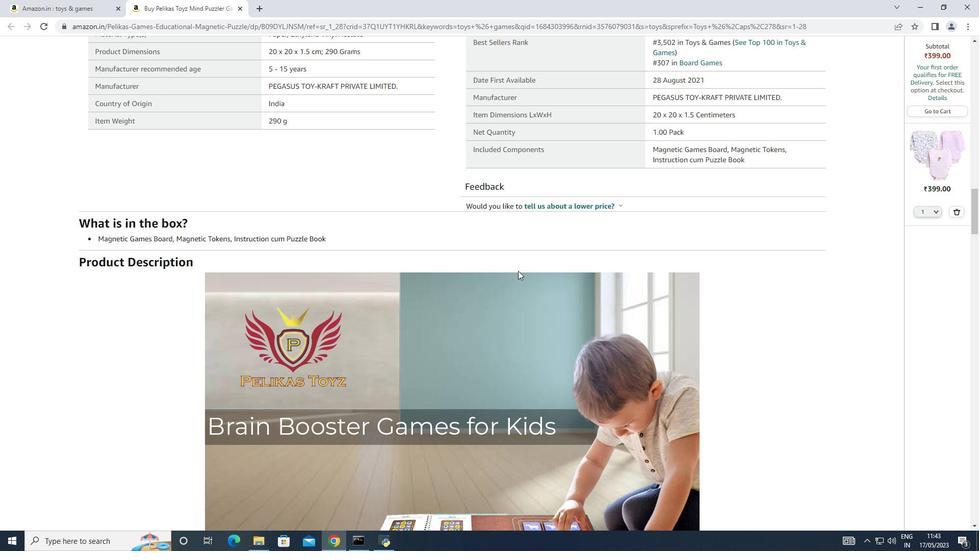 
Action: Mouse moved to (519, 270)
Screenshot: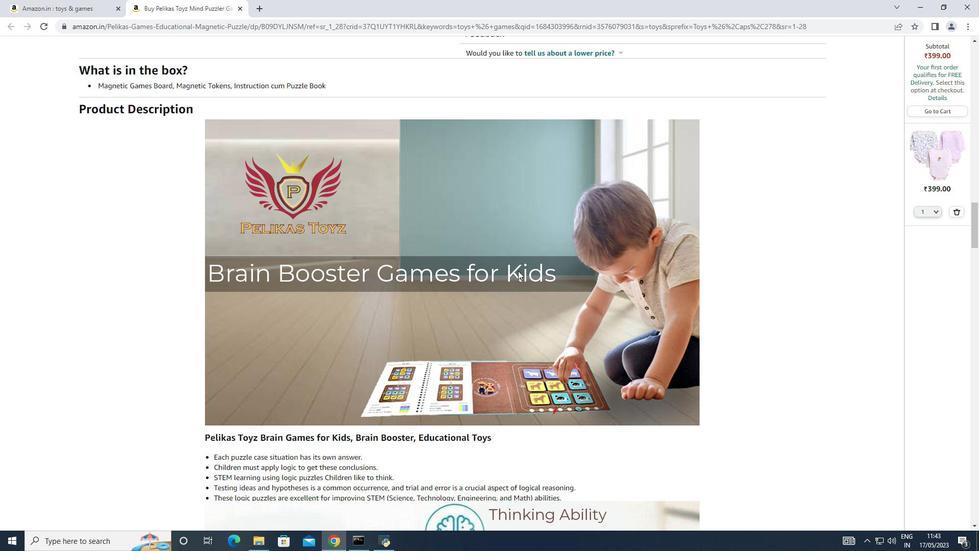 
Action: Mouse scrolled (519, 270) with delta (0, 0)
Screenshot: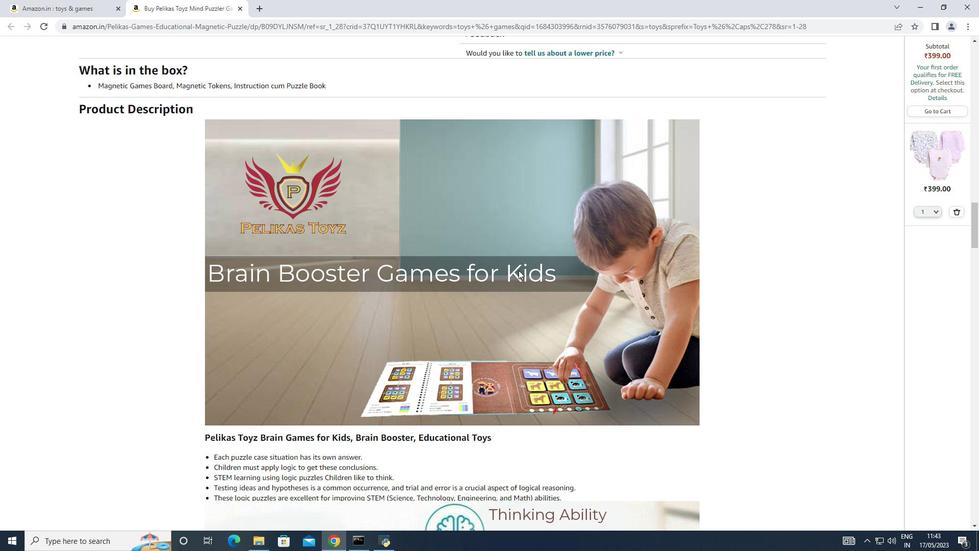 
Action: Mouse scrolled (519, 270) with delta (0, 0)
Screenshot: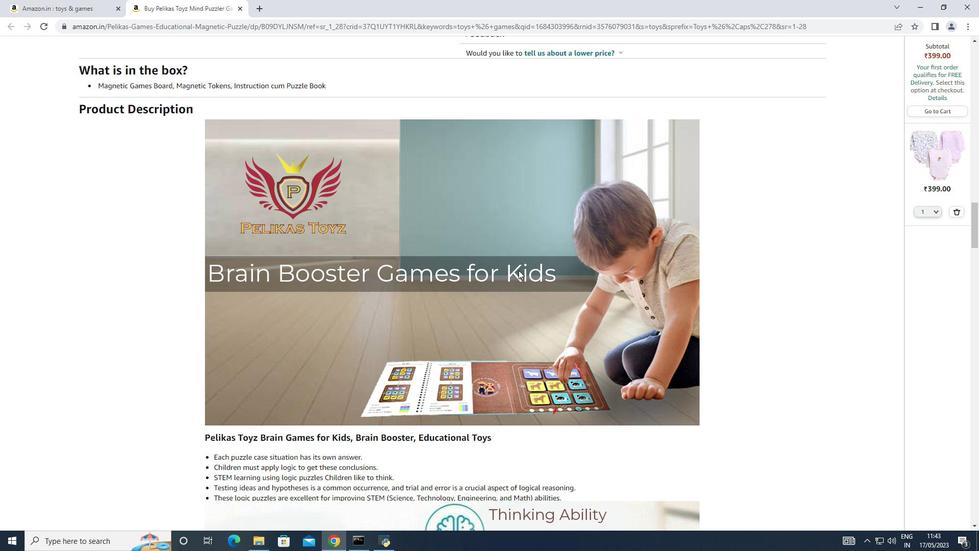 
Action: Mouse scrolled (519, 270) with delta (0, 0)
Screenshot: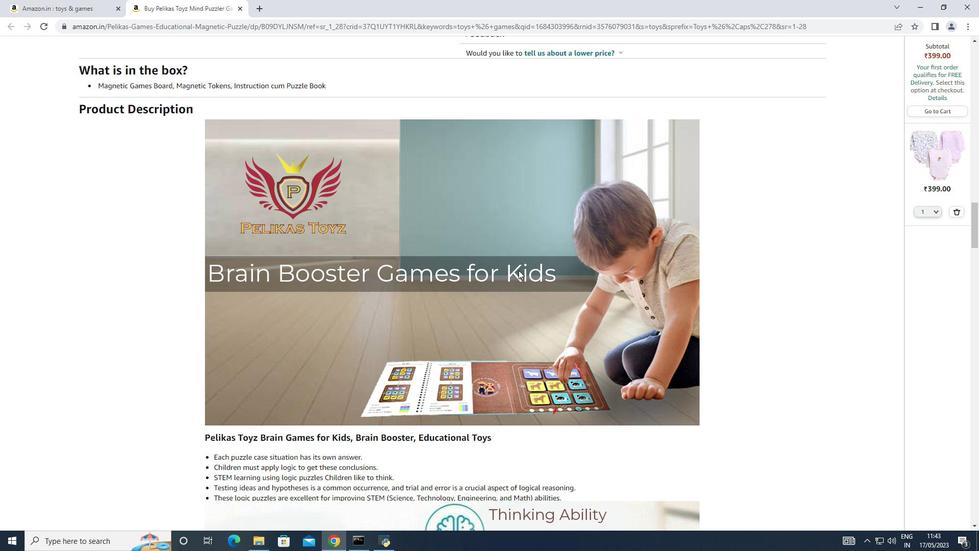 
Action: Mouse scrolled (519, 270) with delta (0, 0)
Screenshot: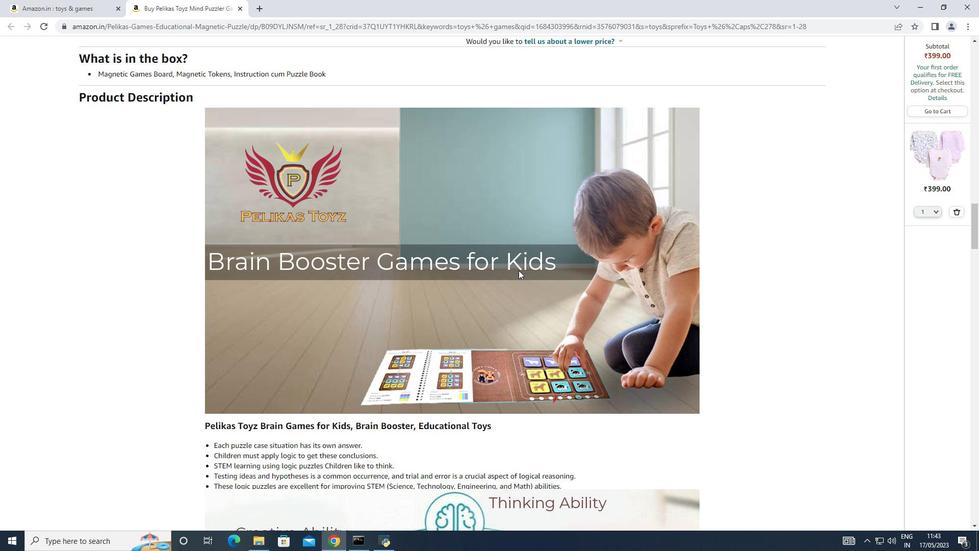 
Action: Mouse moved to (519, 270)
Screenshot: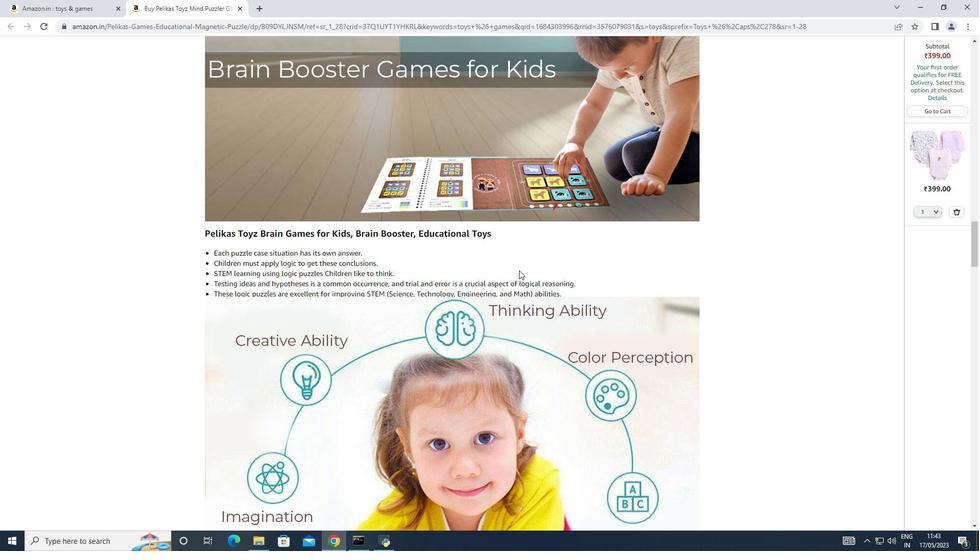 
Action: Mouse scrolled (519, 269) with delta (0, 0)
Screenshot: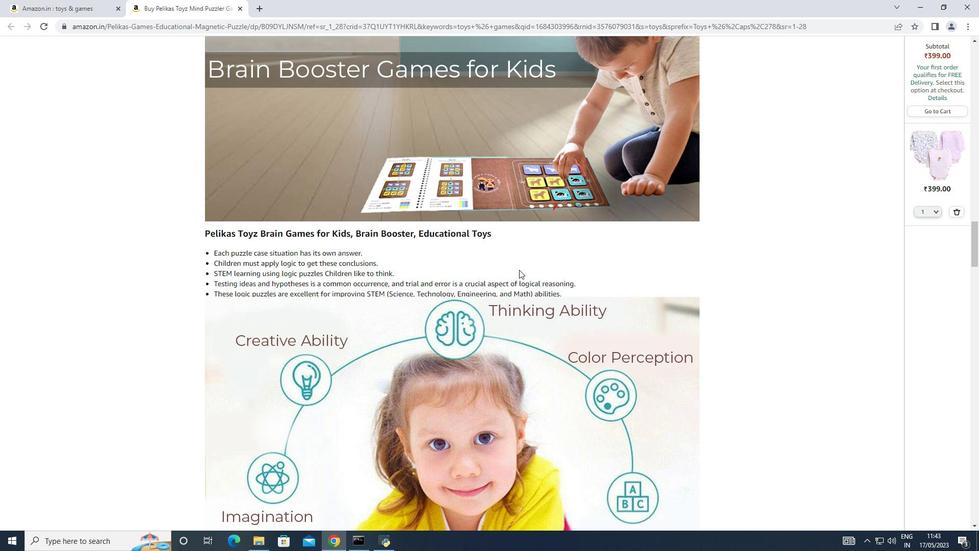 
Action: Mouse scrolled (519, 269) with delta (0, 0)
Screenshot: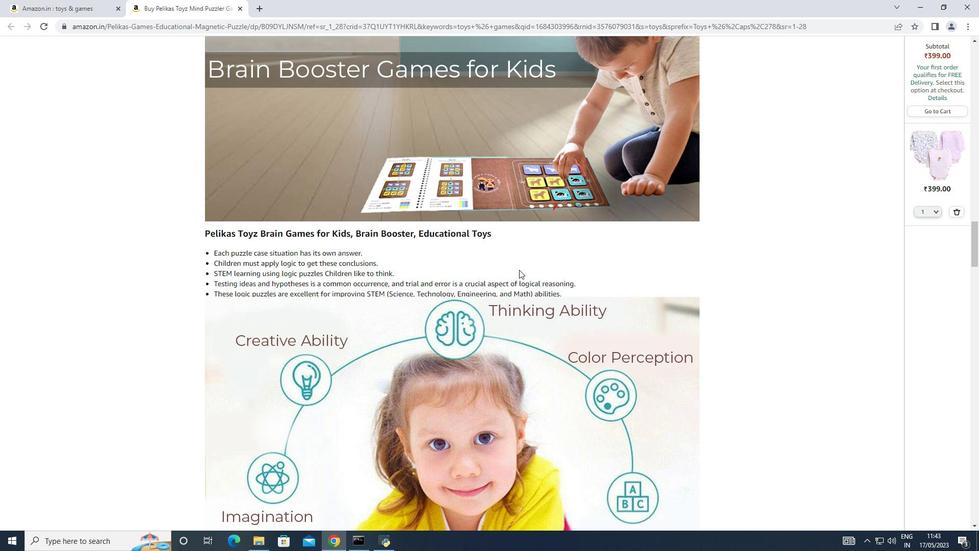 
Action: Mouse scrolled (519, 269) with delta (0, 0)
Screenshot: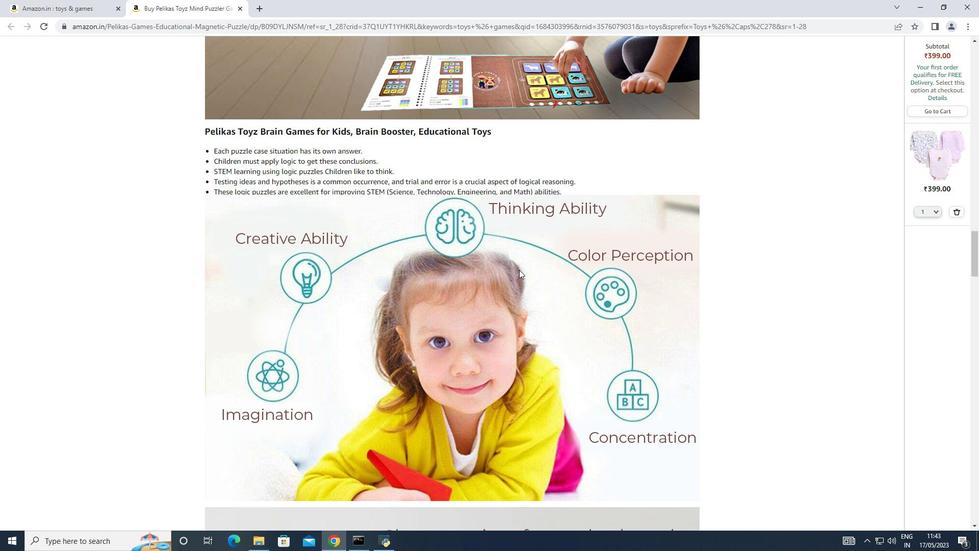 
Action: Mouse scrolled (519, 269) with delta (0, 0)
Screenshot: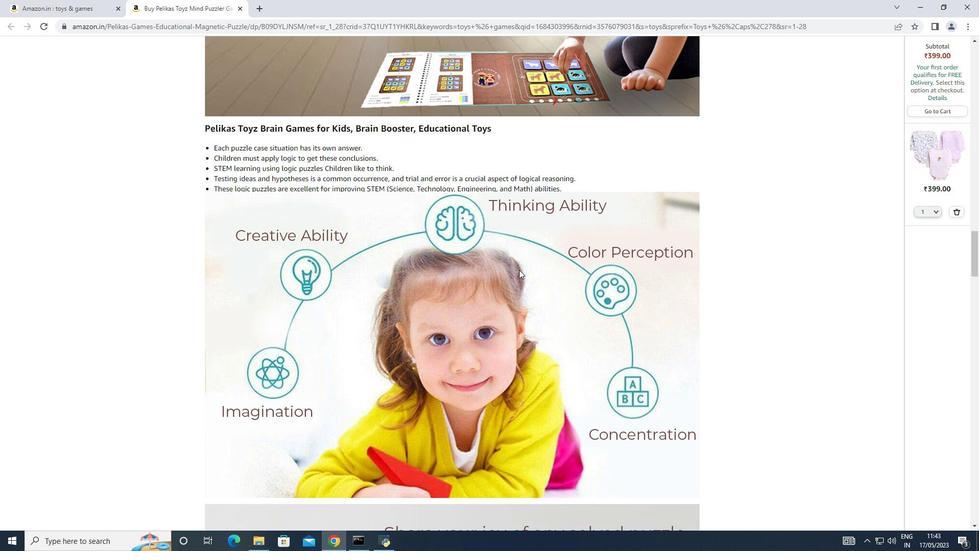 
Action: Mouse scrolled (519, 269) with delta (0, 0)
Screenshot: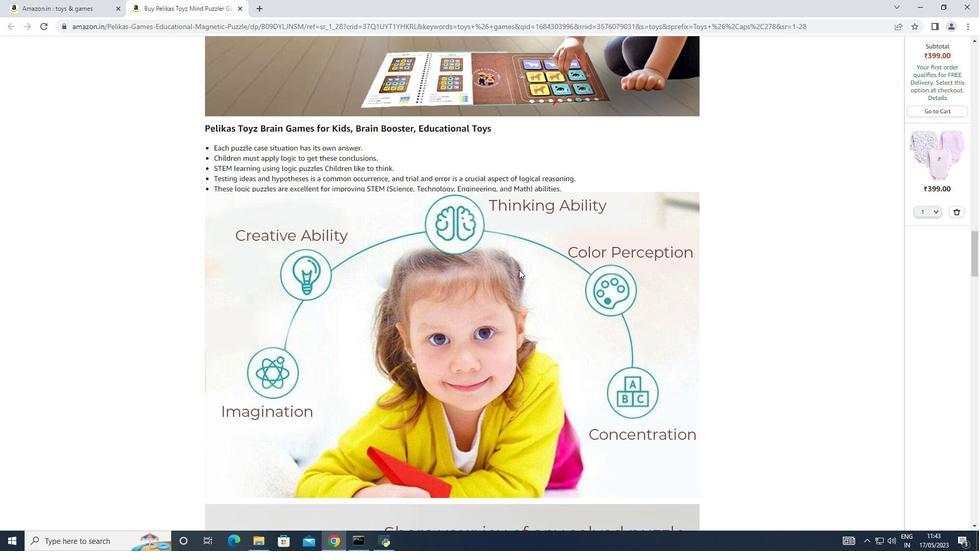 
Action: Mouse moved to (520, 270)
Screenshot: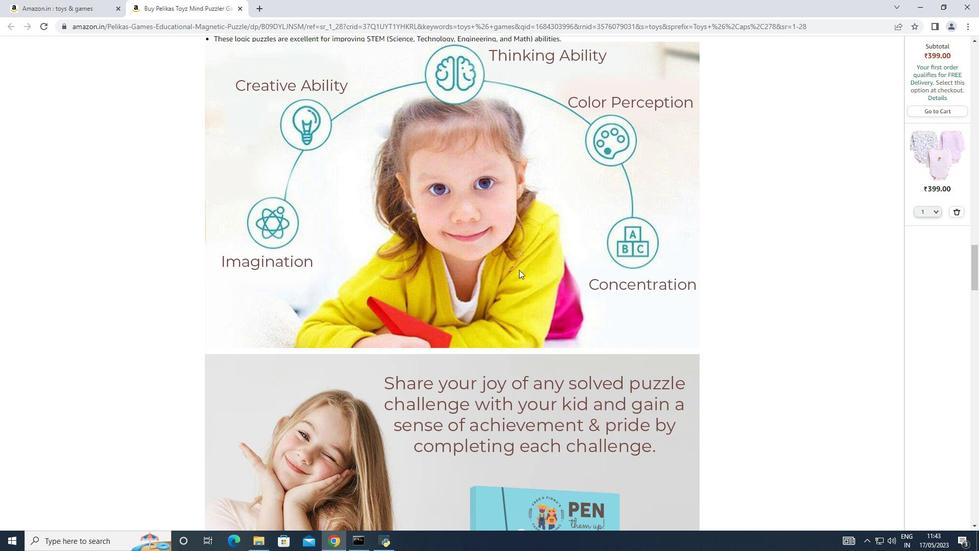 
Action: Mouse scrolled (520, 269) with delta (0, 0)
Screenshot: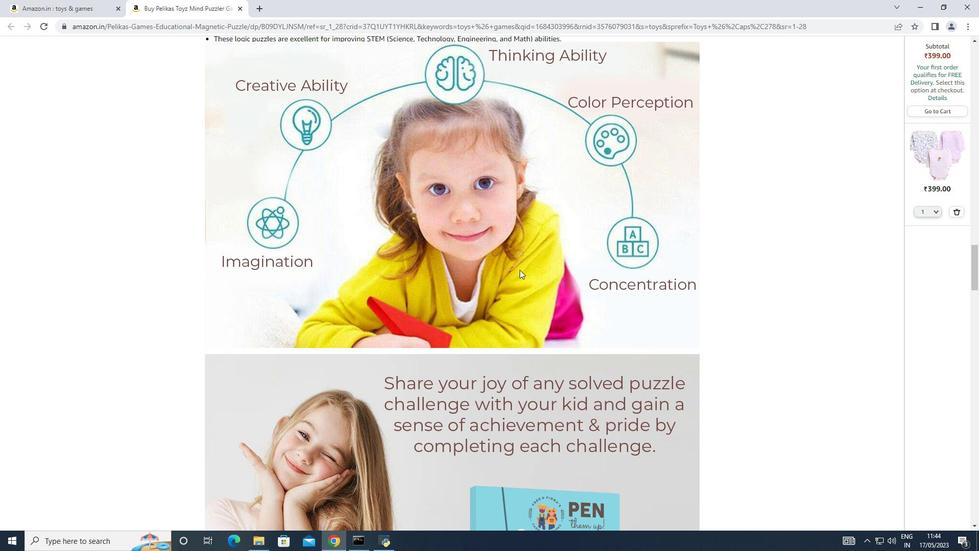 
Action: Mouse scrolled (520, 269) with delta (0, 0)
Screenshot: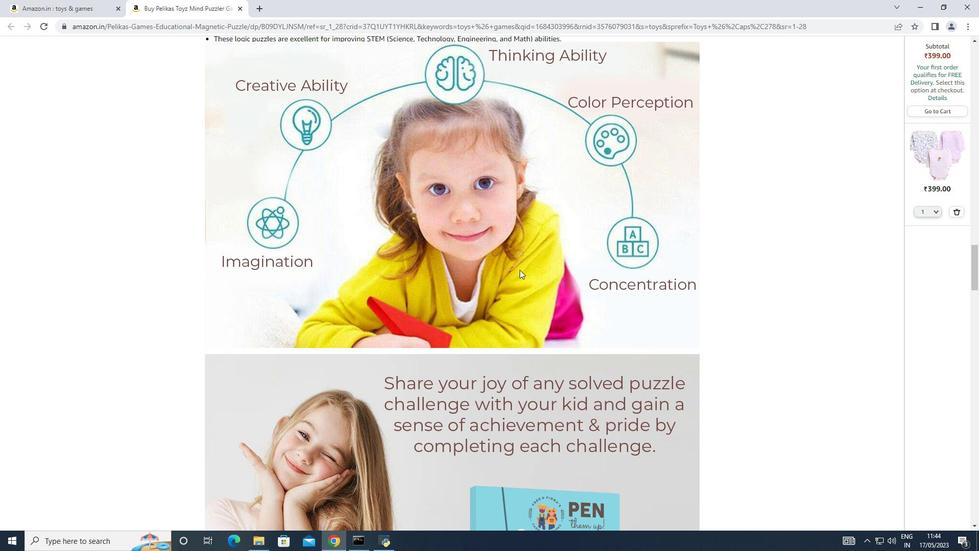 
Action: Mouse scrolled (520, 269) with delta (0, 0)
Screenshot: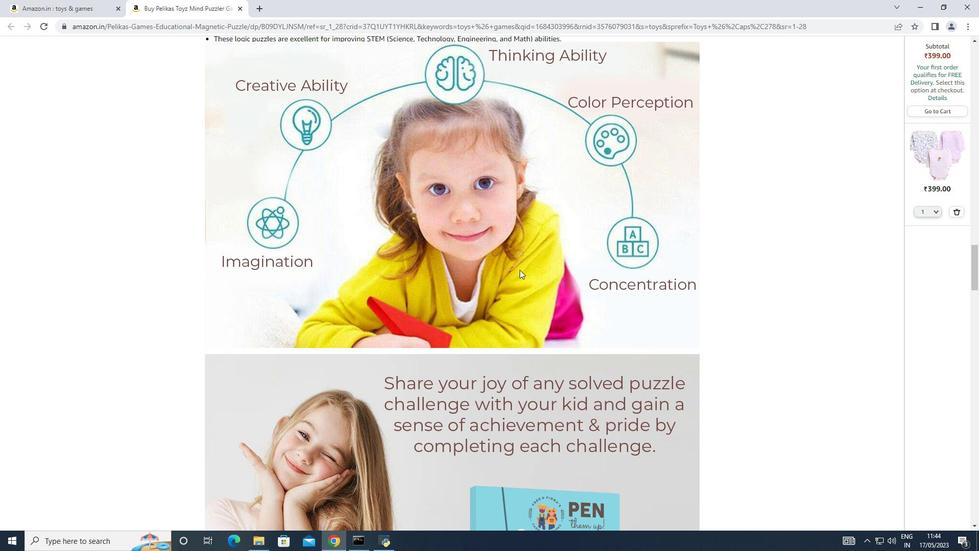 
Action: Mouse scrolled (520, 269) with delta (0, 0)
Screenshot: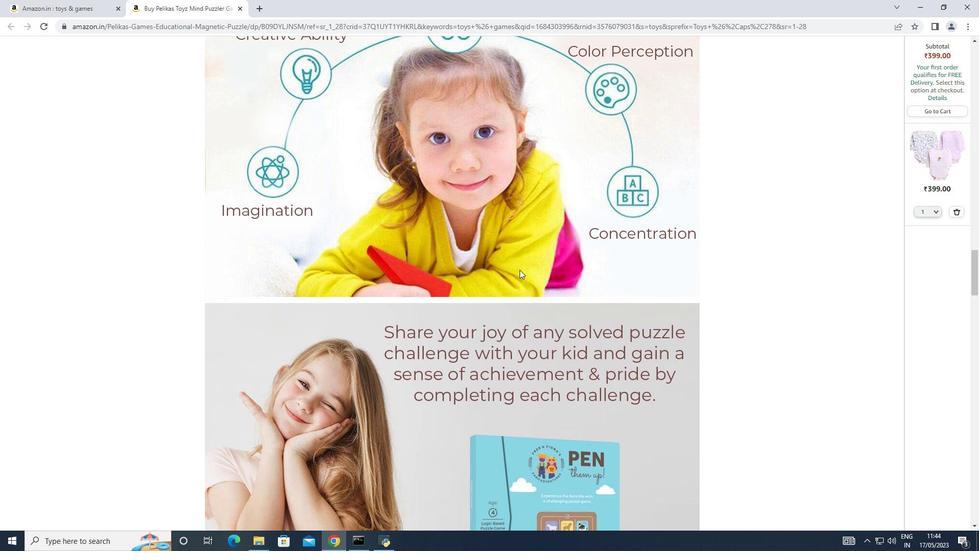 
Action: Mouse scrolled (520, 269) with delta (0, 0)
Screenshot: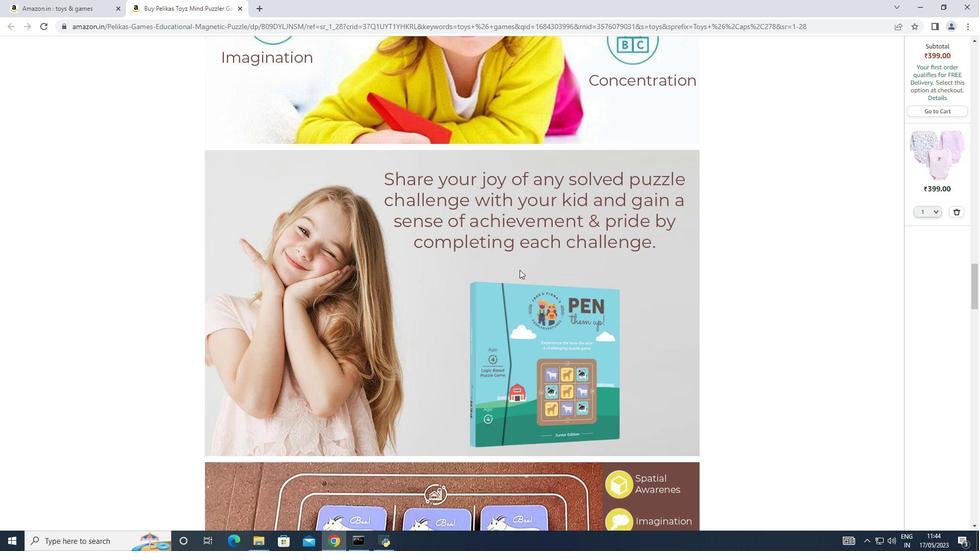 
Action: Mouse scrolled (520, 269) with delta (0, 0)
Screenshot: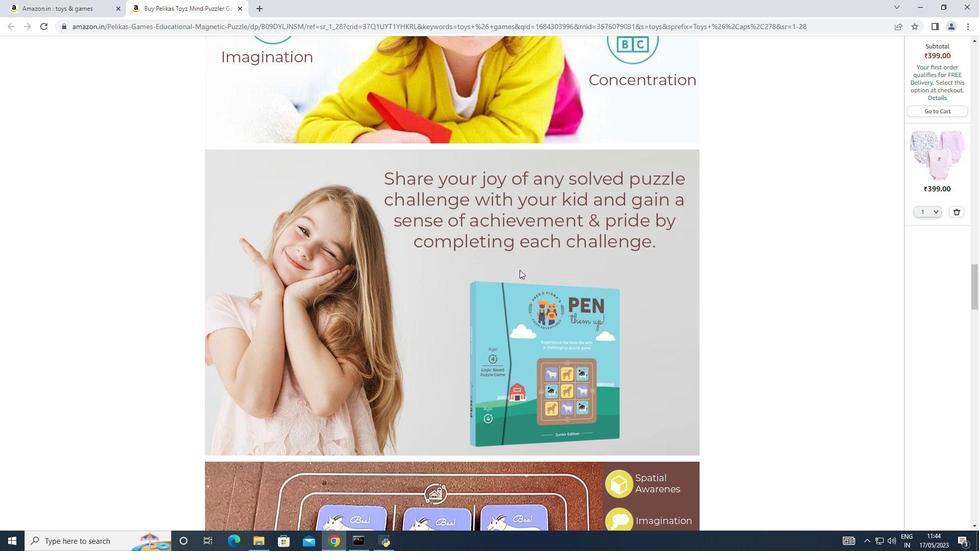 
Action: Mouse scrolled (520, 269) with delta (0, 0)
Screenshot: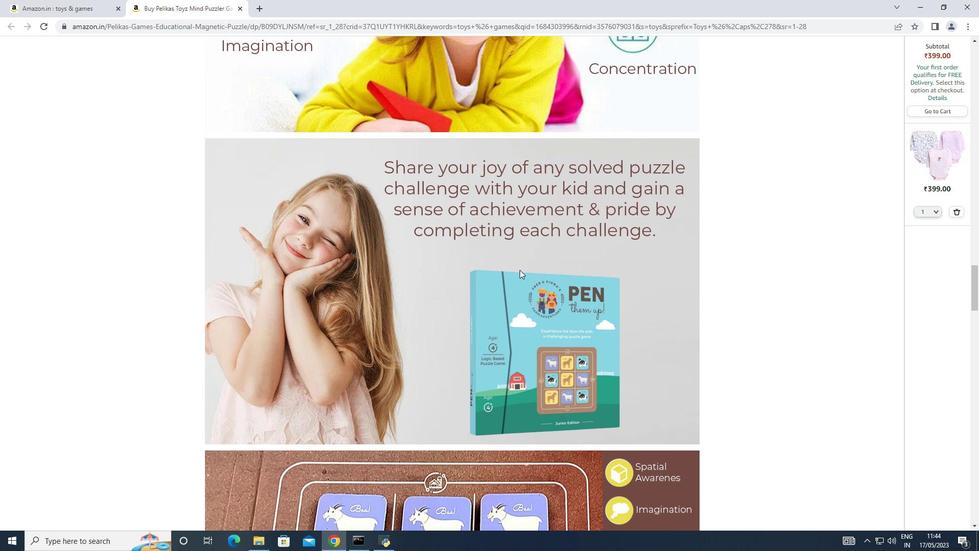 
Action: Mouse scrolled (520, 269) with delta (0, 0)
Screenshot: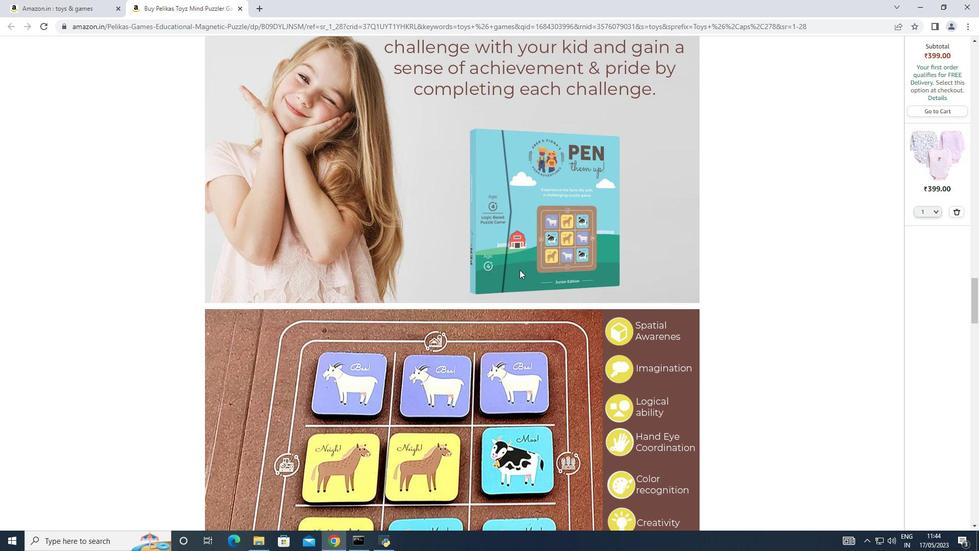 
Action: Mouse scrolled (520, 269) with delta (0, 0)
Screenshot: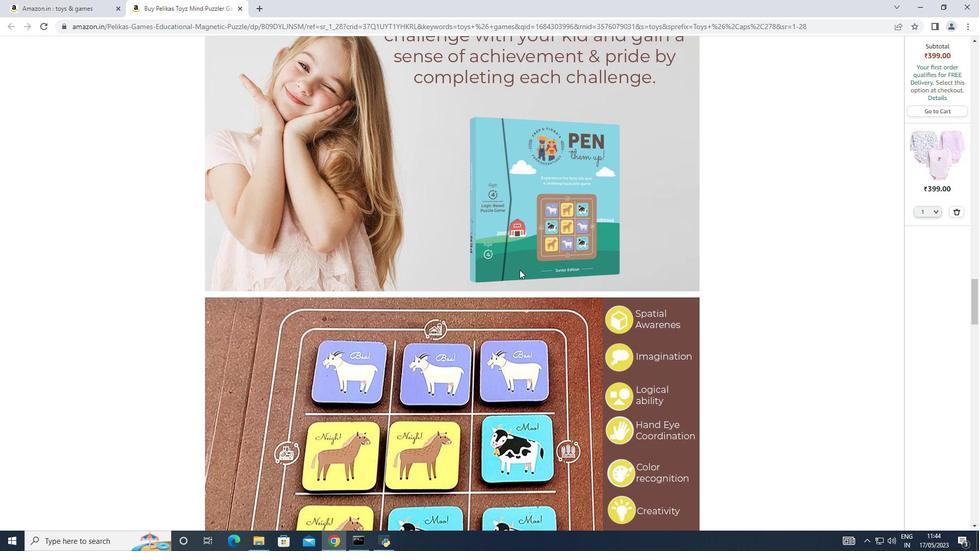 
Action: Mouse scrolled (520, 269) with delta (0, 0)
Screenshot: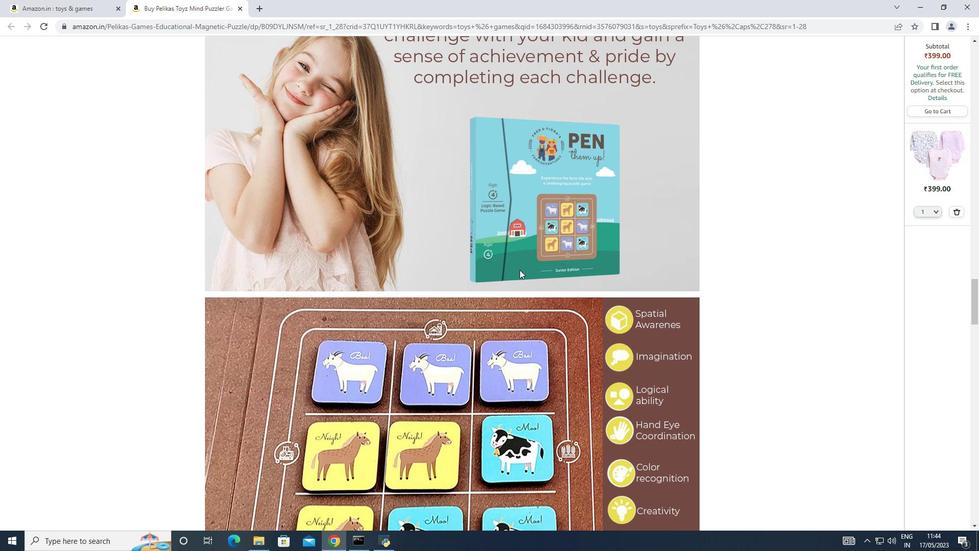 
Action: Mouse scrolled (520, 269) with delta (0, 0)
Screenshot: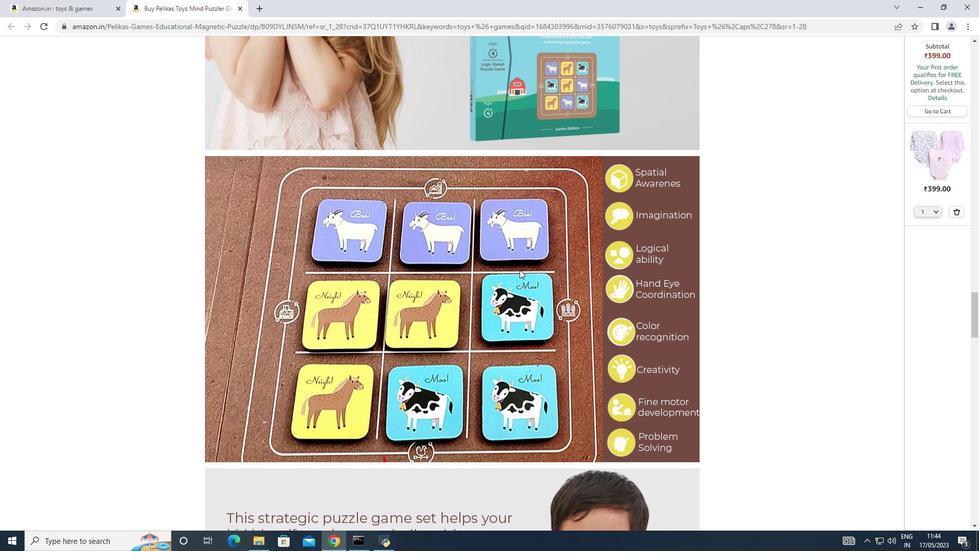 
Action: Mouse scrolled (520, 269) with delta (0, 0)
Screenshot: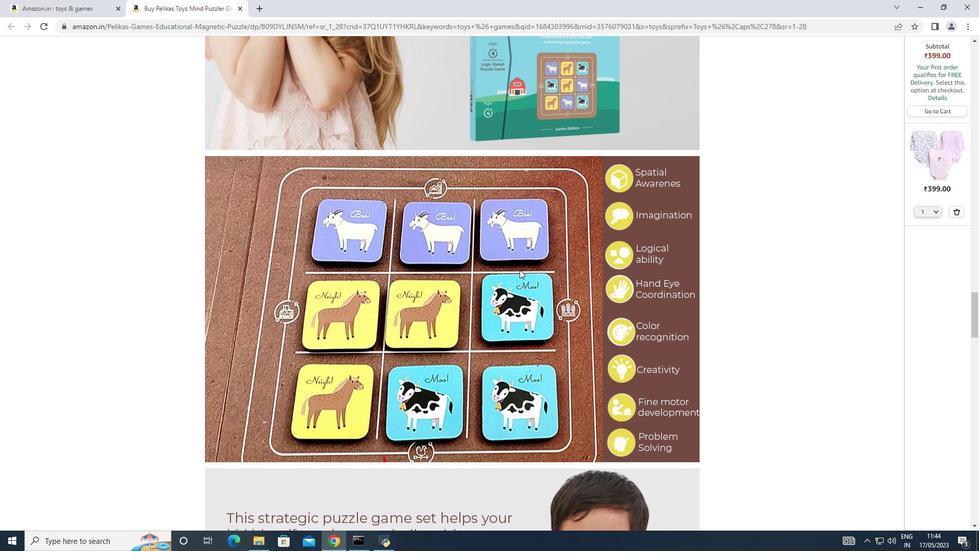 
Action: Mouse scrolled (520, 269) with delta (0, 0)
Screenshot: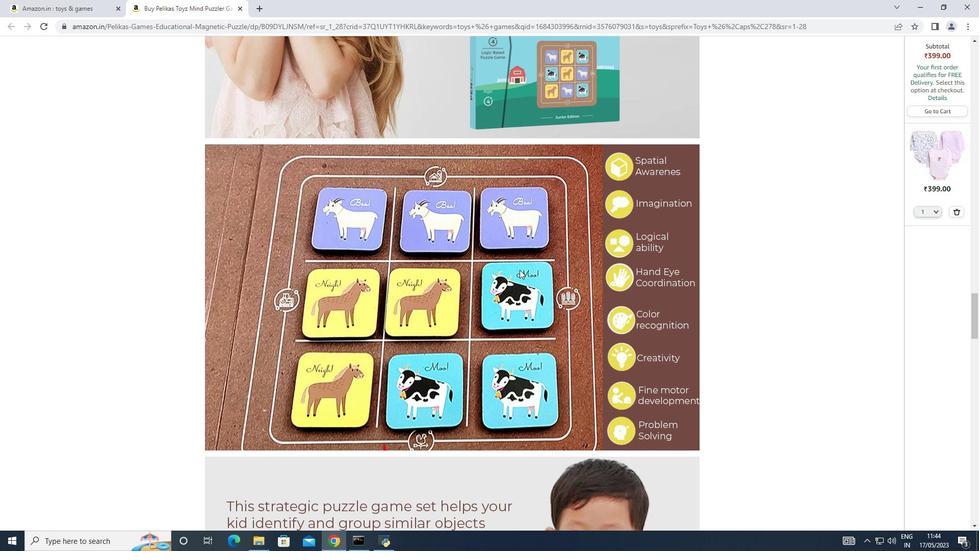 
Action: Mouse scrolled (520, 269) with delta (0, 0)
Screenshot: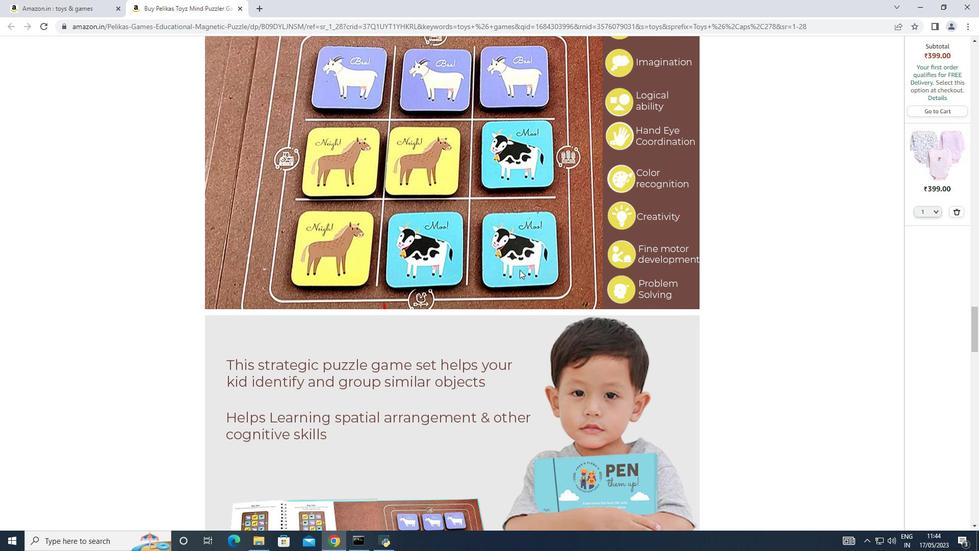
Action: Mouse scrolled (520, 269) with delta (0, 0)
Screenshot: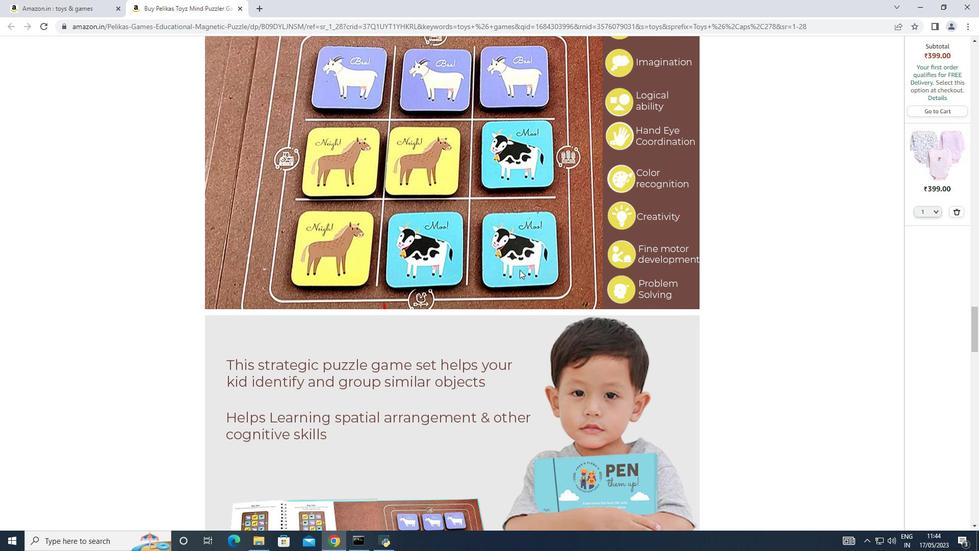 
Action: Mouse scrolled (520, 269) with delta (0, 0)
Screenshot: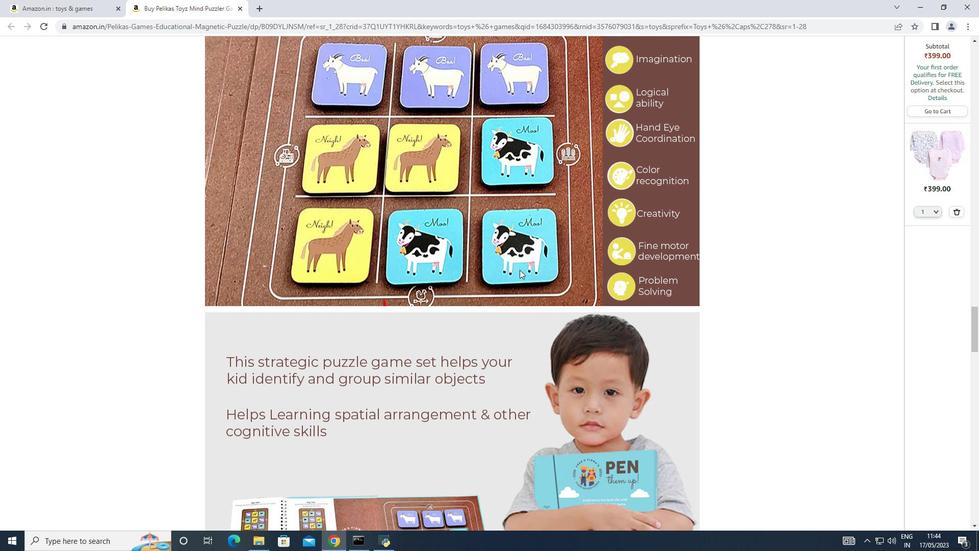 
Action: Mouse scrolled (520, 269) with delta (0, 0)
Screenshot: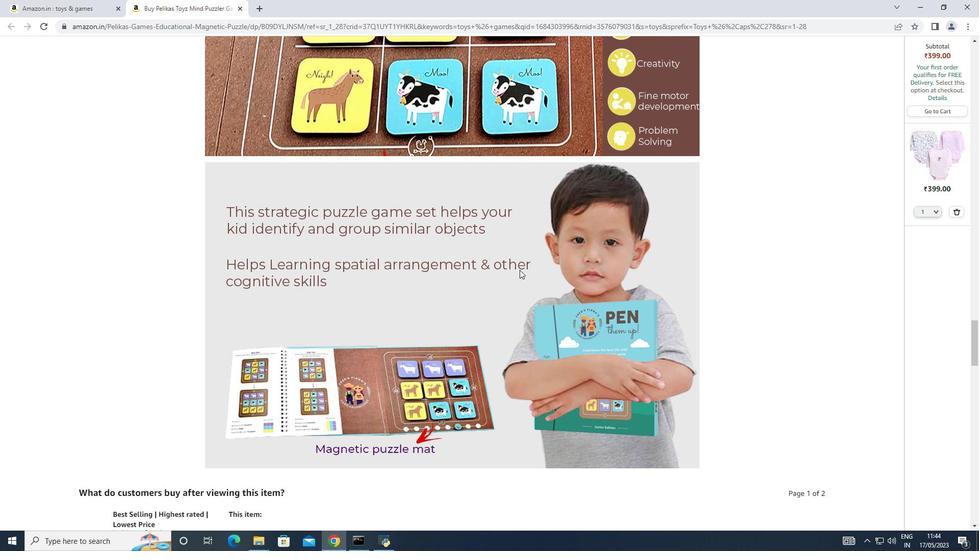 
Action: Mouse scrolled (520, 269) with delta (0, 0)
Screenshot: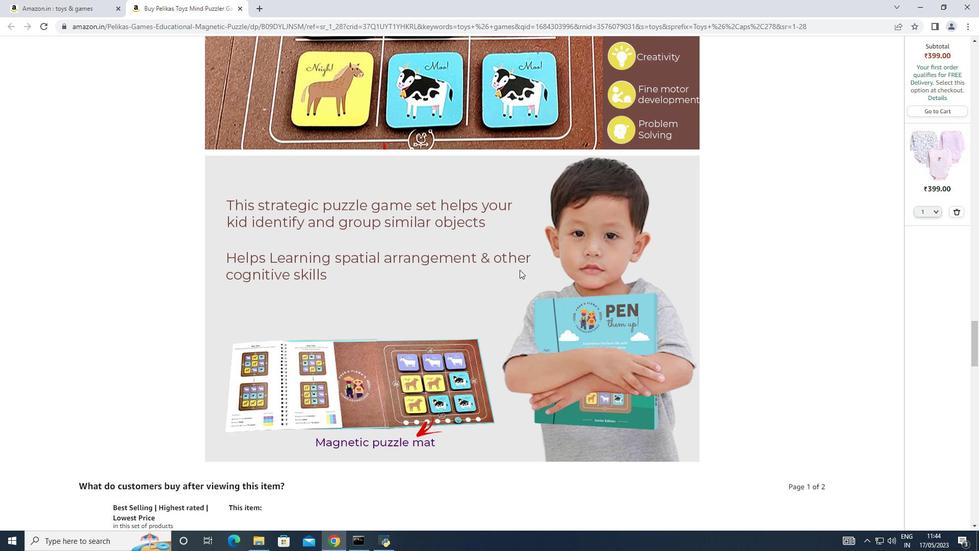 
Action: Mouse scrolled (520, 269) with delta (0, 0)
Screenshot: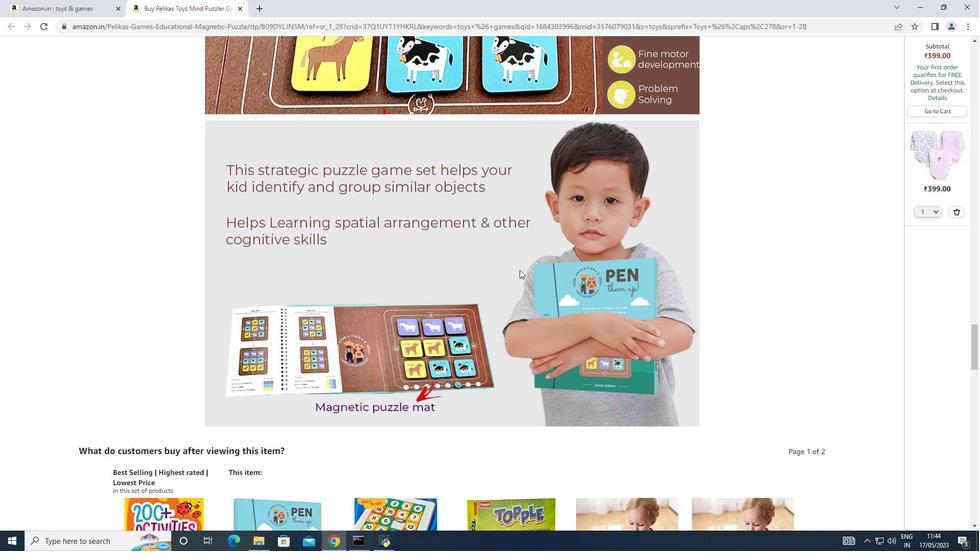 
Action: Mouse scrolled (520, 269) with delta (0, 0)
Screenshot: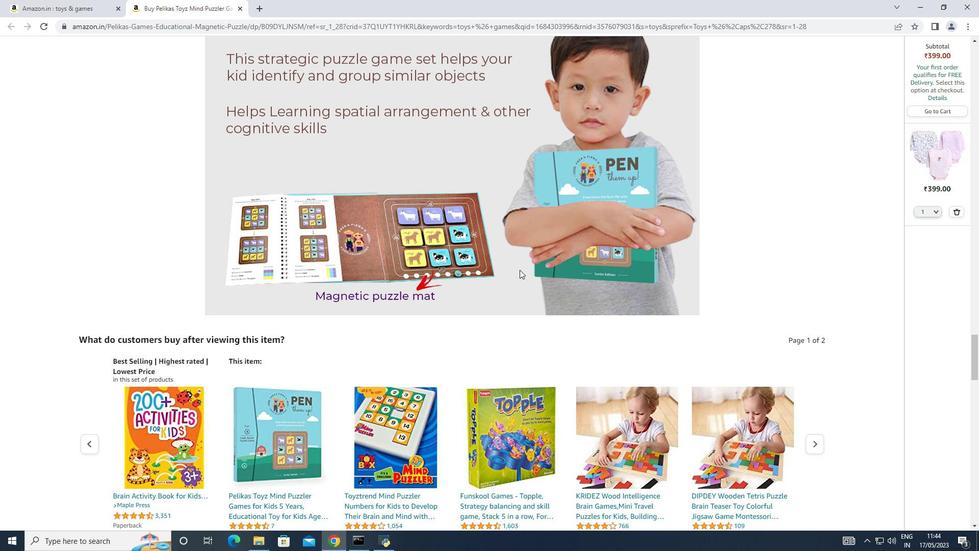 
Action: Mouse scrolled (520, 269) with delta (0, 0)
Screenshot: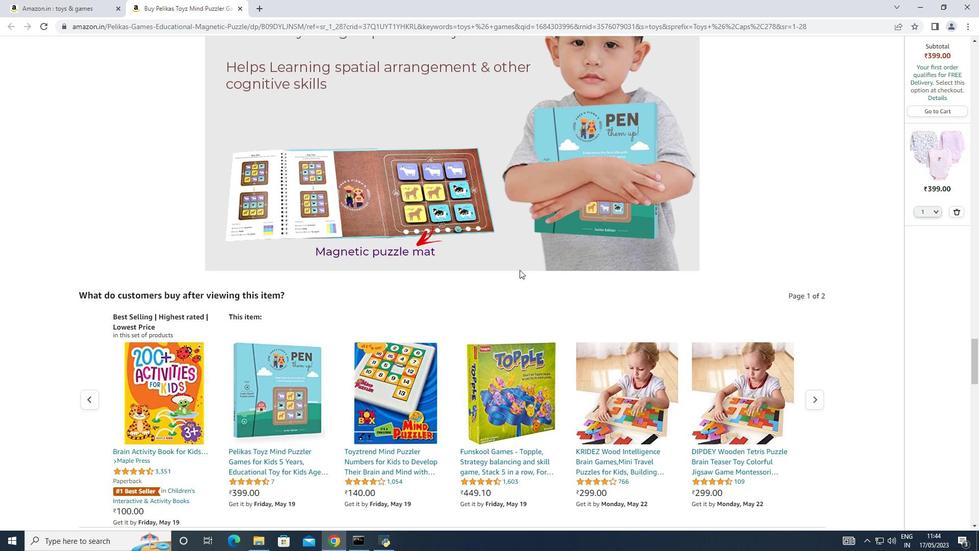 
Action: Mouse scrolled (520, 269) with delta (0, 0)
Screenshot: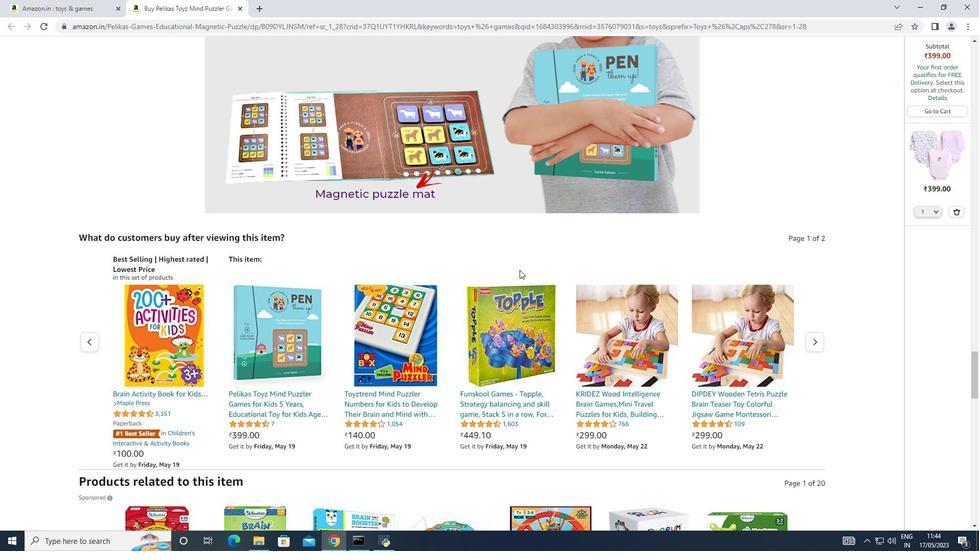 
Action: Mouse scrolled (520, 269) with delta (0, 0)
Screenshot: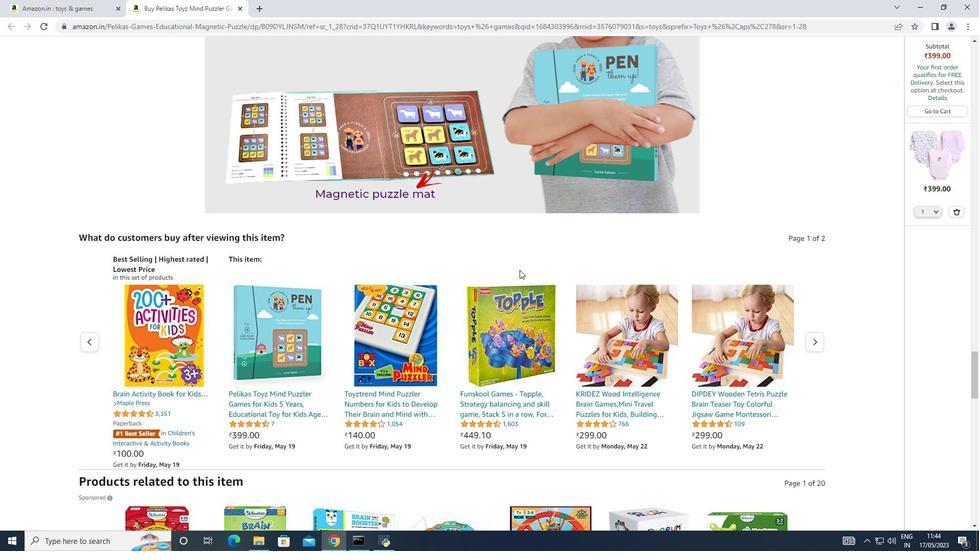 
Action: Mouse scrolled (520, 269) with delta (0, 0)
Screenshot: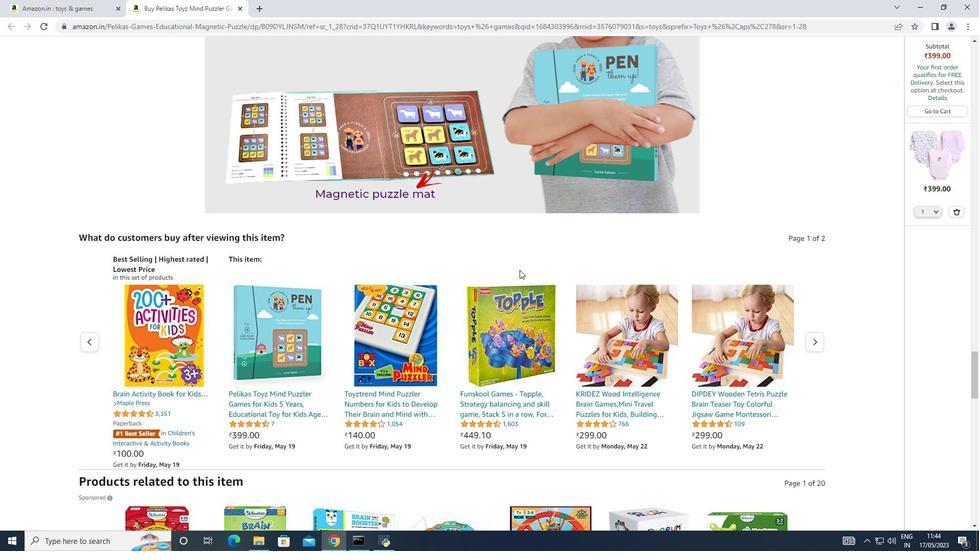 
Action: Mouse scrolled (520, 269) with delta (0, 0)
Screenshot: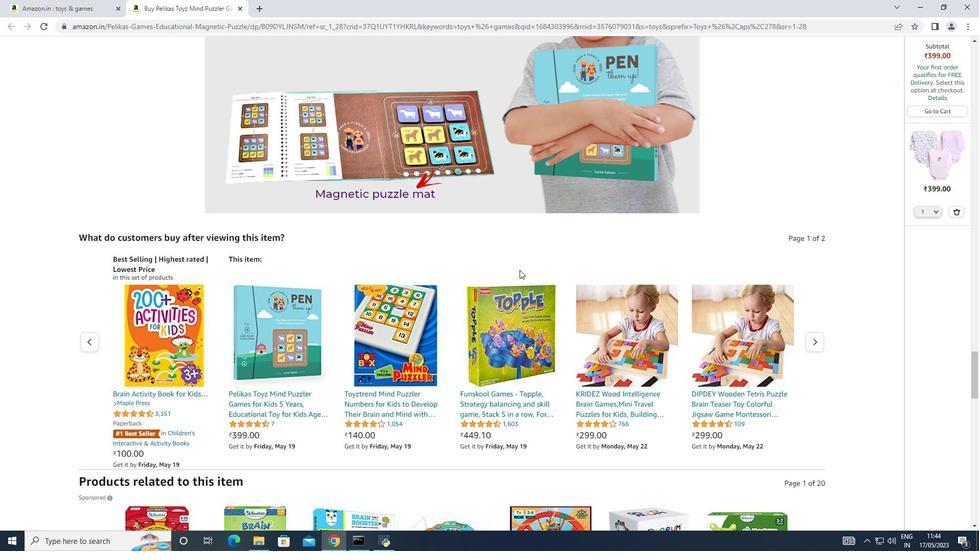 
Action: Mouse scrolled (520, 269) with delta (0, 0)
Screenshot: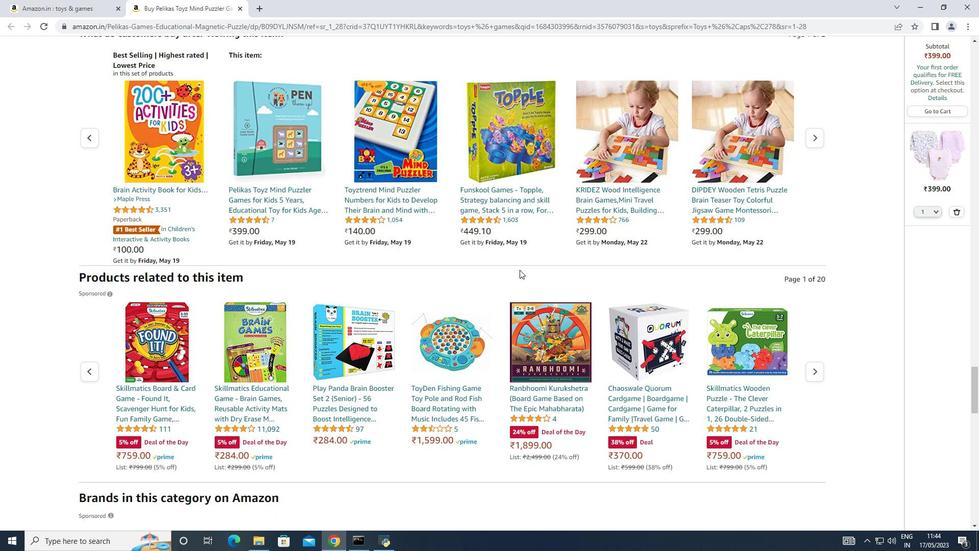 
Action: Mouse scrolled (520, 269) with delta (0, 0)
Screenshot: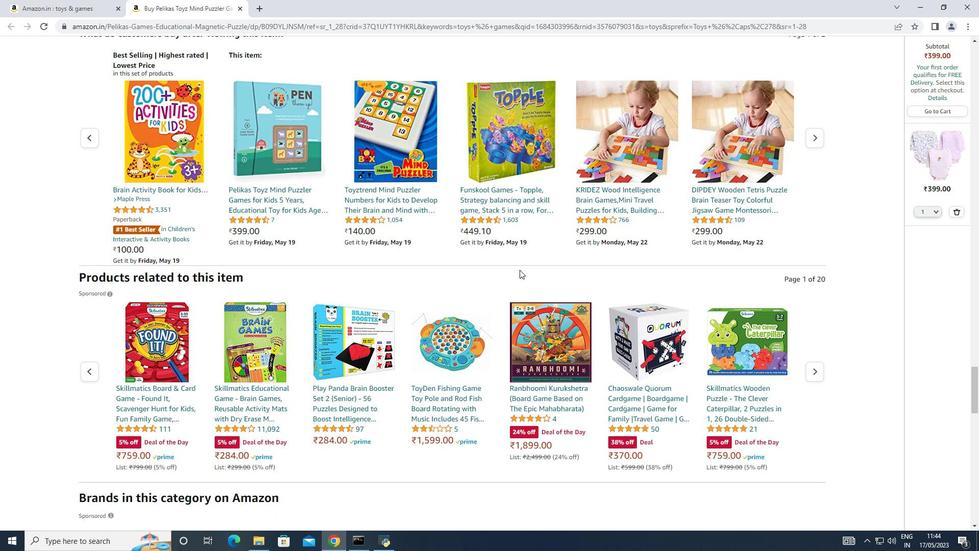
Action: Mouse scrolled (520, 269) with delta (0, 0)
Screenshot: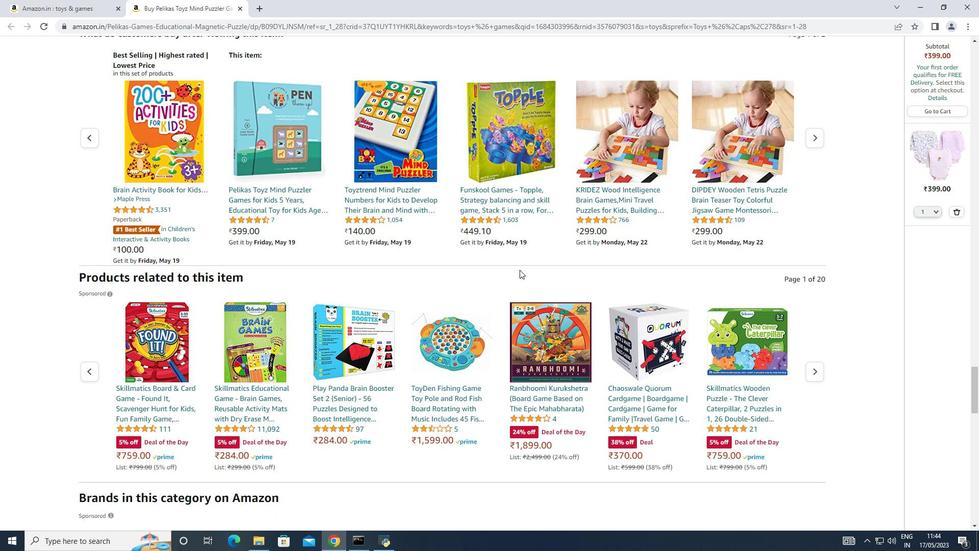
Action: Mouse scrolled (520, 269) with delta (0, 0)
Screenshot: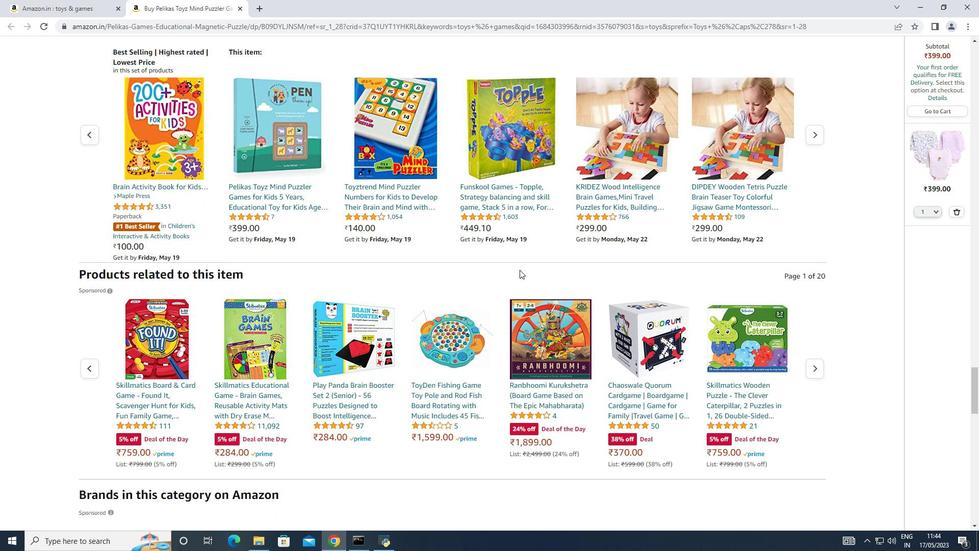
Action: Mouse scrolled (520, 269) with delta (0, 0)
Screenshot: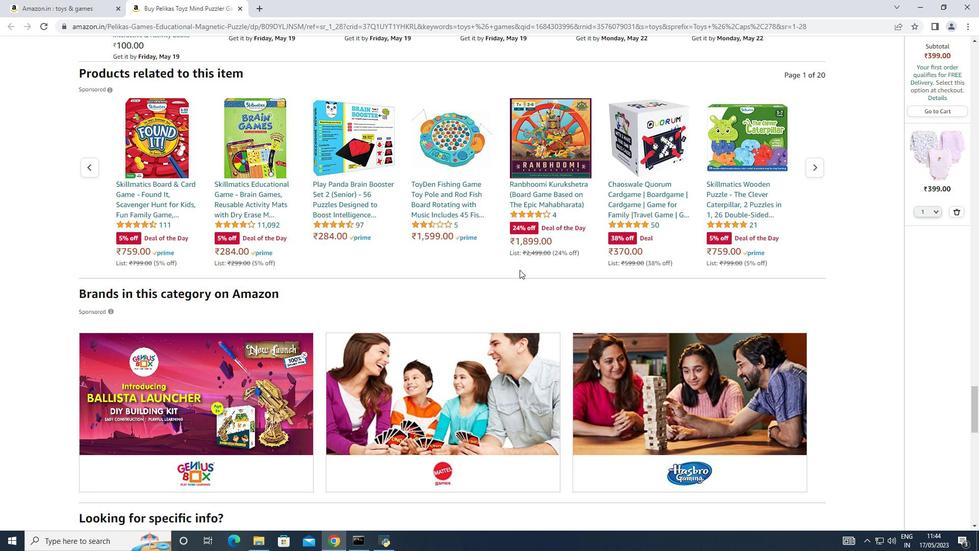 
Action: Mouse scrolled (520, 269) with delta (0, 0)
Screenshot: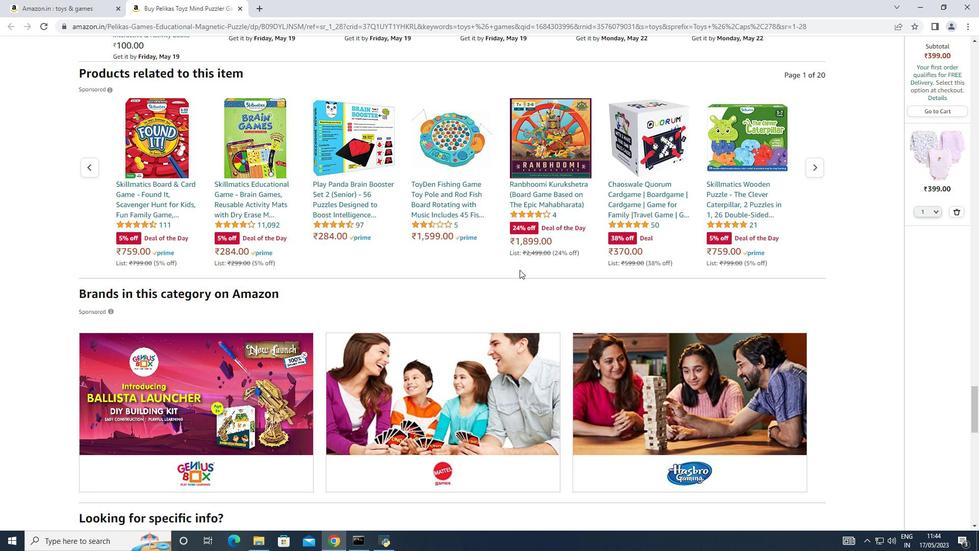 
Action: Mouse scrolled (520, 269) with delta (0, 0)
Screenshot: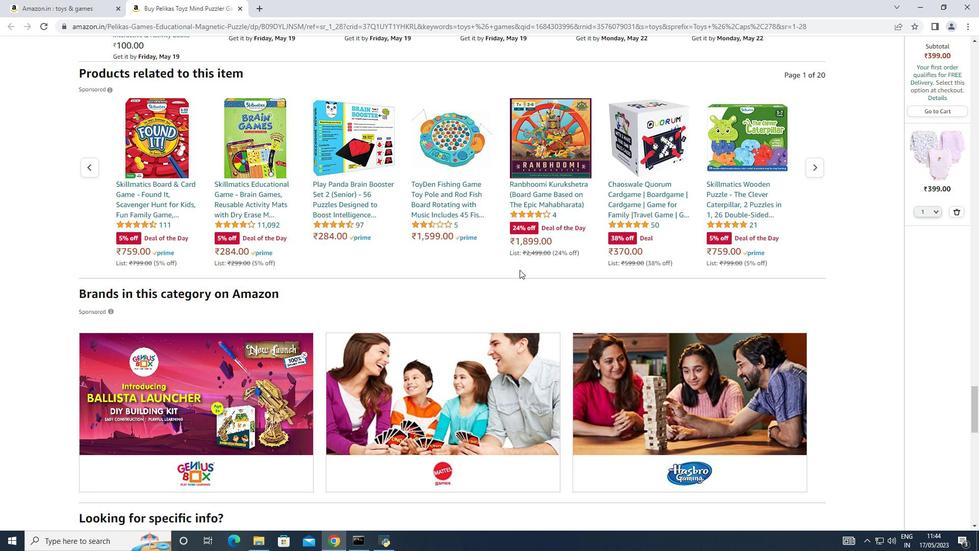 
Action: Mouse scrolled (520, 269) with delta (0, 0)
Screenshot: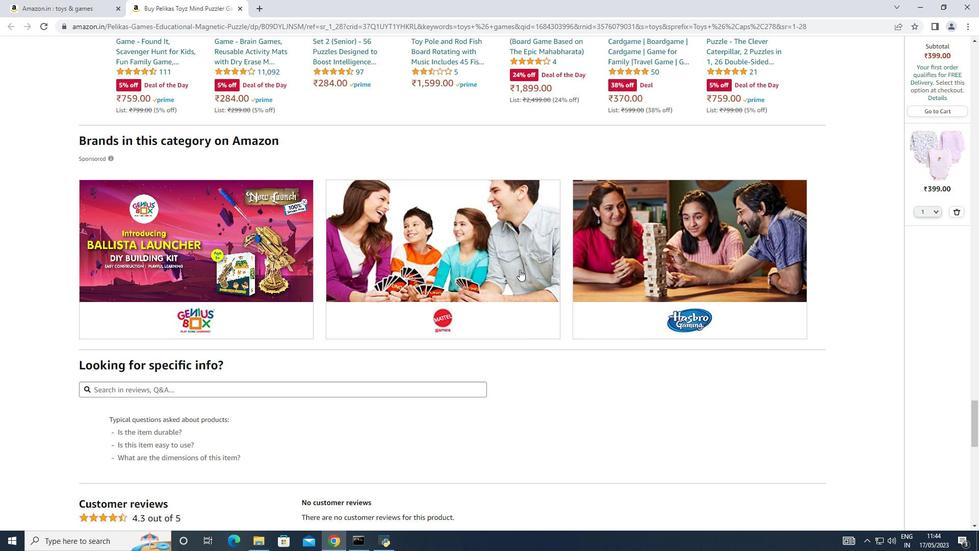 
Action: Mouse scrolled (520, 269) with delta (0, 0)
Screenshot: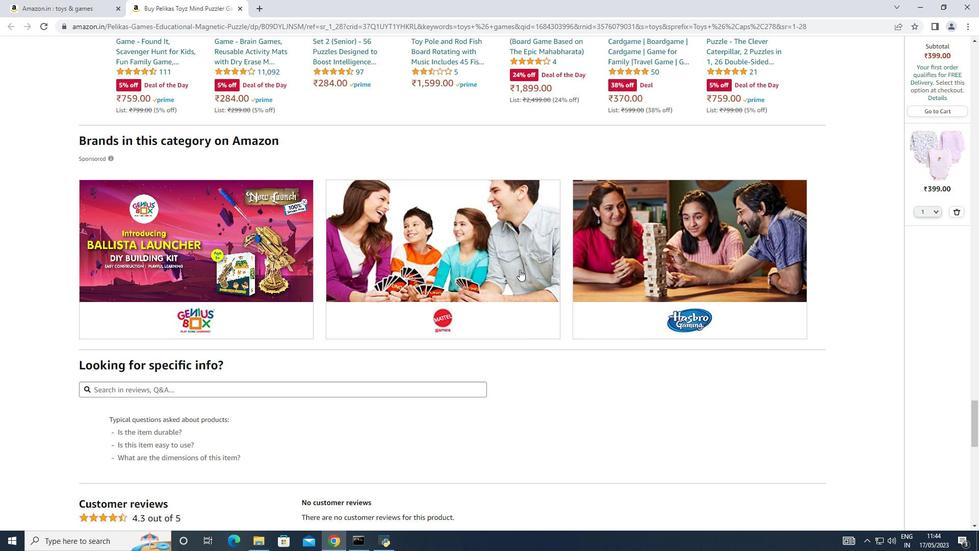 
Action: Mouse scrolled (520, 269) with delta (0, 0)
Screenshot: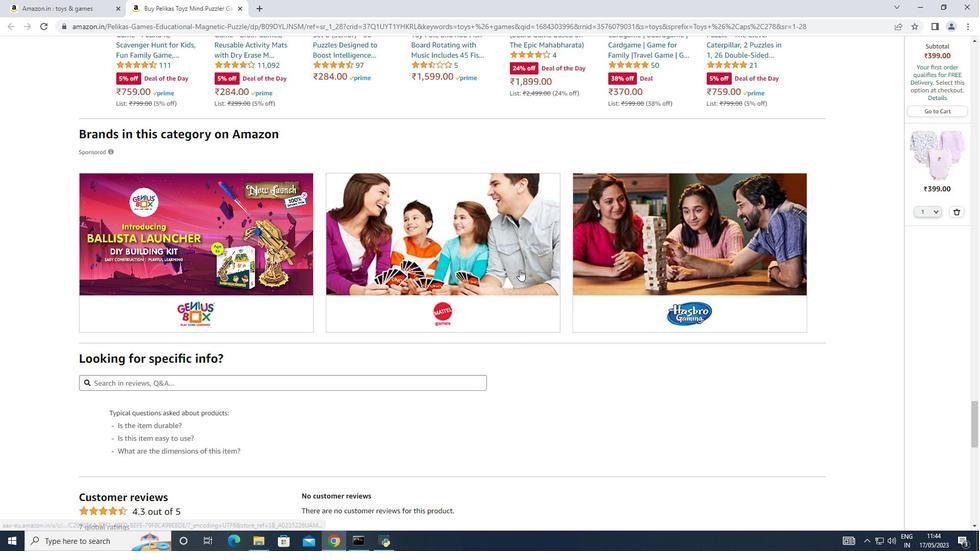 
Action: Mouse scrolled (520, 269) with delta (0, 0)
Screenshot: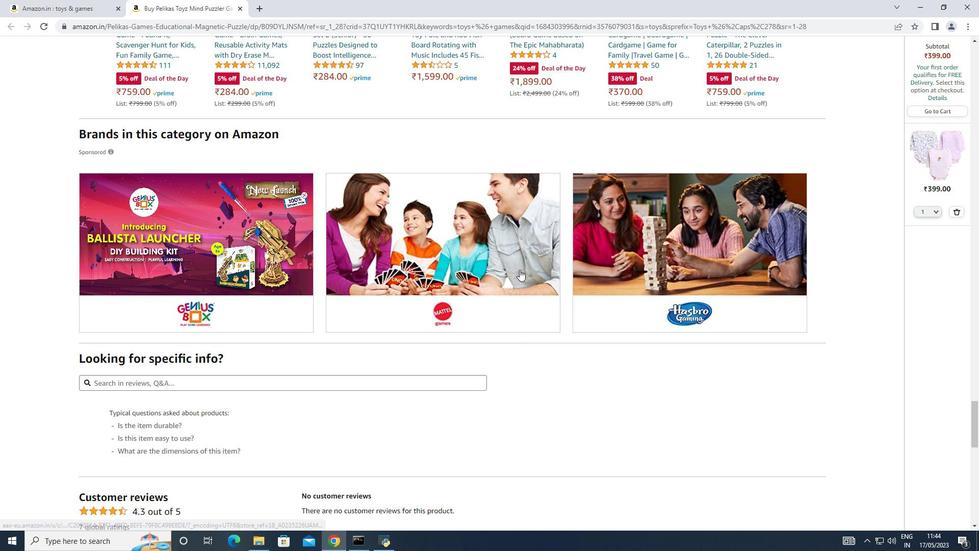 
Action: Mouse moved to (437, 309)
Screenshot: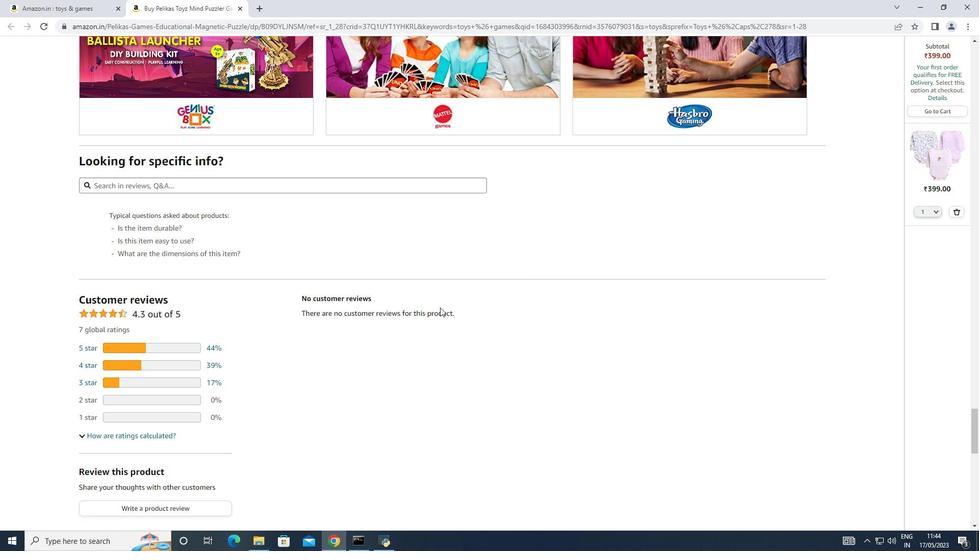 
Action: Mouse scrolled (437, 309) with delta (0, 0)
Screenshot: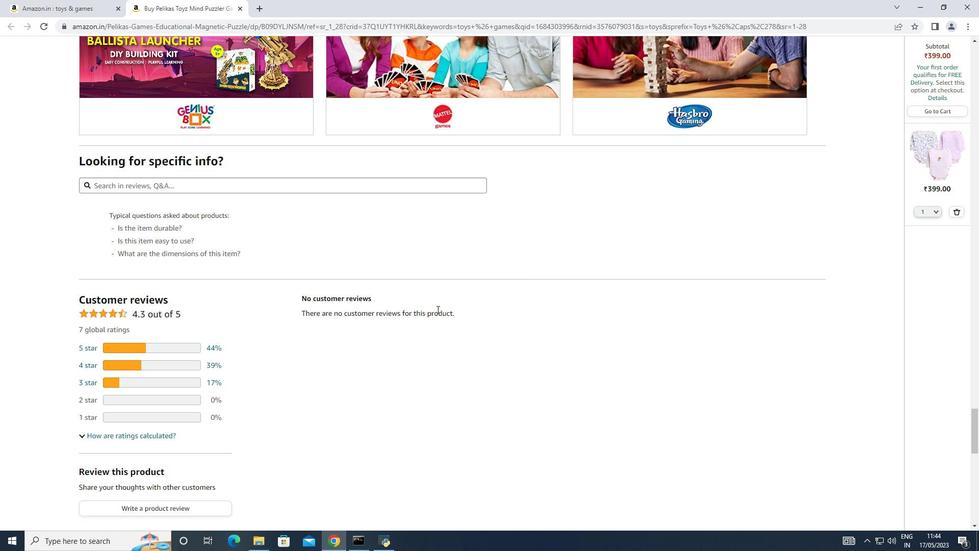 
Action: Mouse scrolled (437, 309) with delta (0, 0)
Screenshot: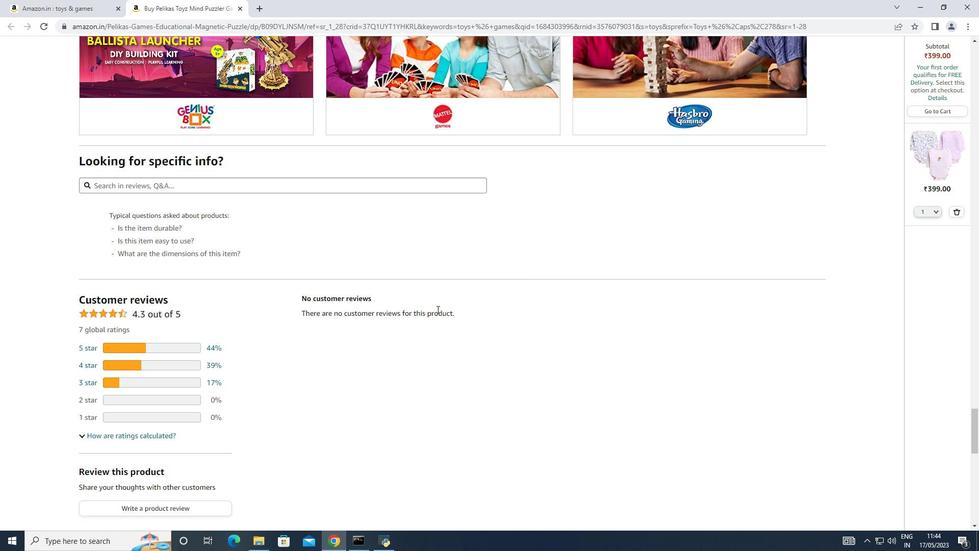 
Action: Mouse scrolled (437, 309) with delta (0, 0)
Screenshot: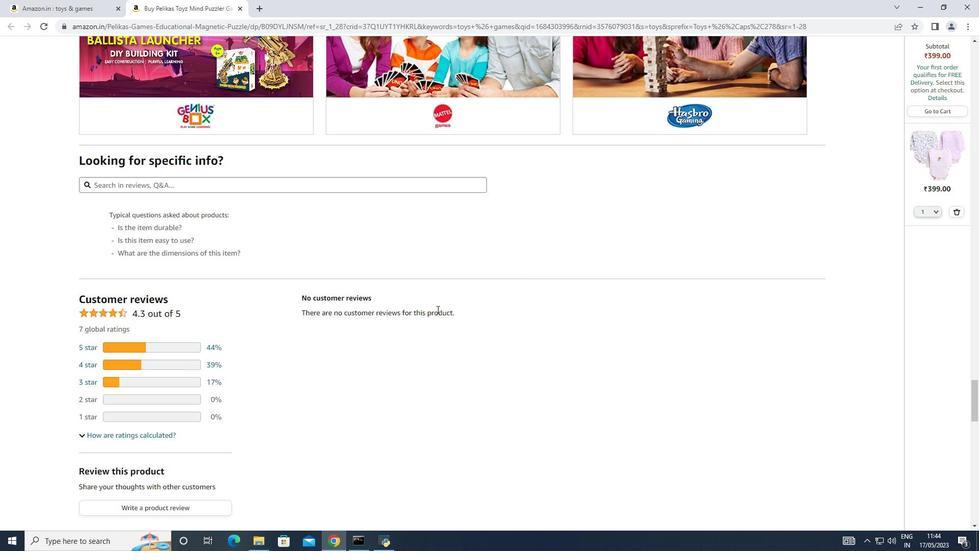 
Action: Mouse scrolled (437, 309) with delta (0, 0)
Screenshot: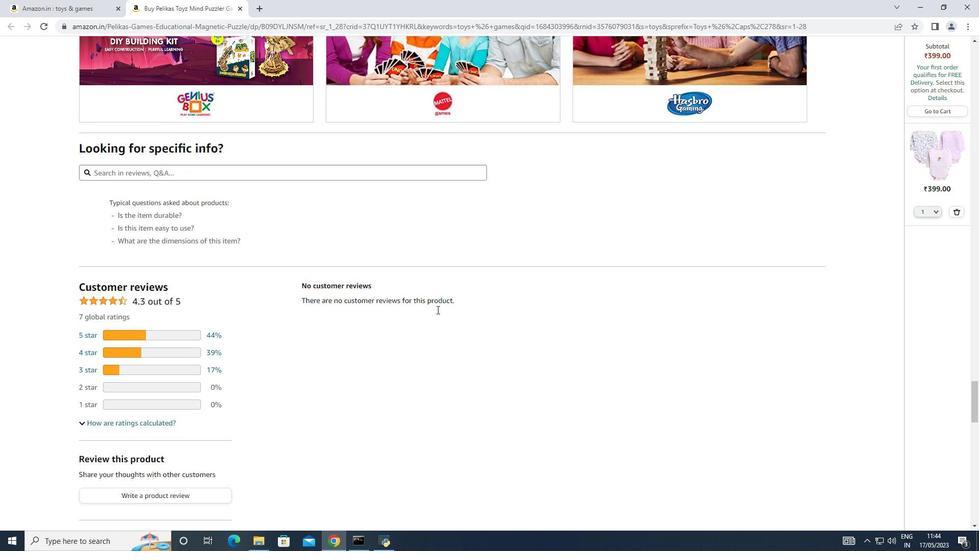 
Action: Mouse moved to (284, 322)
Screenshot: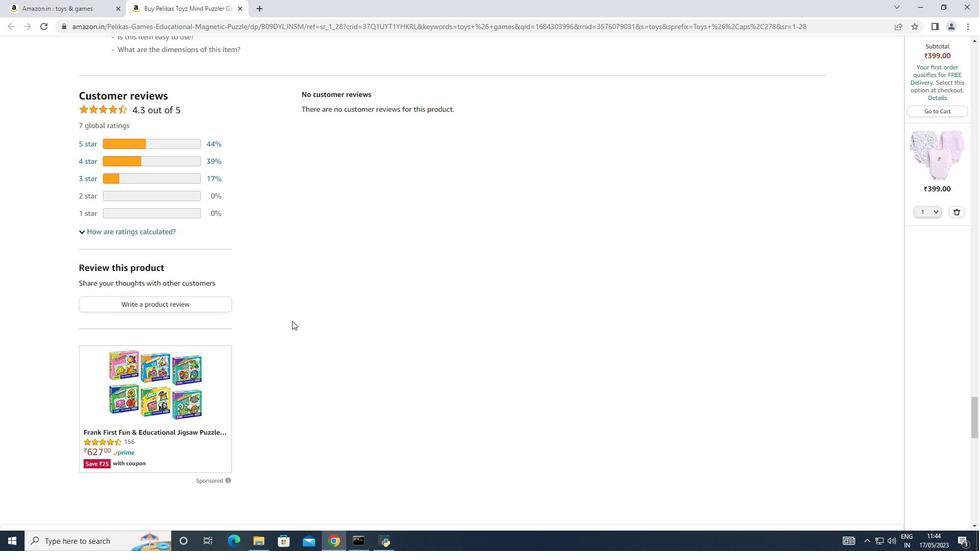 
Action: Mouse scrolled (284, 321) with delta (0, 0)
Screenshot: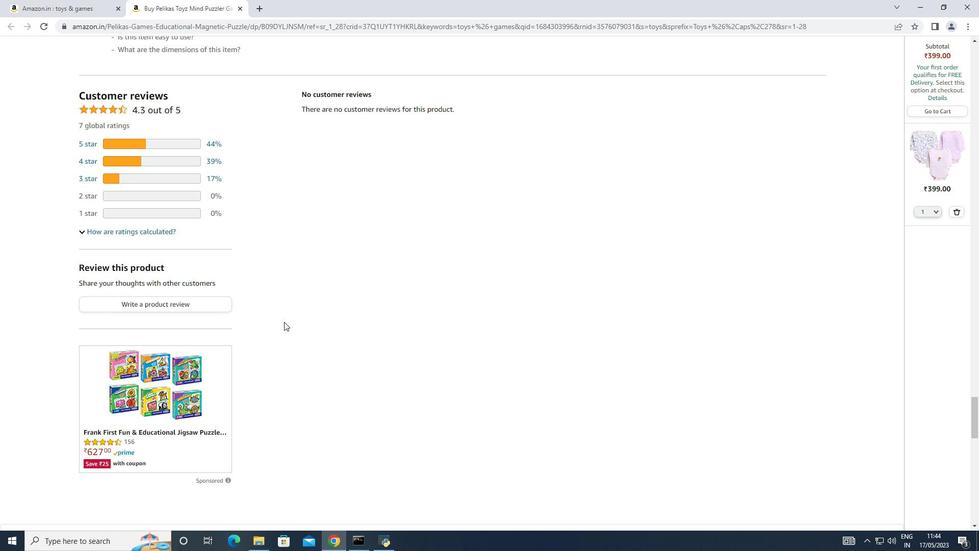 
Action: Mouse scrolled (284, 321) with delta (0, 0)
Screenshot: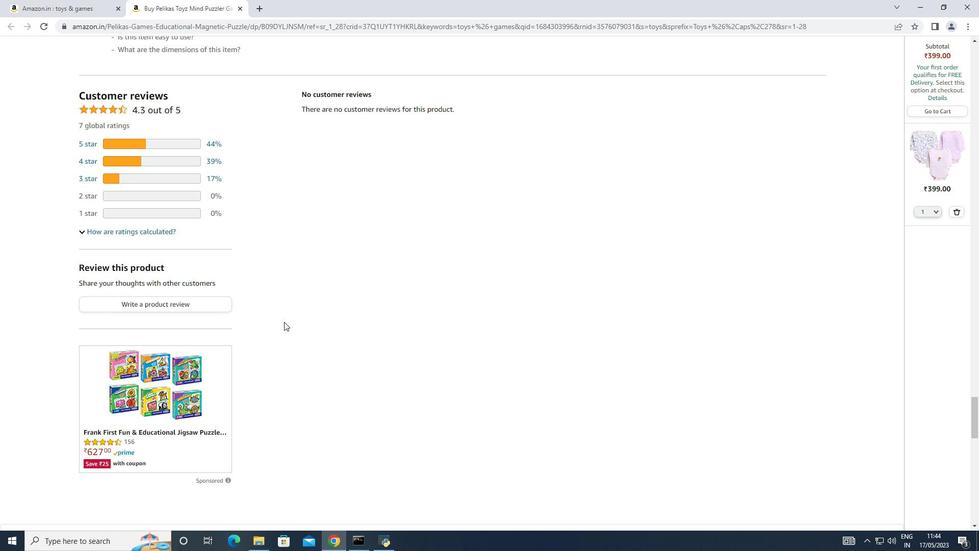 
Action: Mouse moved to (283, 322)
Screenshot: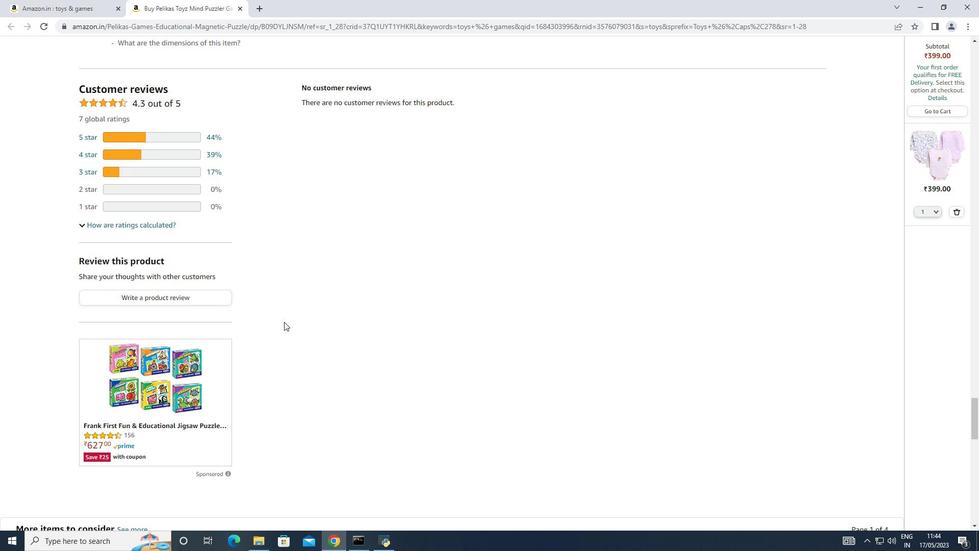 
Action: Mouse scrolled (283, 321) with delta (0, 0)
Screenshot: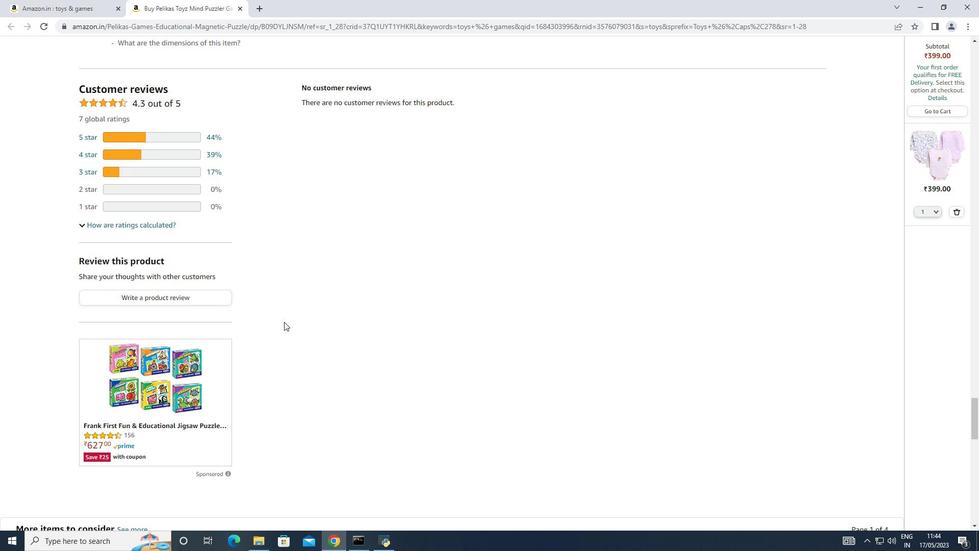 
Action: Mouse moved to (284, 317)
Screenshot: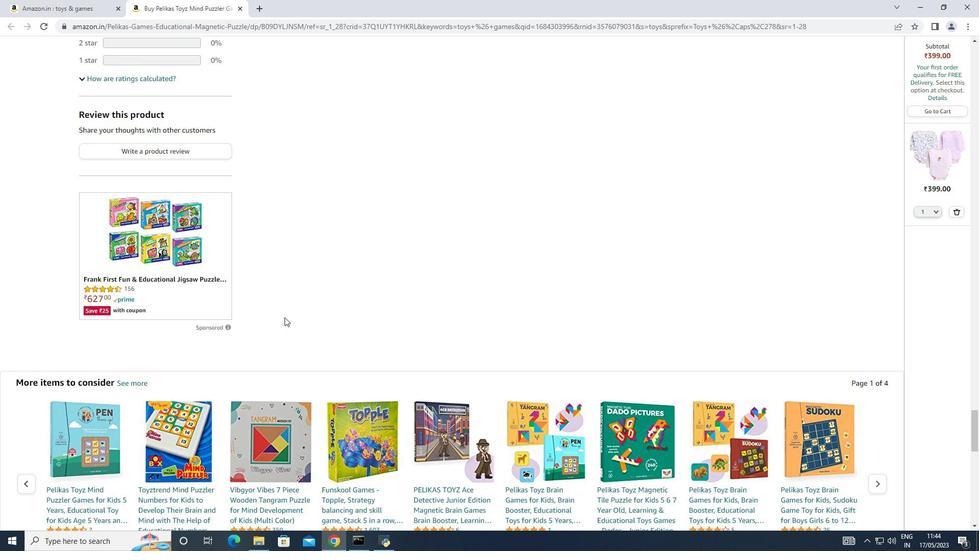 
Action: Mouse scrolled (284, 317) with delta (0, 0)
Screenshot: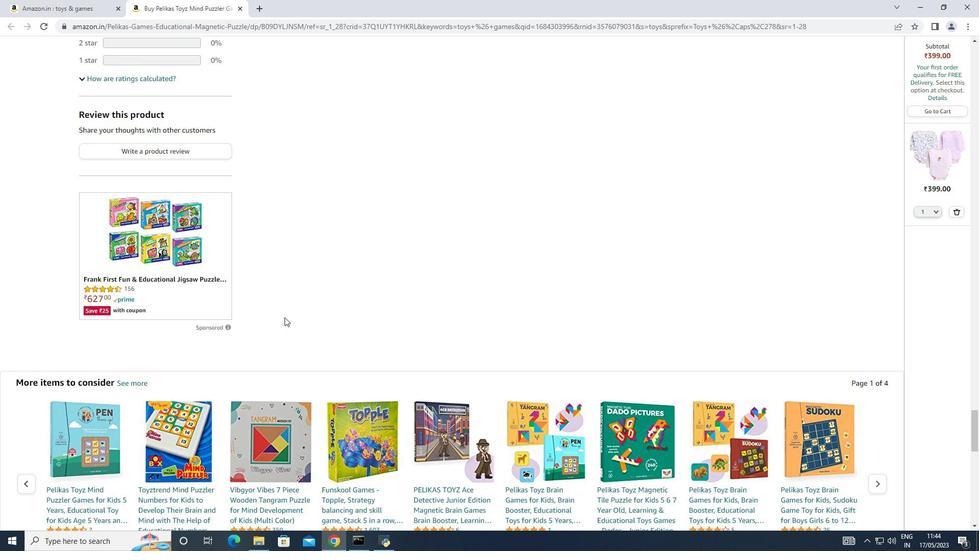 
Action: Mouse moved to (284, 316)
Screenshot: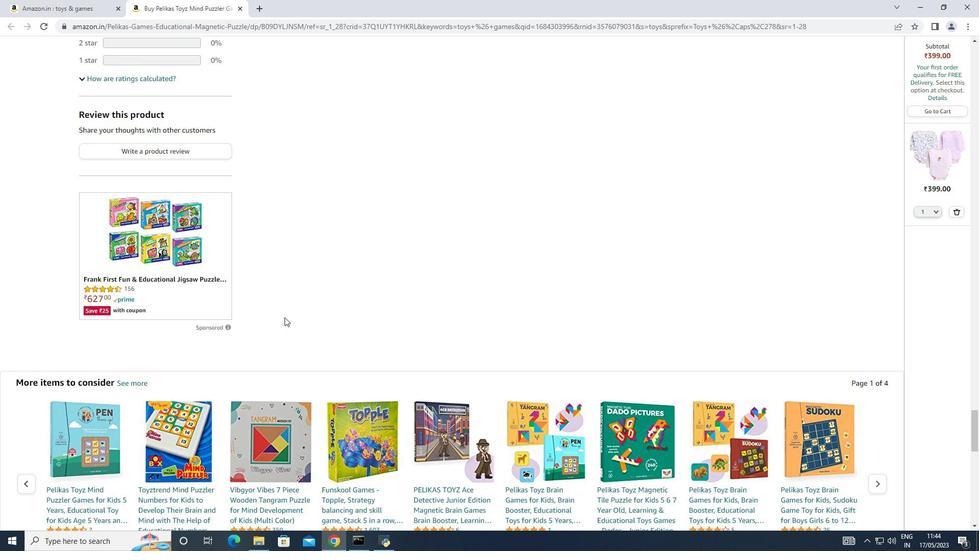 
Action: Mouse scrolled (284, 317) with delta (0, 0)
Screenshot: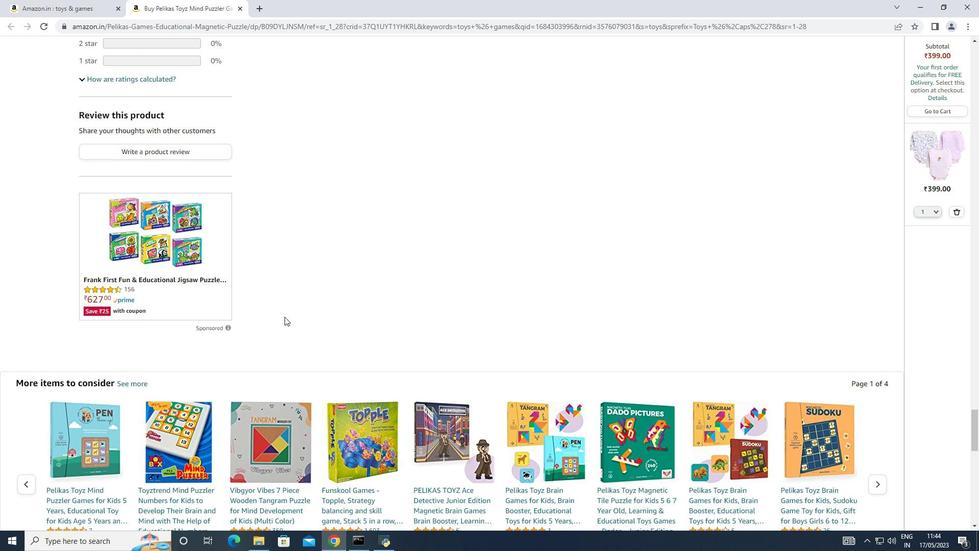
Action: Mouse moved to (285, 316)
Screenshot: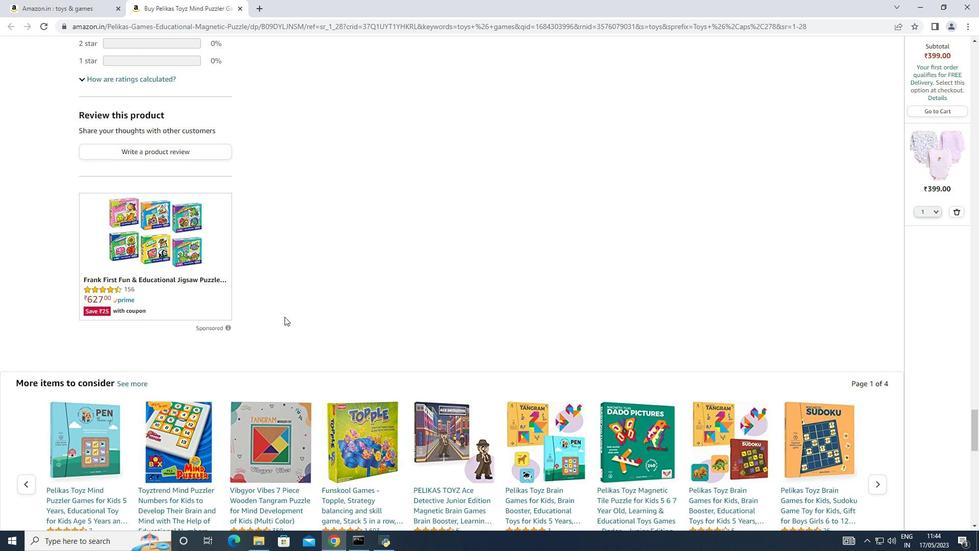 
Action: Mouse scrolled (285, 316) with delta (0, 0)
Screenshot: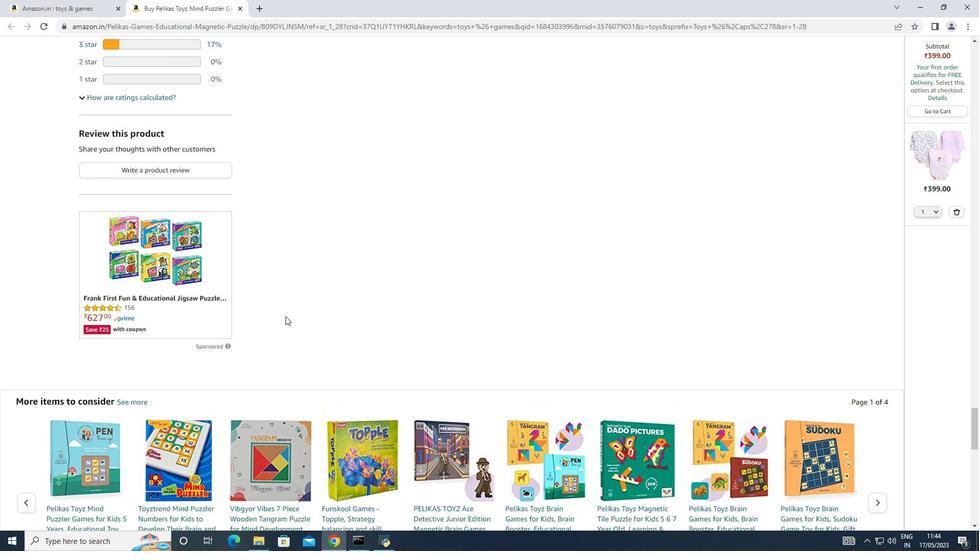 
Action: Mouse moved to (200, 304)
Screenshot: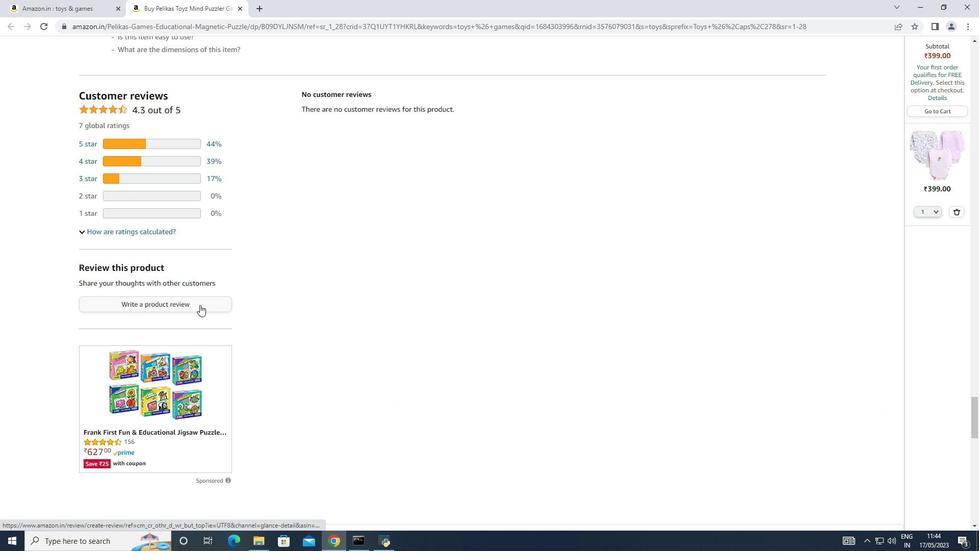 
Action: Mouse pressed left at (200, 304)
Screenshot: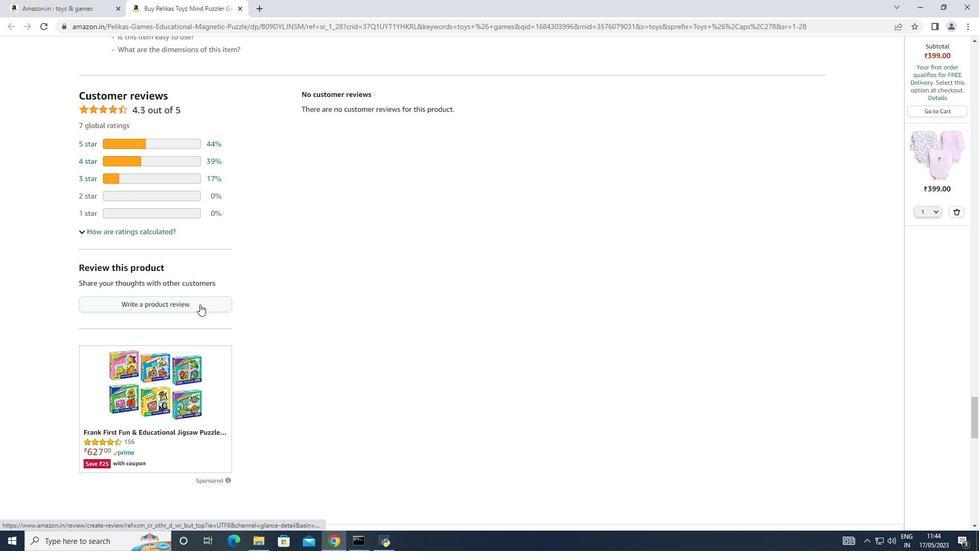 
Action: Mouse moved to (360, 301)
Screenshot: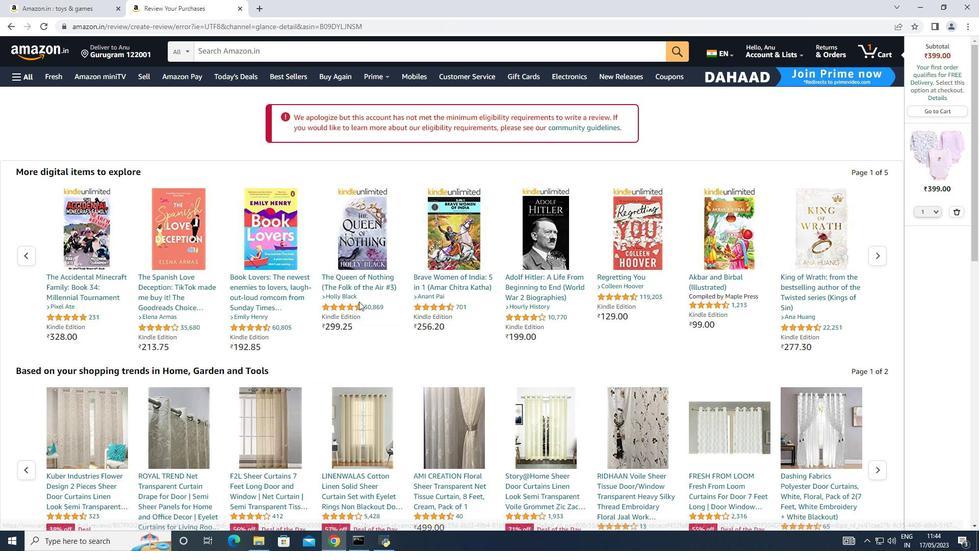 
Action: Mouse scrolled (360, 302) with delta (0, 0)
Screenshot: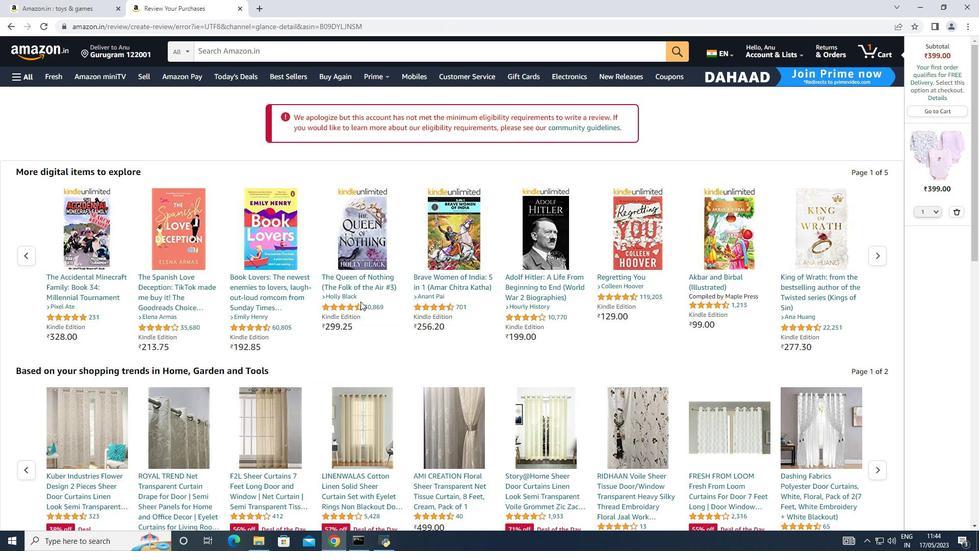 
Action: Mouse scrolled (360, 302) with delta (0, 0)
Screenshot: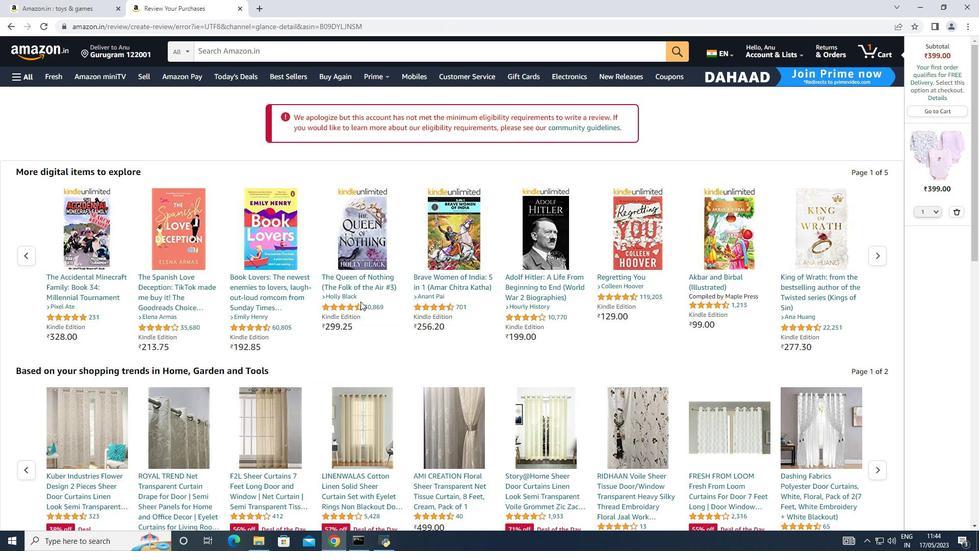 
Action: Mouse scrolled (360, 302) with delta (0, 0)
Screenshot: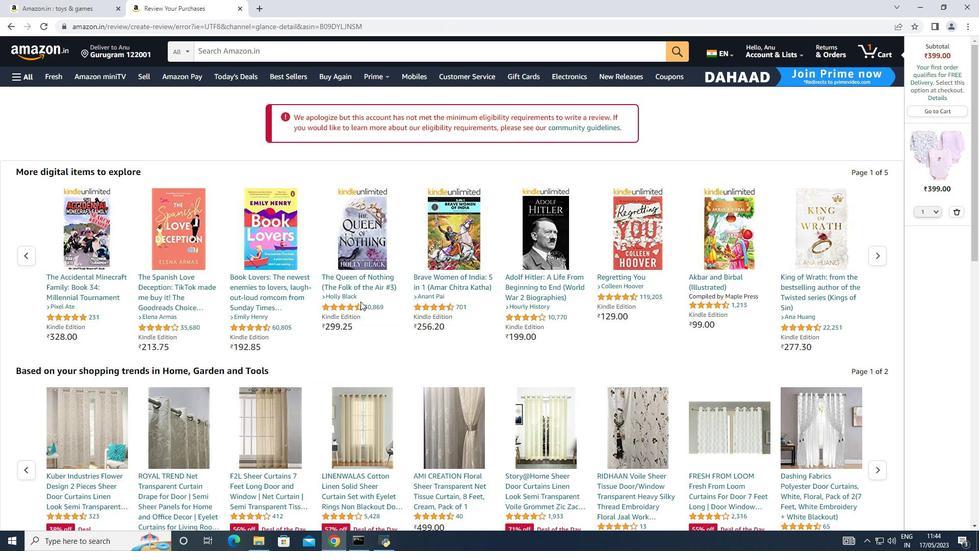 
Action: Mouse moved to (364, 257)
Screenshot: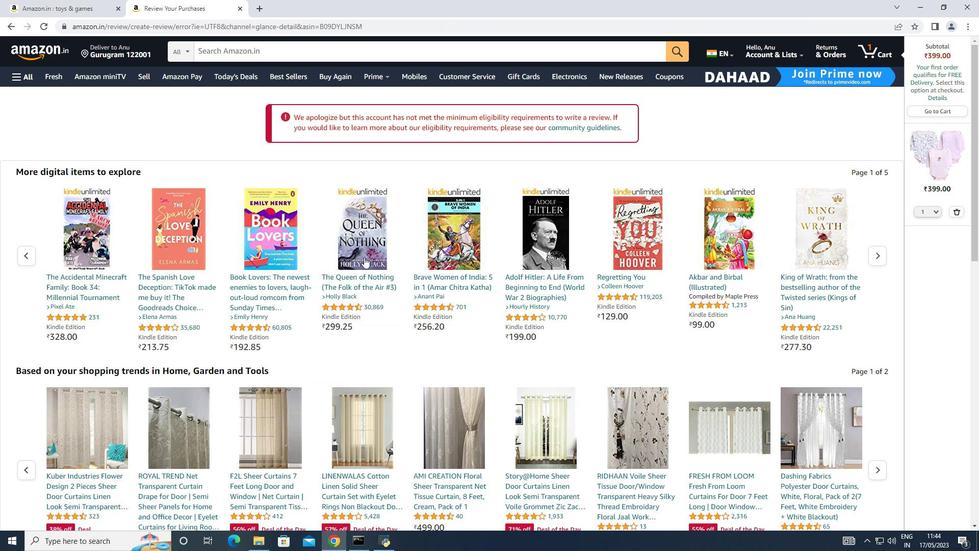 
Action: Mouse scrolled (364, 257) with delta (0, 0)
Screenshot: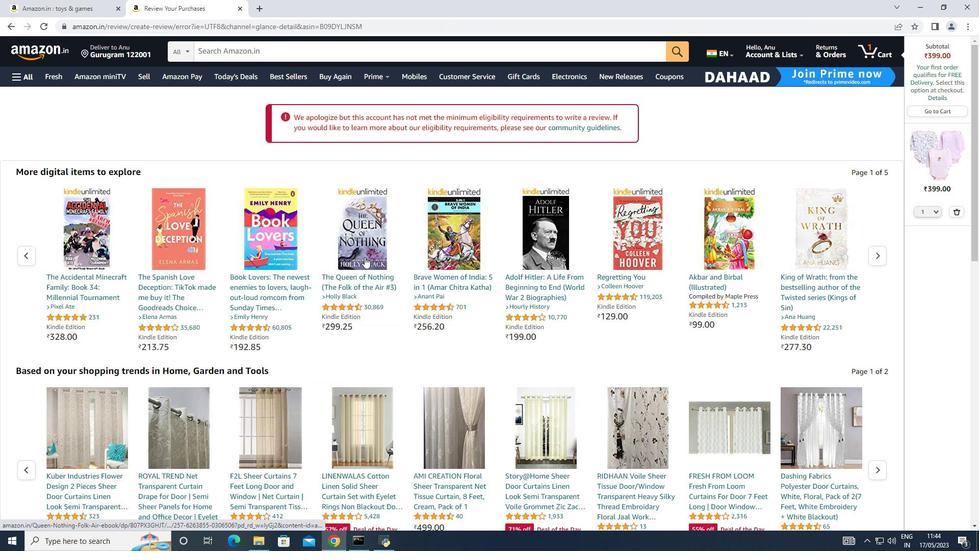 
Action: Mouse scrolled (364, 257) with delta (0, 0)
Screenshot: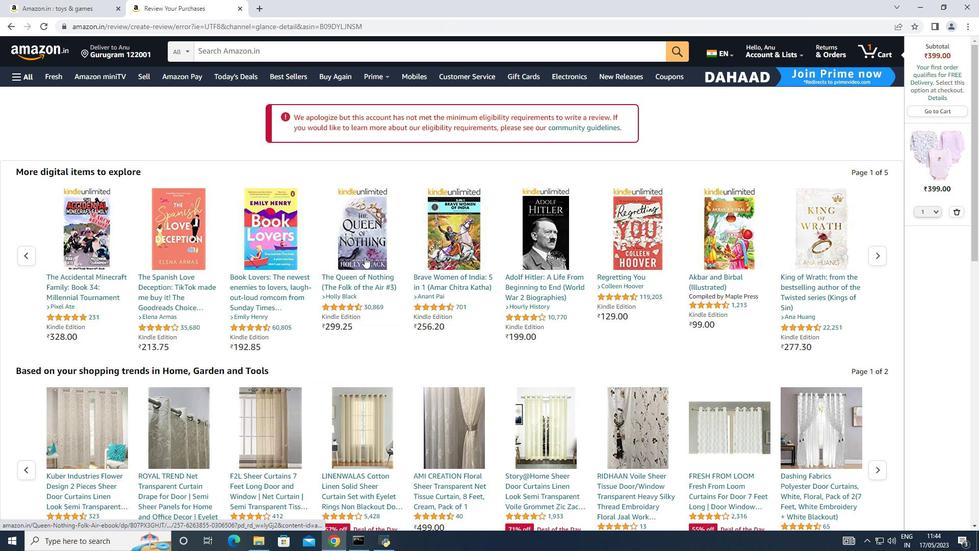 
Action: Mouse moved to (180, 8)
Screenshot: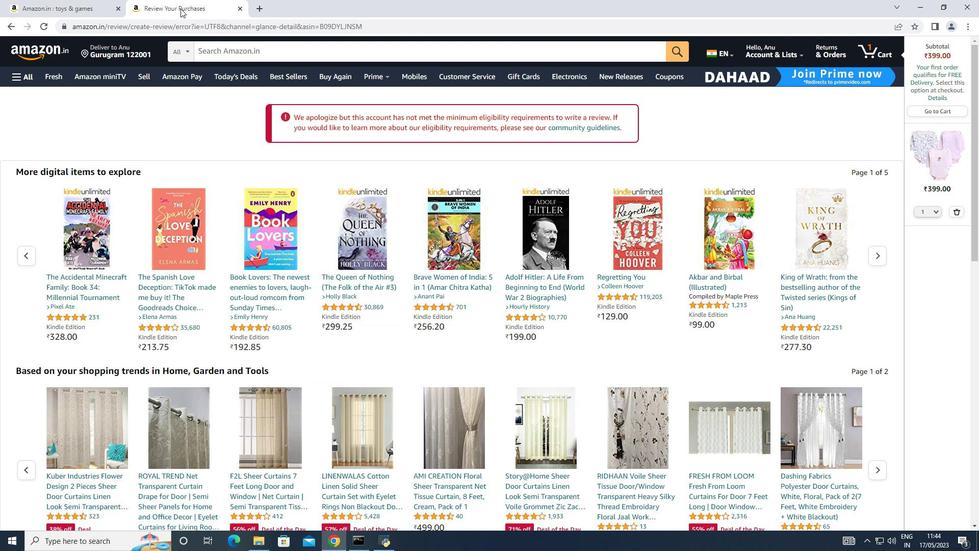 
Action: Mouse pressed left at (180, 8)
Screenshot: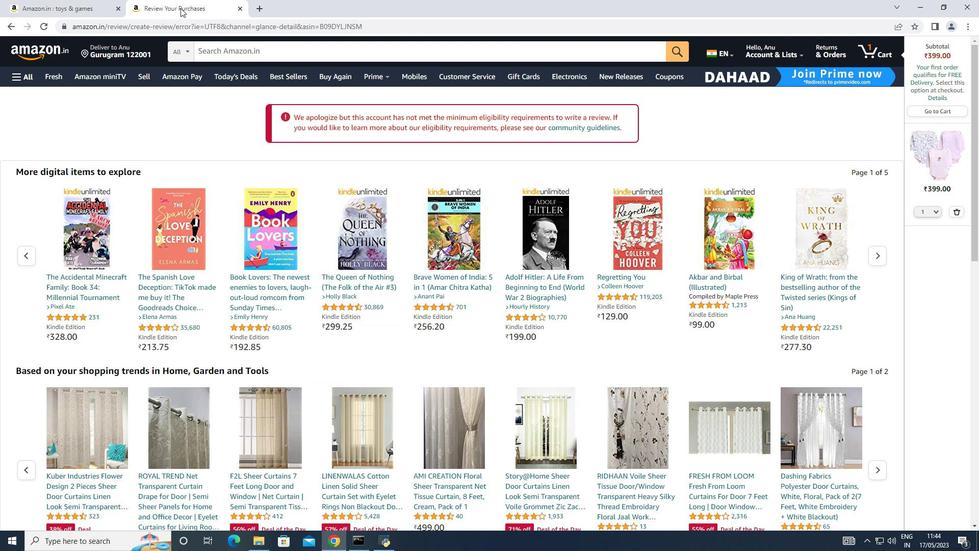 
Action: Mouse moved to (282, 254)
Screenshot: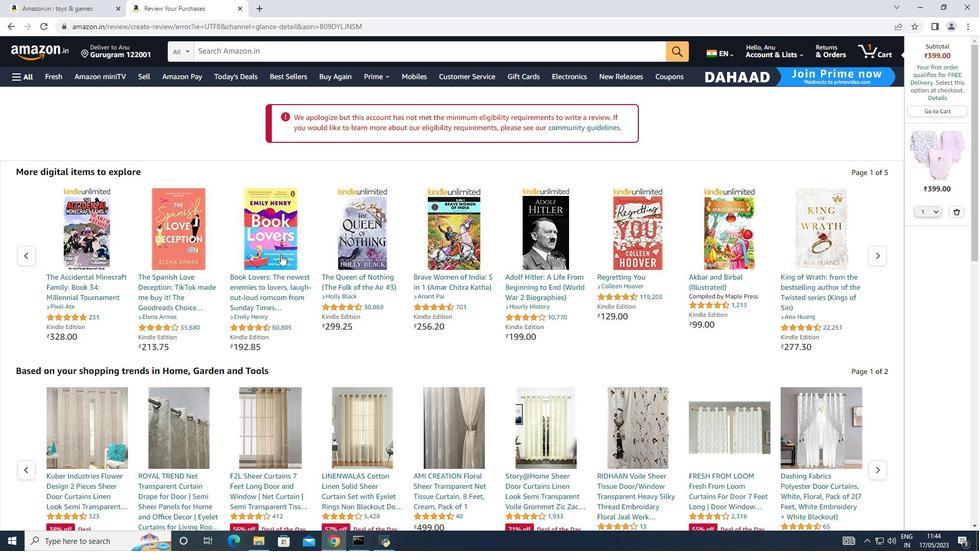 
Action: Mouse scrolled (282, 255) with delta (0, 0)
Screenshot: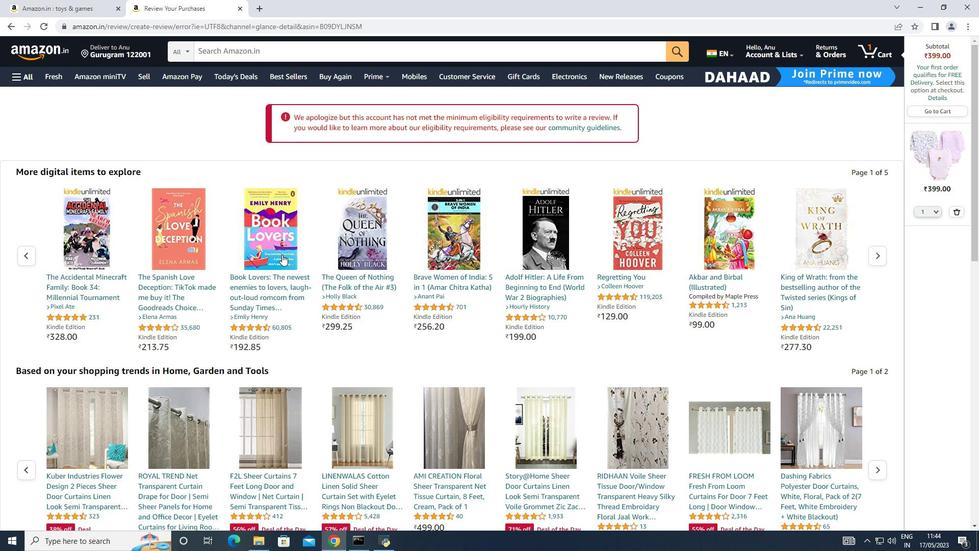
Action: Mouse scrolled (282, 255) with delta (0, 0)
Screenshot: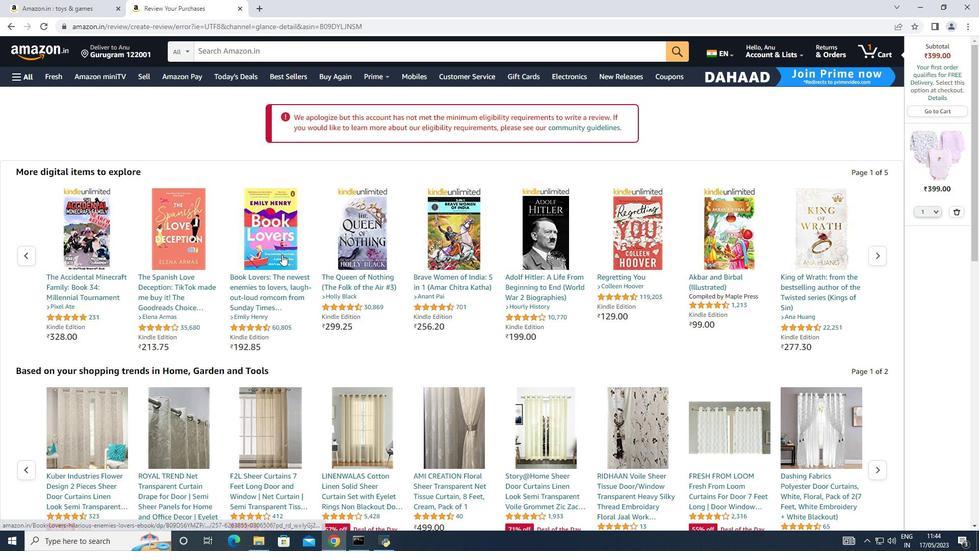 
Action: Mouse moved to (50, 0)
Screenshot: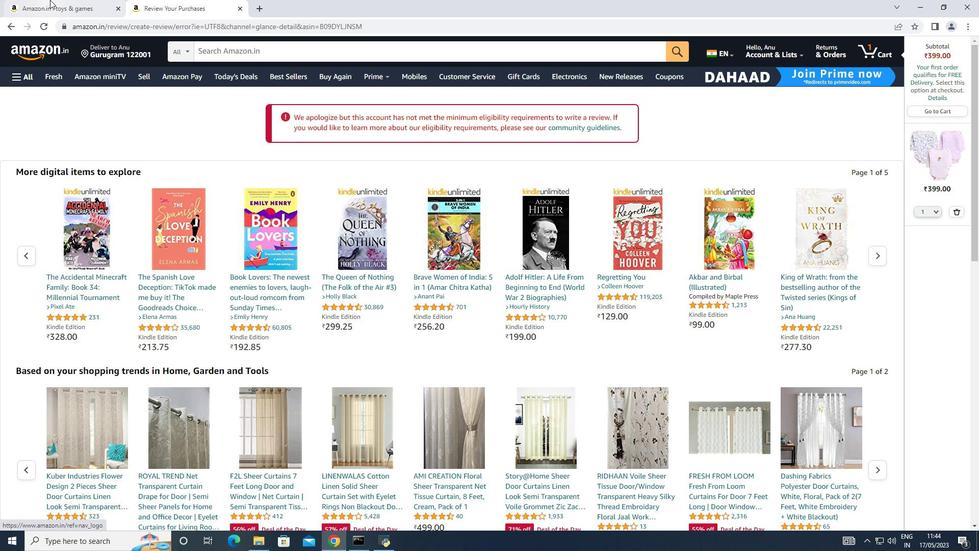
Action: Mouse pressed left at (50, 0)
Screenshot: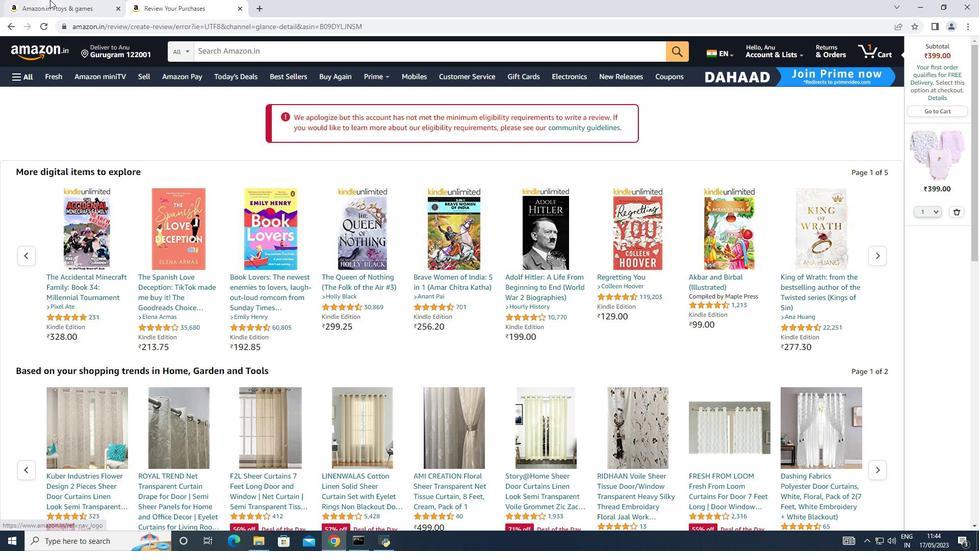 
Action: Mouse moved to (493, 336)
Screenshot: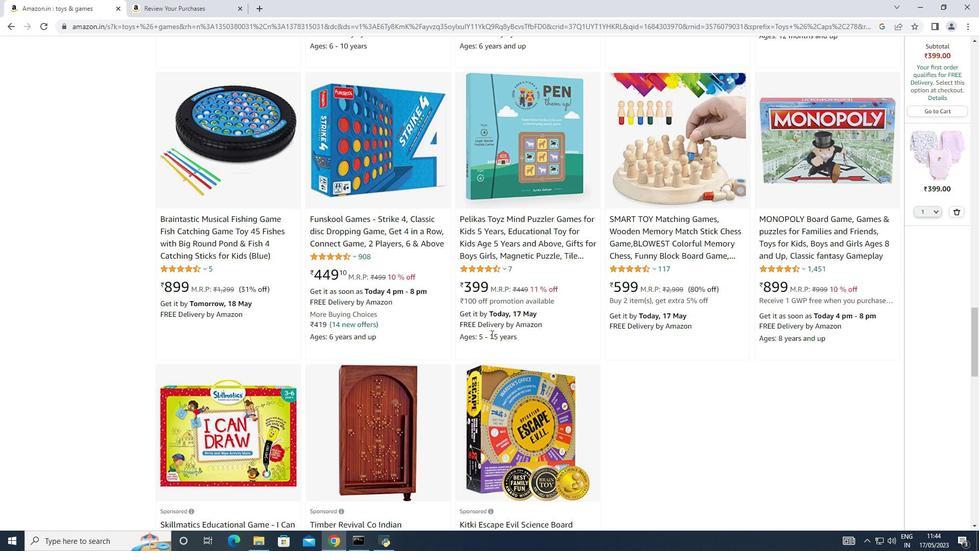 
Action: Mouse scrolled (493, 336) with delta (0, 0)
Screenshot: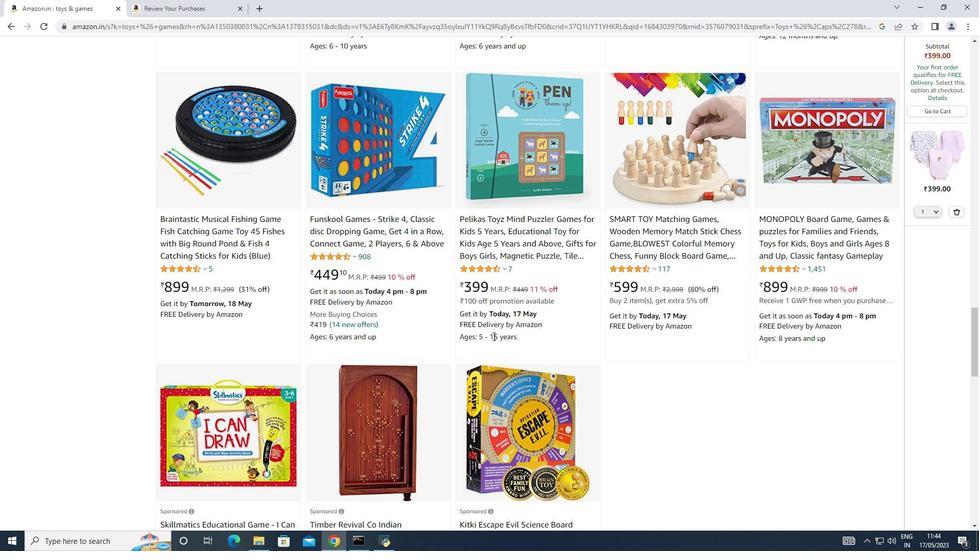 
Action: Mouse scrolled (493, 336) with delta (0, 0)
Screenshot: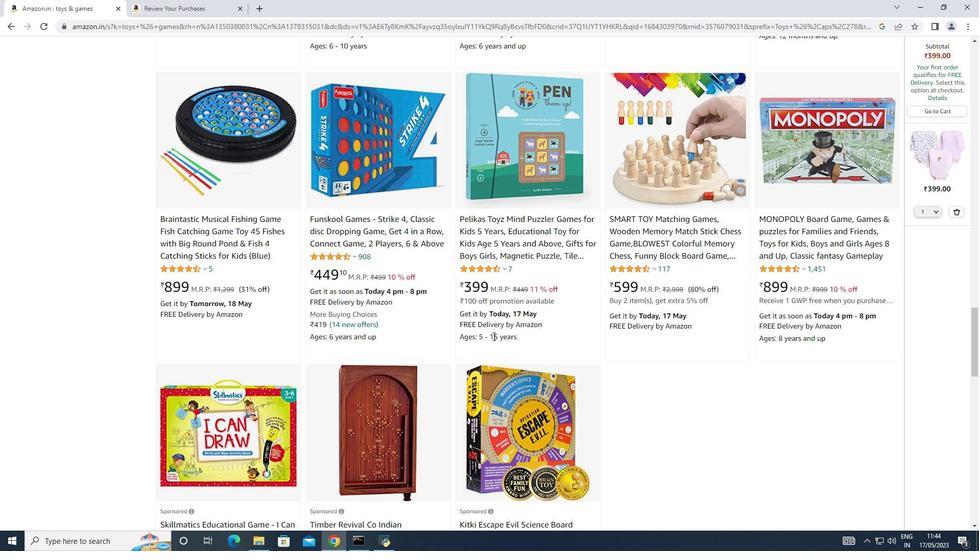 
Action: Mouse moved to (495, 336)
Screenshot: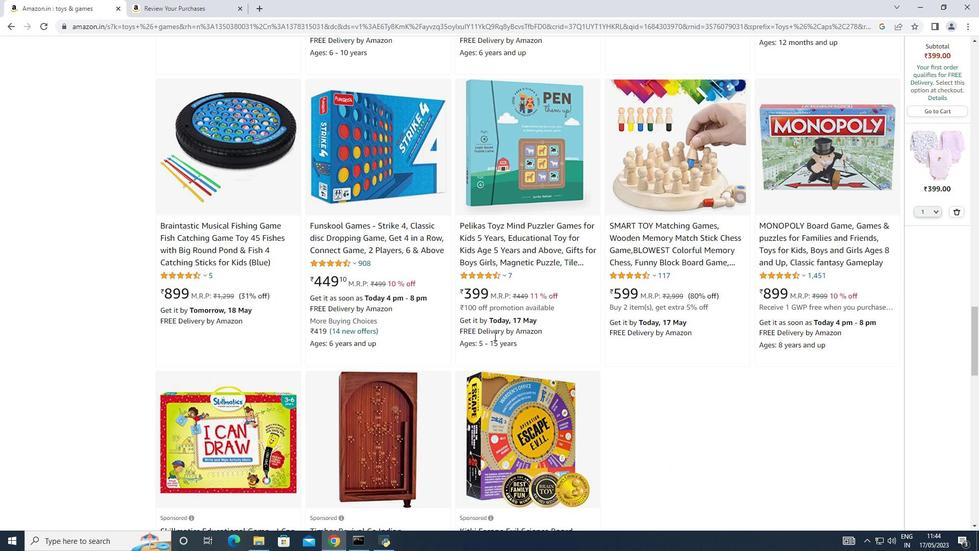 
Action: Mouse scrolled (495, 336) with delta (0, 0)
Screenshot: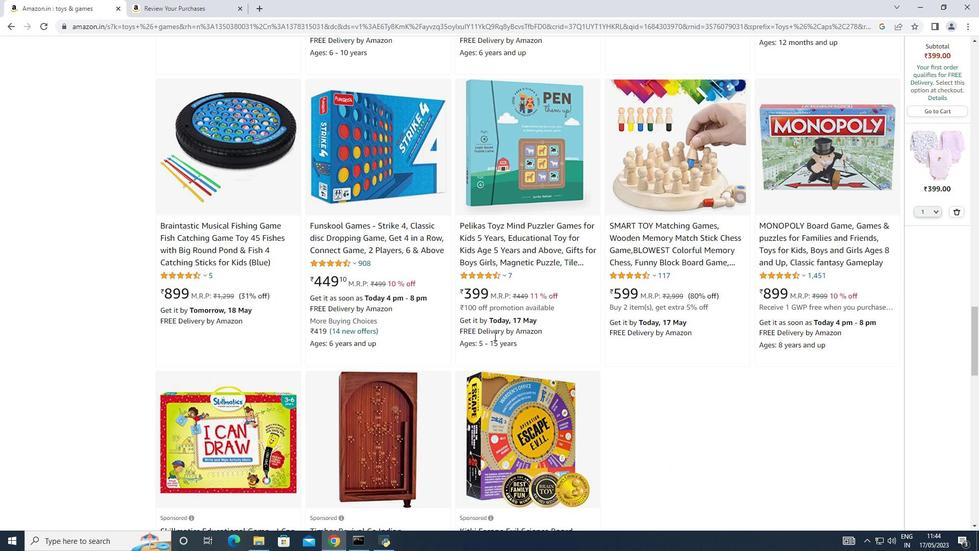 
Action: Mouse moved to (804, 429)
Screenshot: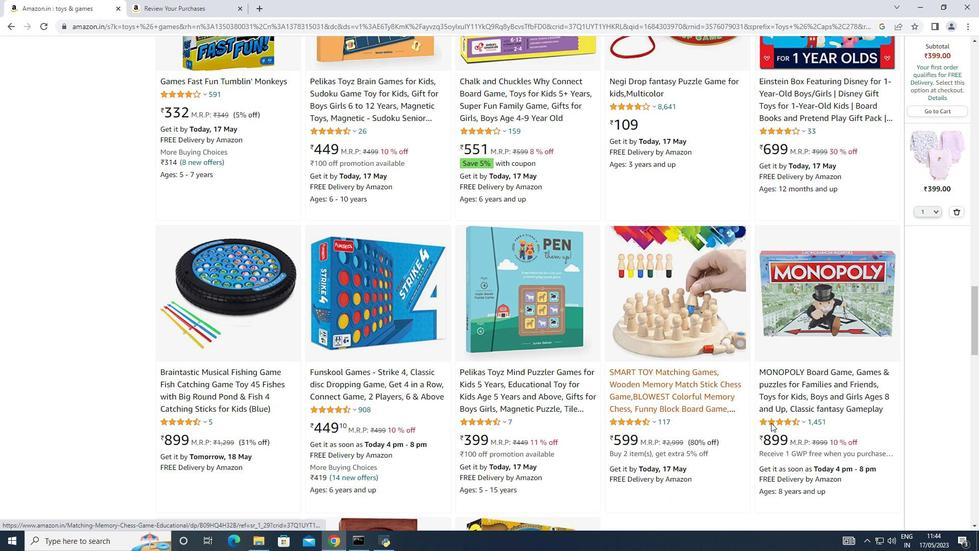
Action: Mouse scrolled (804, 429) with delta (0, 0)
Screenshot: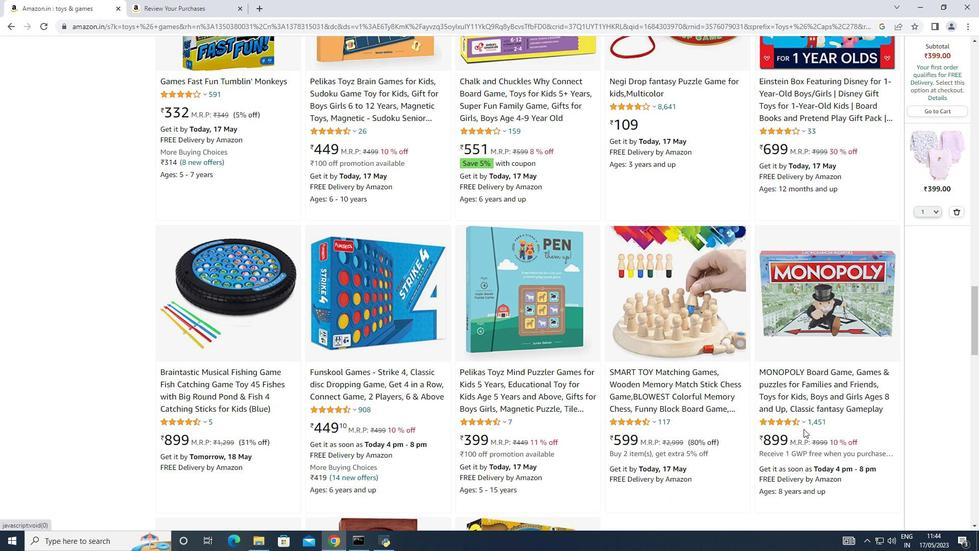 
Action: Mouse scrolled (804, 429) with delta (0, 0)
Screenshot: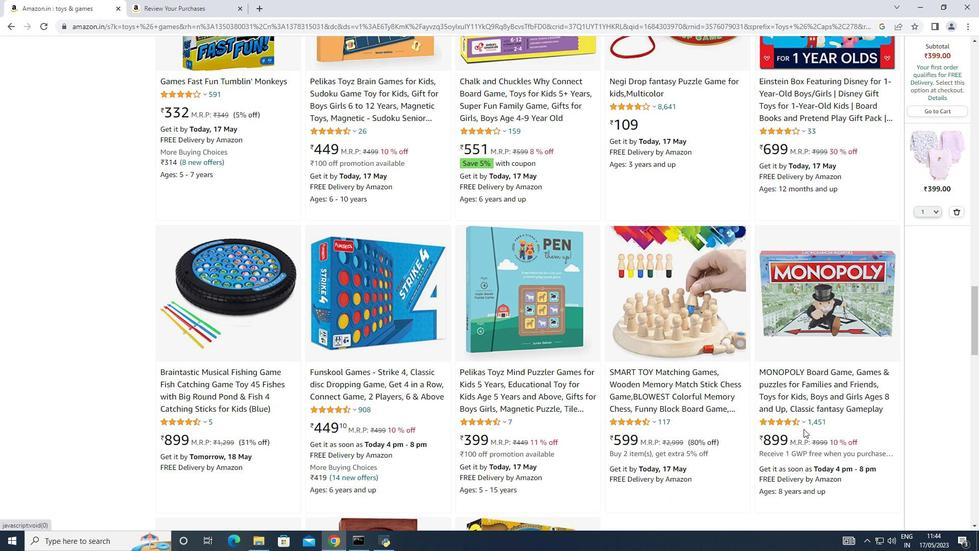 
Action: Mouse scrolled (804, 429) with delta (0, 0)
Screenshot: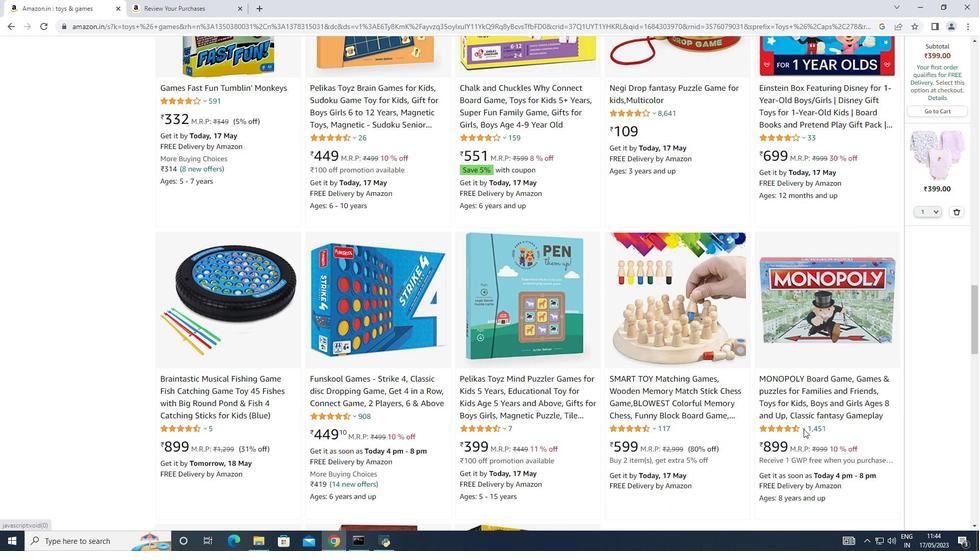
Action: Mouse scrolled (804, 428) with delta (0, 0)
Screenshot: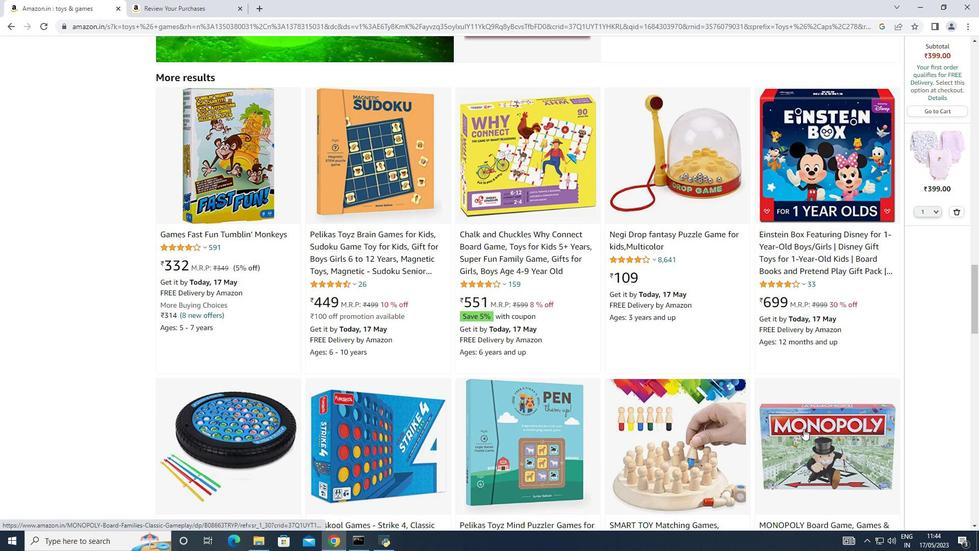 
Action: Mouse scrolled (804, 428) with delta (0, 0)
Screenshot: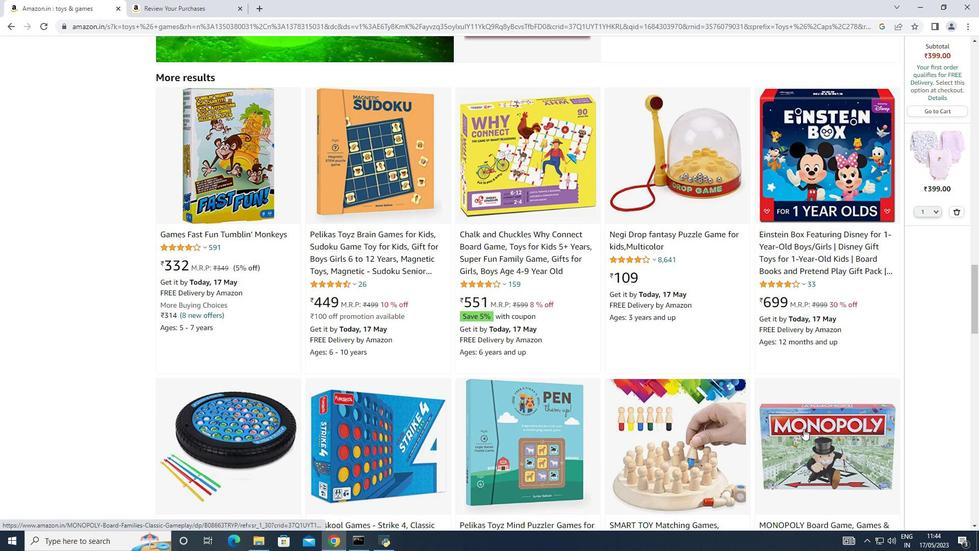 
Action: Mouse scrolled (804, 428) with delta (0, 0)
Screenshot: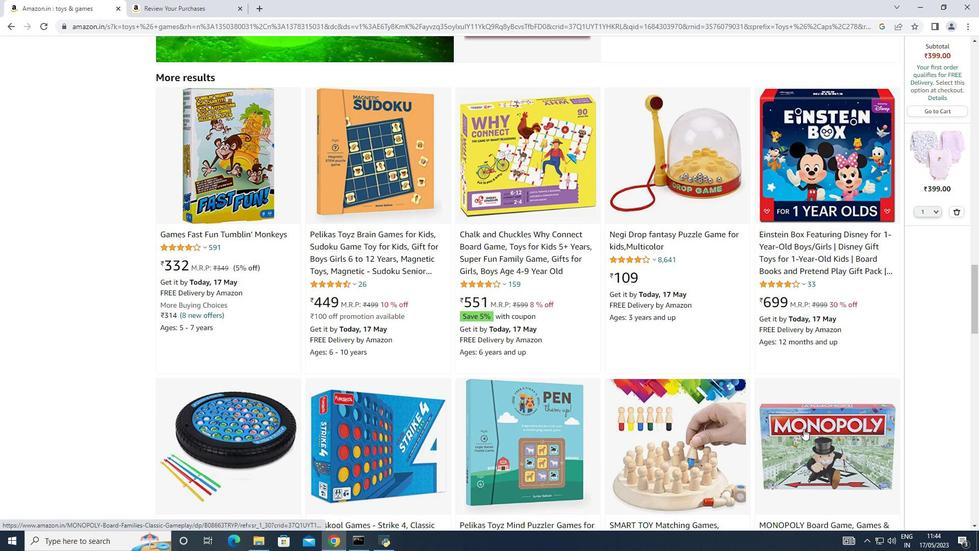 
Action: Mouse scrolled (804, 428) with delta (0, 0)
Screenshot: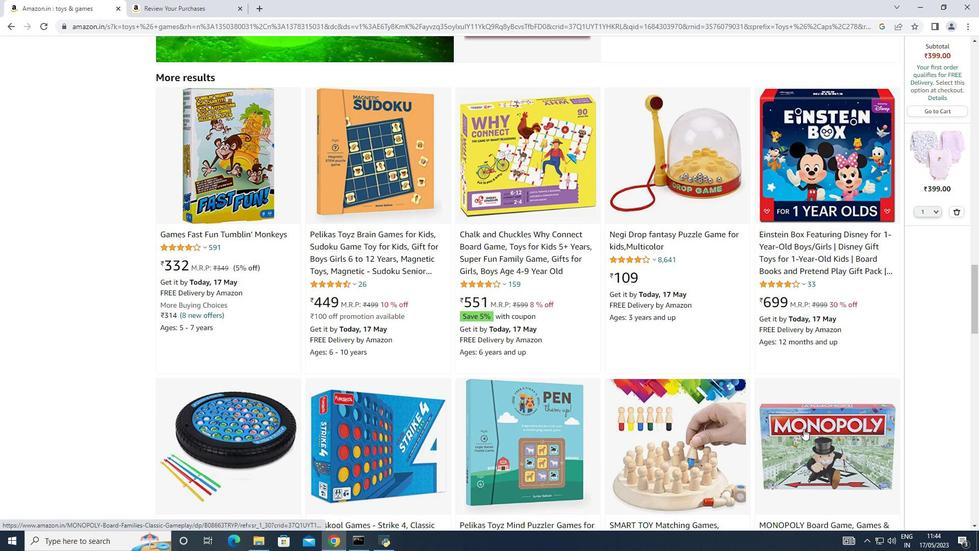 
Action: Mouse scrolled (804, 428) with delta (0, 0)
Screenshot: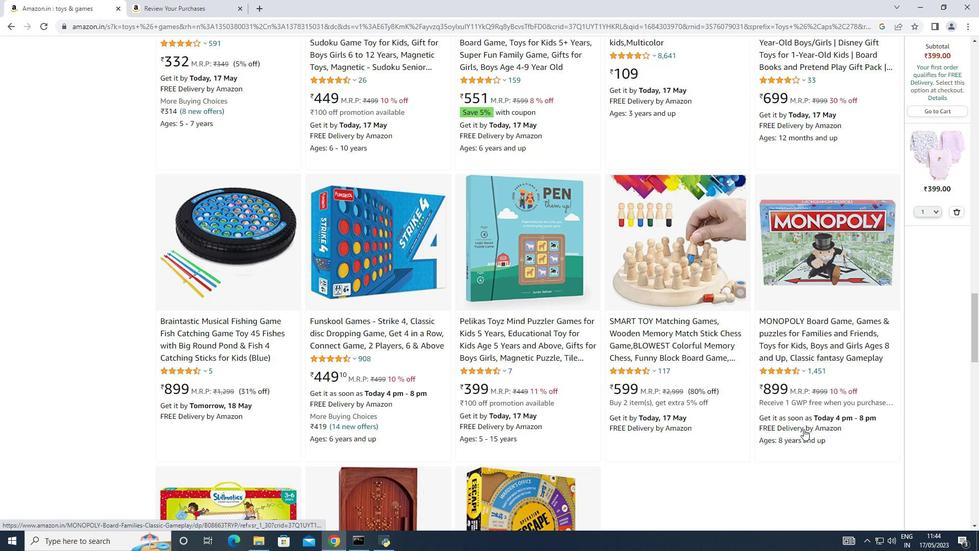 
Action: Mouse scrolled (804, 428) with delta (0, 0)
Screenshot: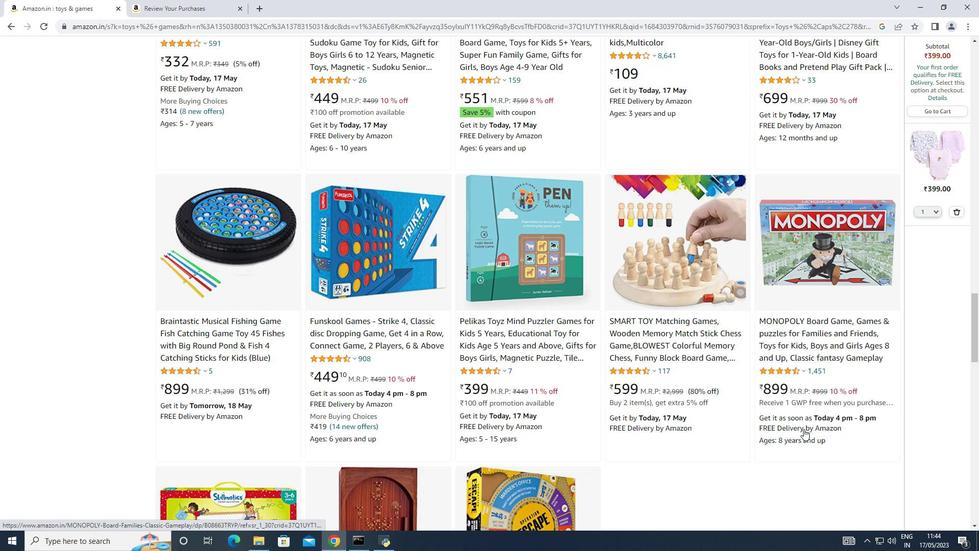 
Action: Mouse scrolled (804, 428) with delta (0, 0)
Screenshot: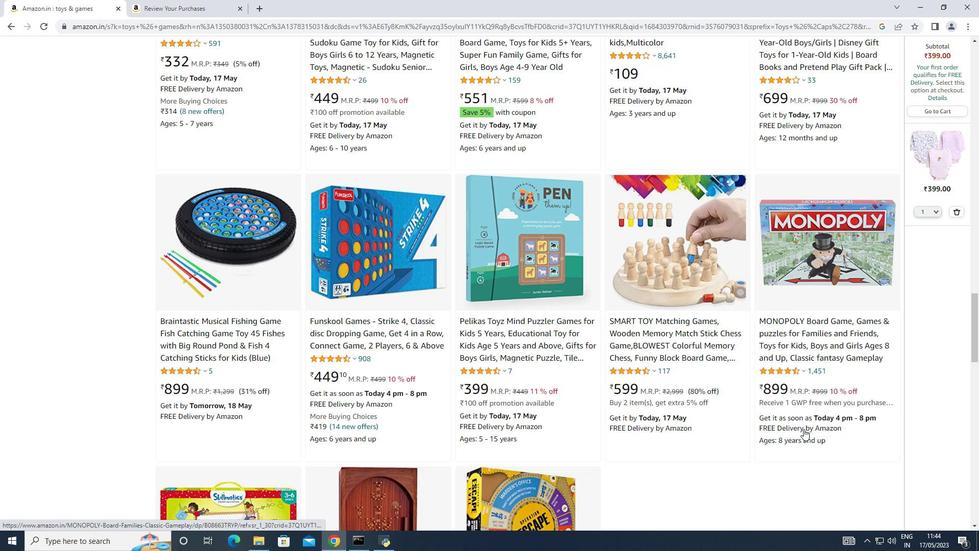 
Action: Mouse scrolled (804, 428) with delta (0, 0)
Screenshot: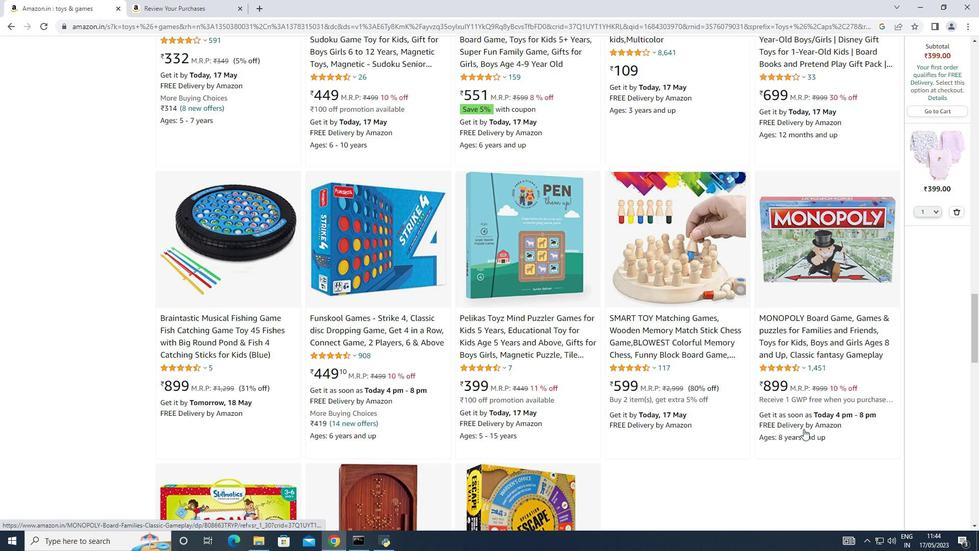 
Action: Mouse scrolled (804, 428) with delta (0, 0)
Screenshot: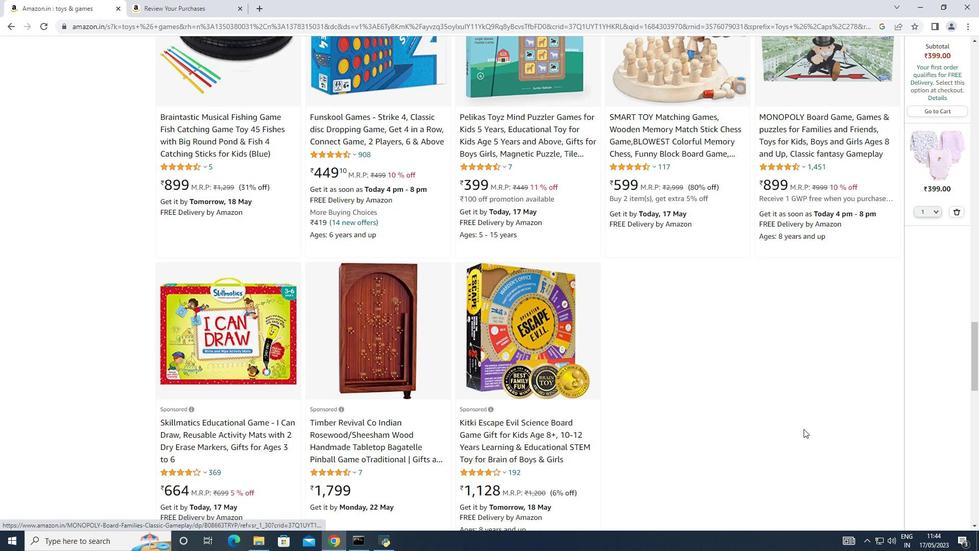 
Action: Mouse scrolled (804, 428) with delta (0, 0)
Screenshot: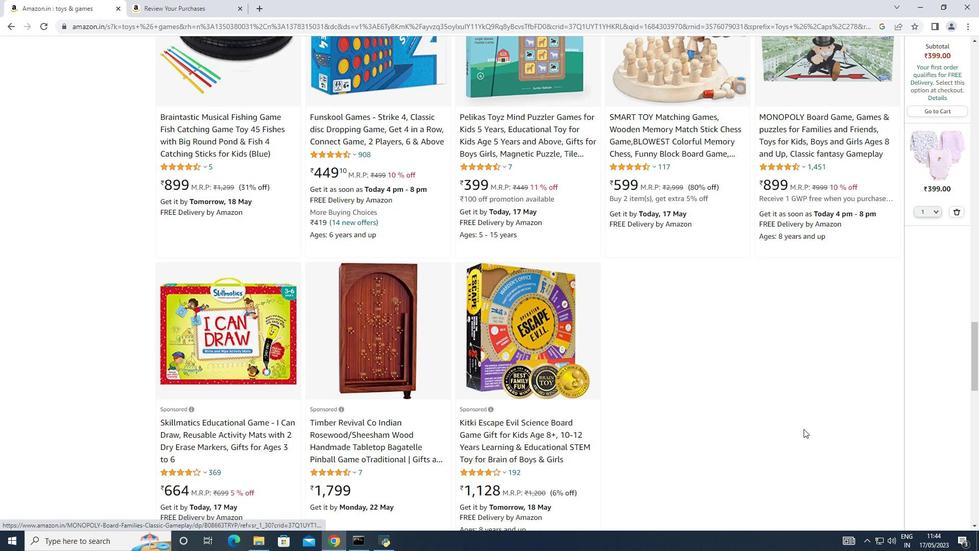 
Action: Mouse scrolled (804, 428) with delta (0, 0)
Screenshot: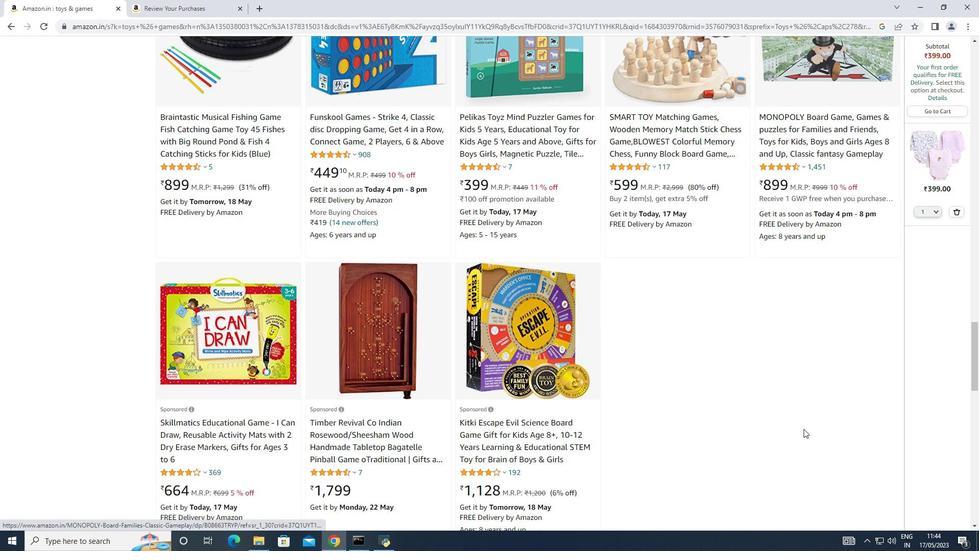 
Action: Mouse scrolled (804, 428) with delta (0, 0)
Screenshot: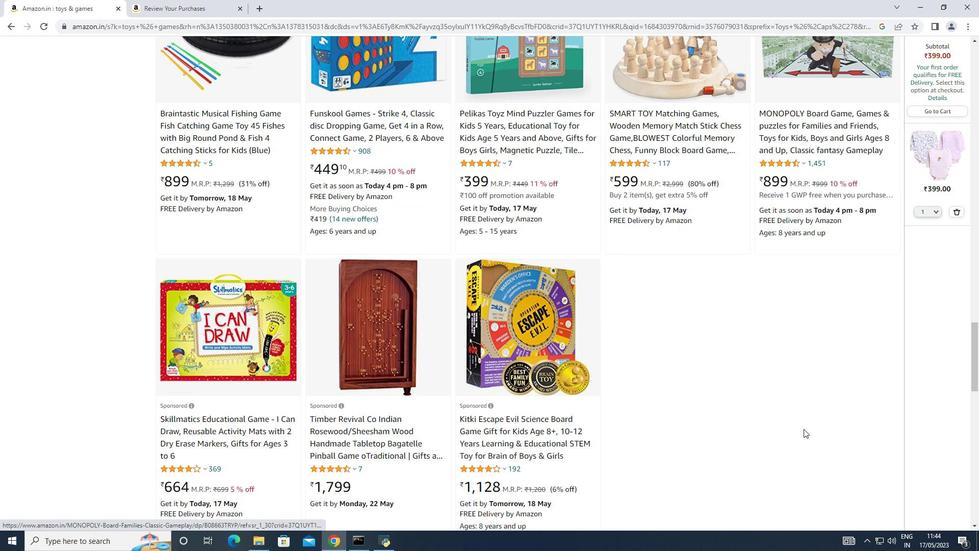 
Action: Mouse scrolled (804, 428) with delta (0, 0)
Screenshot: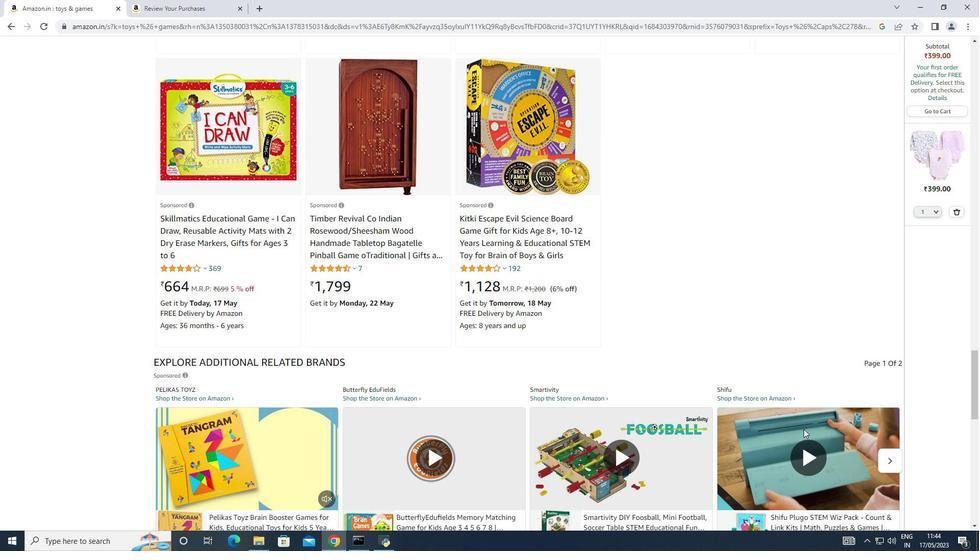 
Action: Mouse scrolled (804, 428) with delta (0, 0)
Screenshot: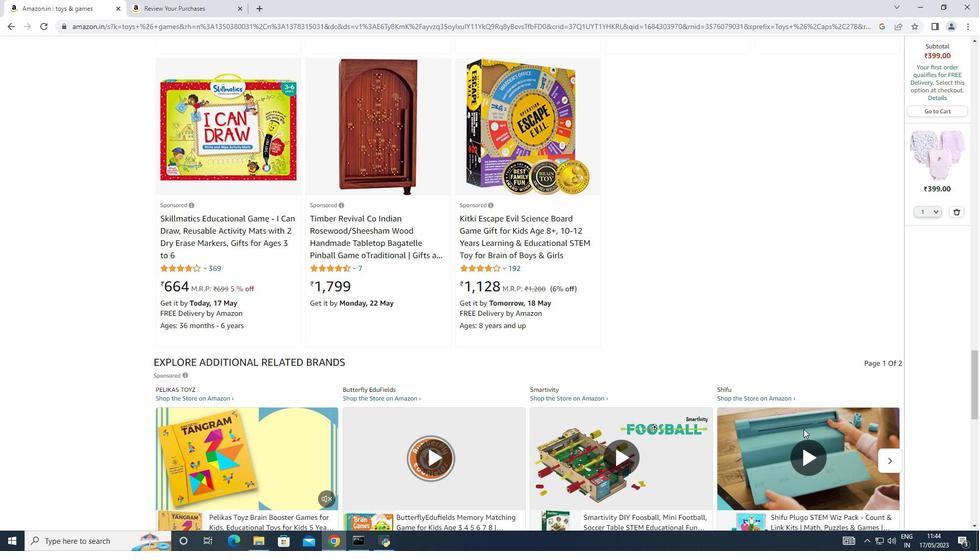 
Action: Mouse scrolled (804, 428) with delta (0, 0)
Screenshot: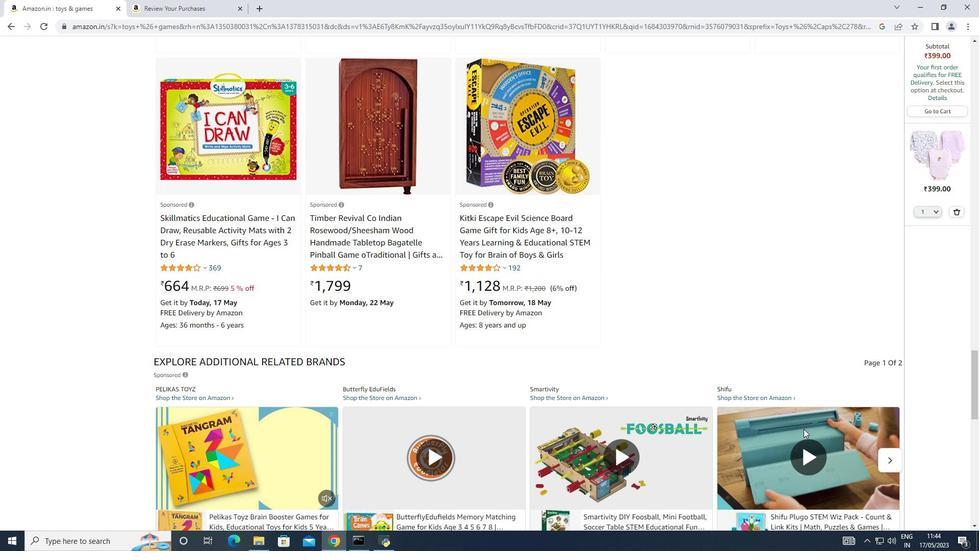 
Action: Mouse scrolled (804, 428) with delta (0, 0)
Screenshot: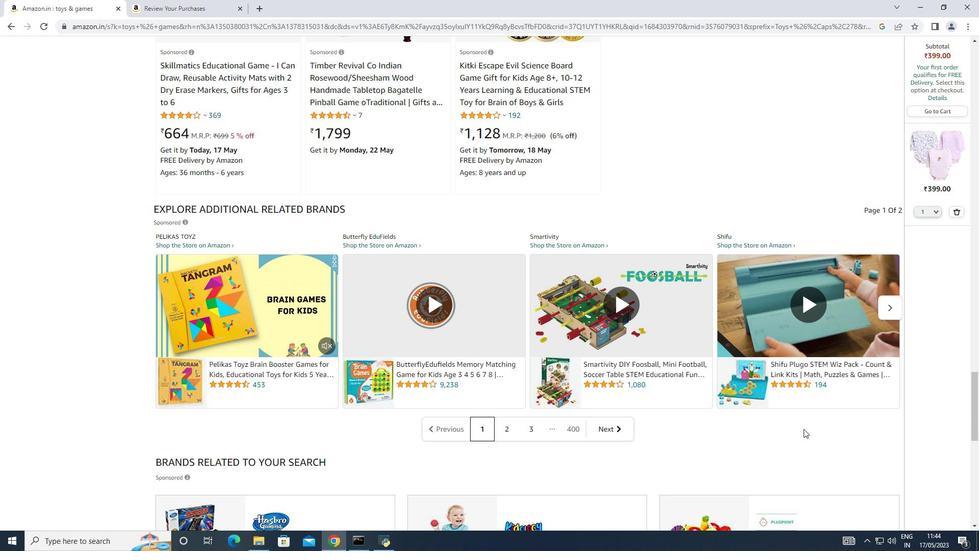
Action: Mouse scrolled (804, 428) with delta (0, 0)
Screenshot: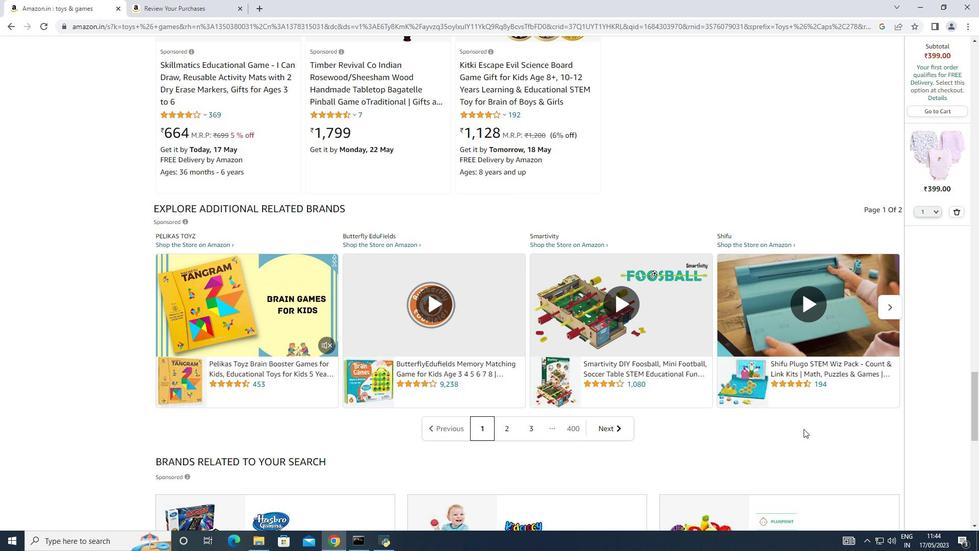 
Action: Mouse moved to (503, 331)
Screenshot: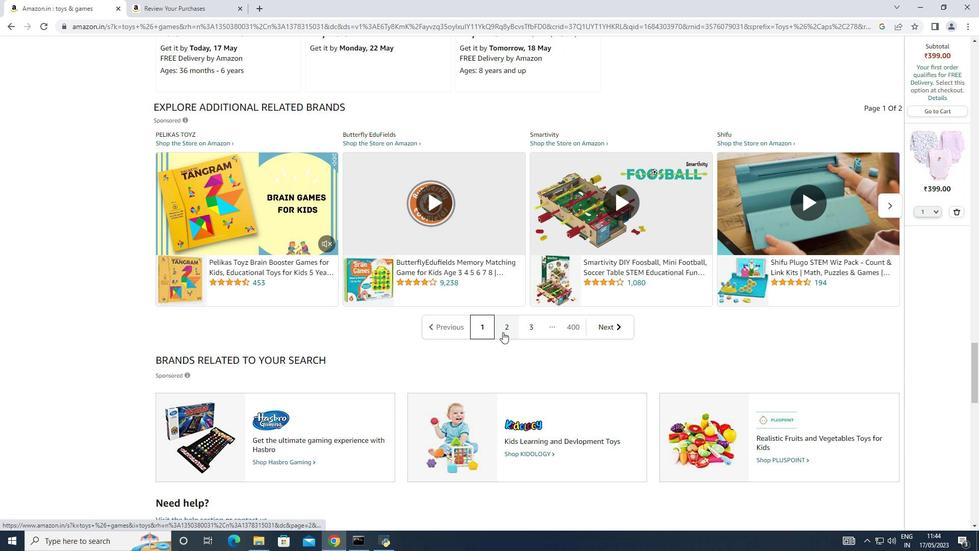 
Action: Mouse pressed left at (503, 331)
Screenshot: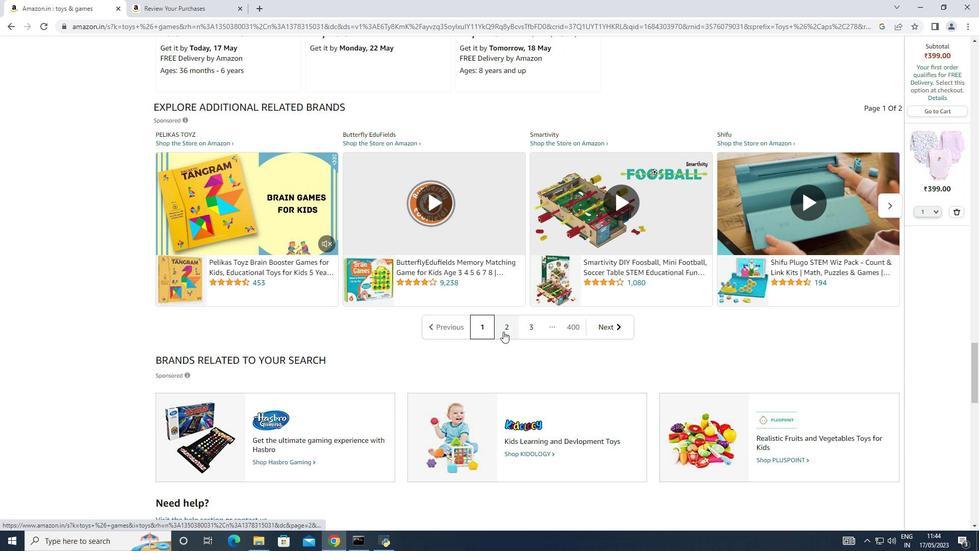 
Action: Mouse moved to (399, 304)
Screenshot: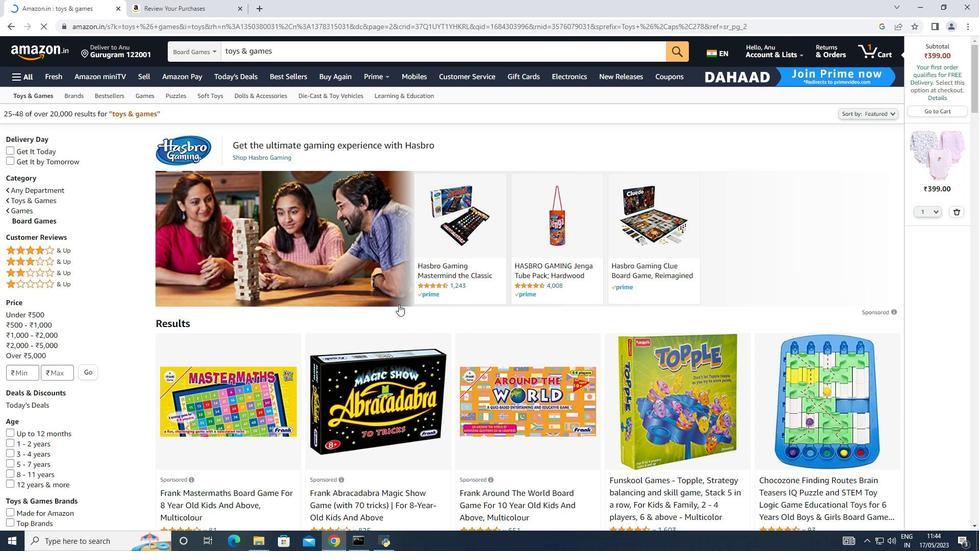 
Action: Mouse scrolled (399, 304) with delta (0, 0)
Screenshot: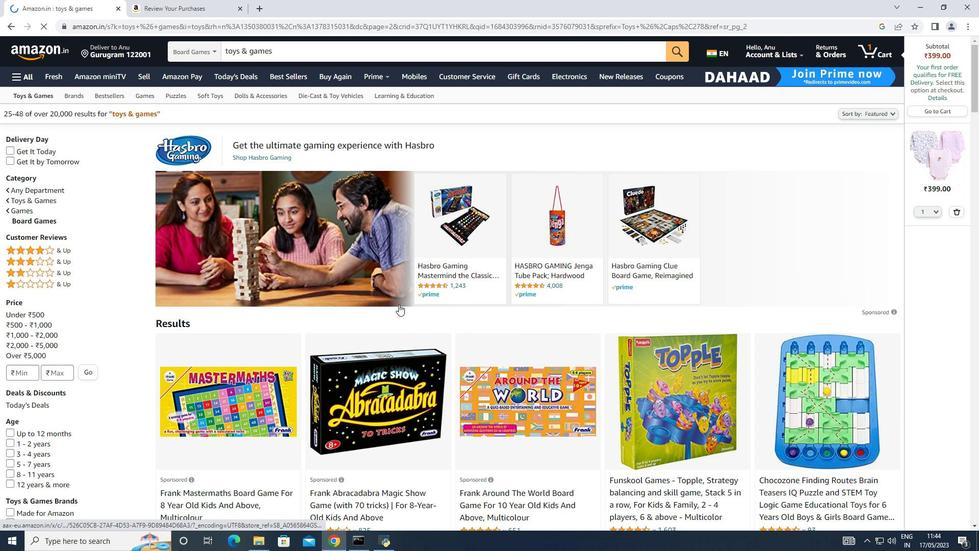 
Action: Mouse scrolled (399, 304) with delta (0, 0)
Screenshot: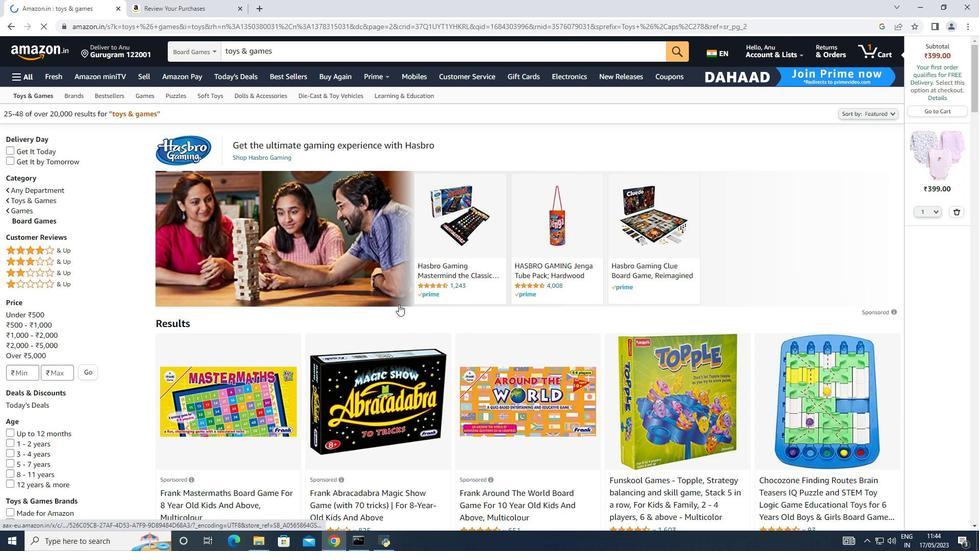 
Action: Mouse scrolled (399, 304) with delta (0, 0)
Screenshot: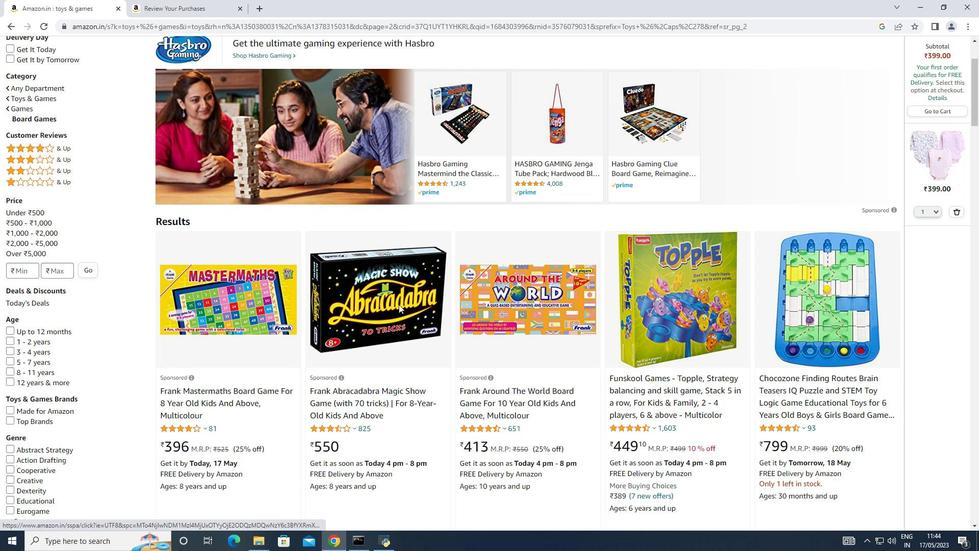 
Action: Mouse moved to (402, 304)
Screenshot: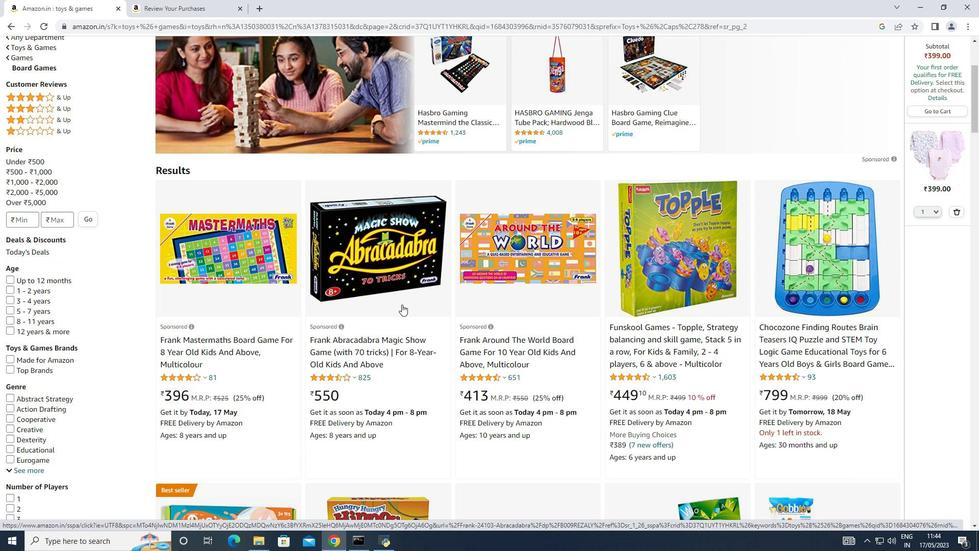 
Action: Mouse scrolled (402, 304) with delta (0, 0)
Screenshot: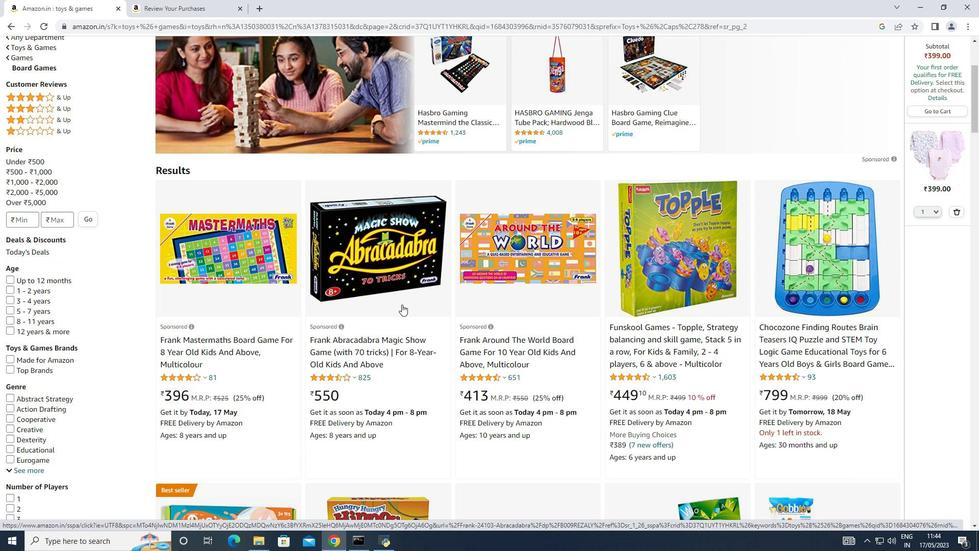 
Action: Mouse scrolled (402, 304) with delta (0, 0)
Screenshot: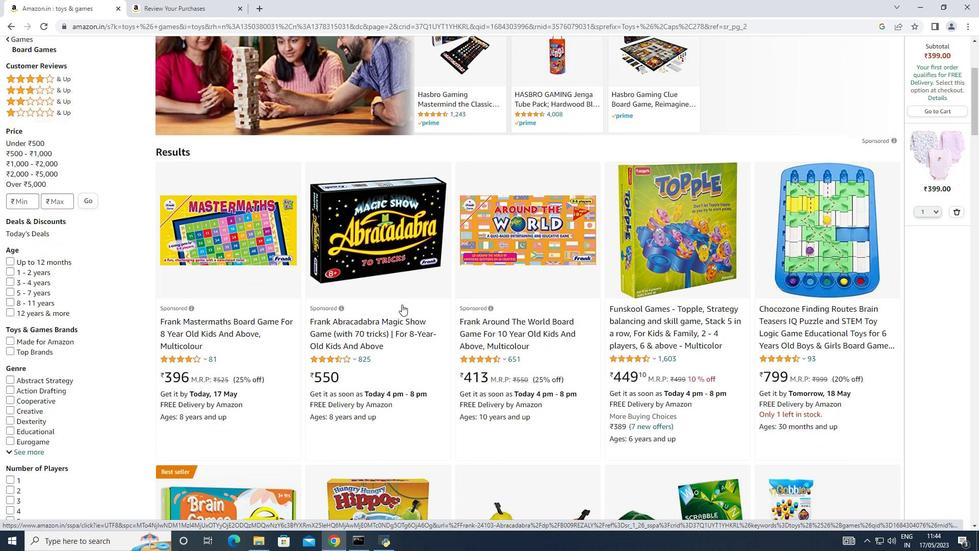 
Action: Mouse moved to (409, 304)
Screenshot: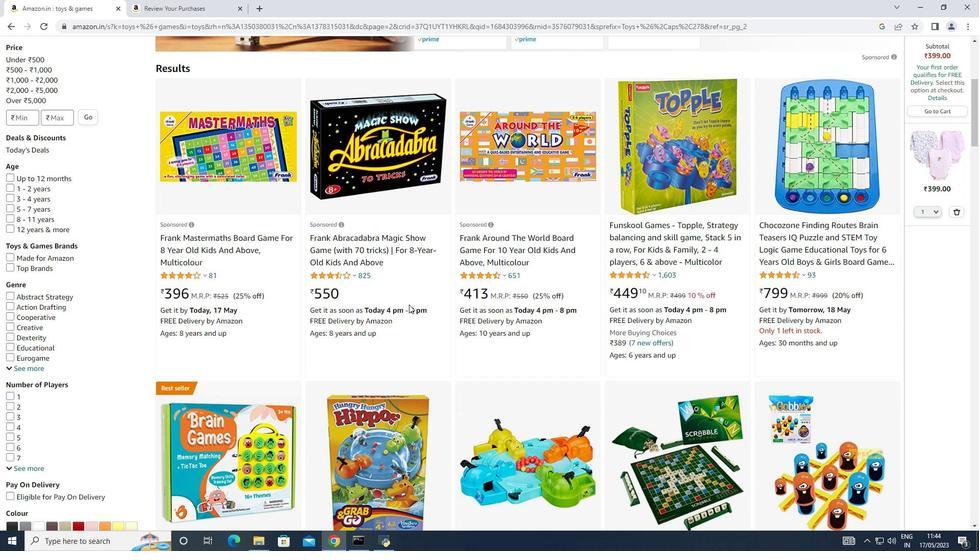 
Action: Mouse scrolled (409, 304) with delta (0, 0)
